 Task: Create Approval process on other objects too.
Action: Mouse moved to (762, 47)
Screenshot: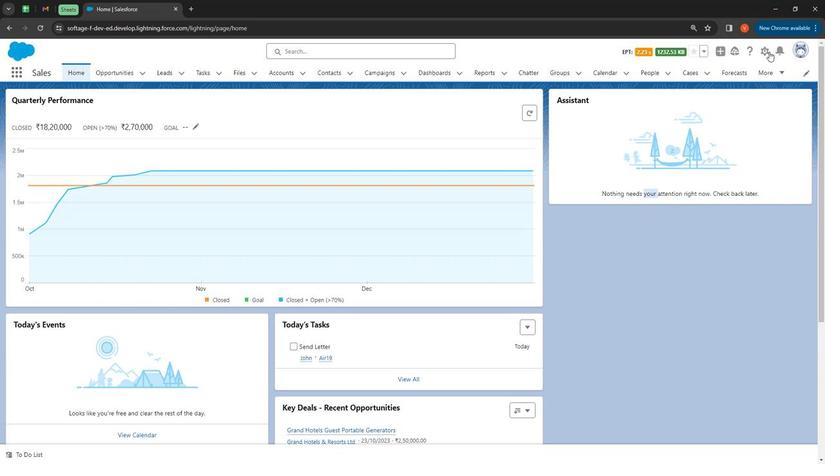 
Action: Mouse pressed left at (762, 47)
Screenshot: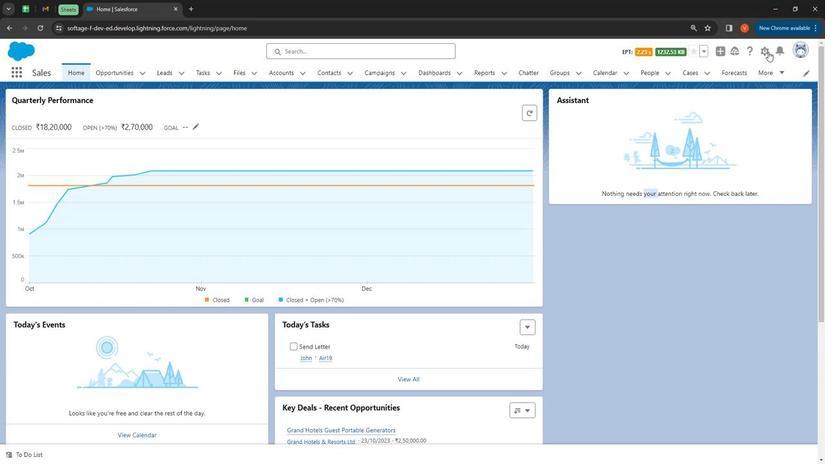 
Action: Mouse moved to (742, 81)
Screenshot: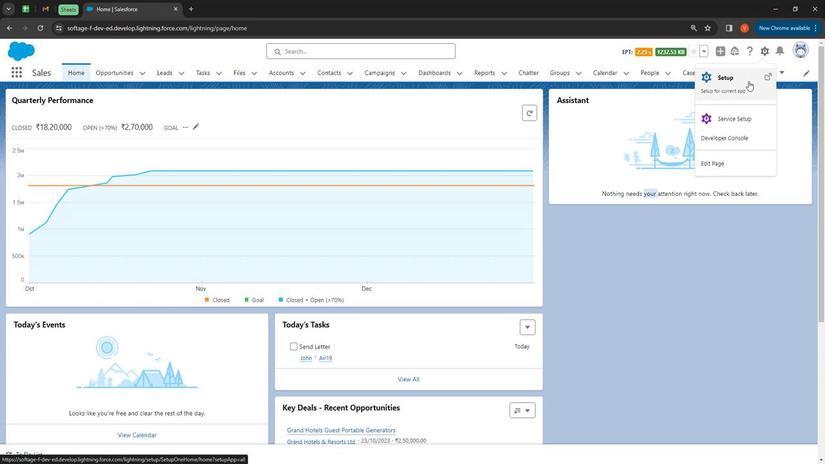 
Action: Mouse pressed left at (742, 81)
Screenshot: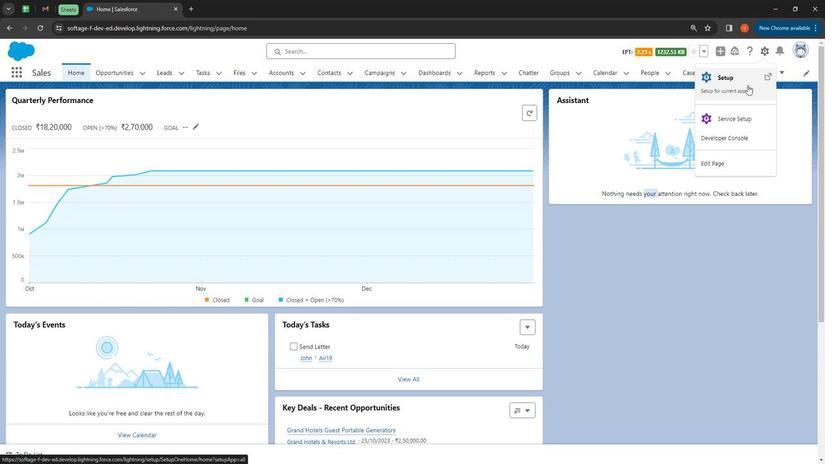
Action: Mouse moved to (40, 93)
Screenshot: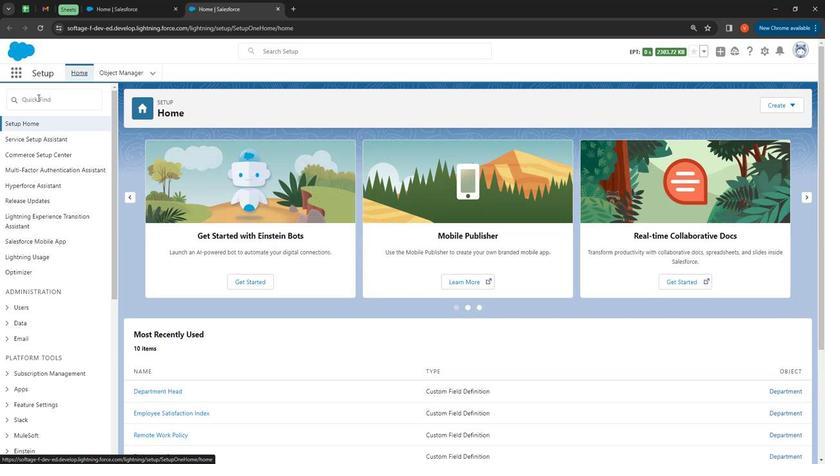 
Action: Mouse pressed left at (40, 93)
Screenshot: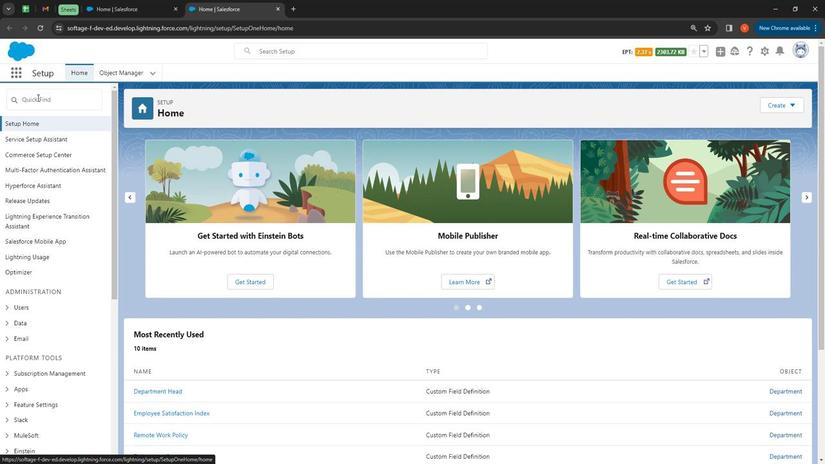 
Action: Mouse moved to (185, 114)
Screenshot: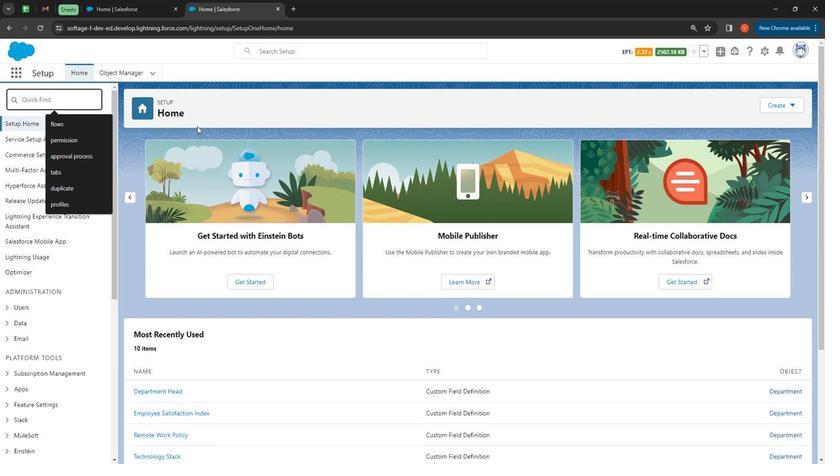 
Action: Key pressed <Key.shift>
Screenshot: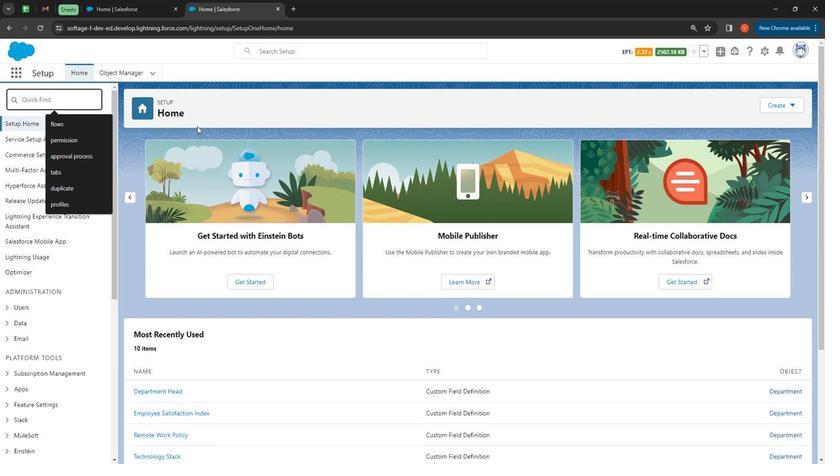 
Action: Mouse moved to (177, 109)
Screenshot: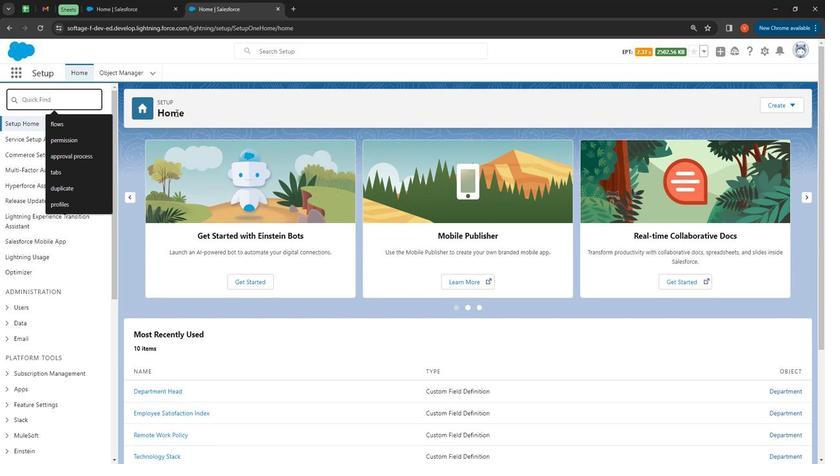 
Action: Key pressed Approval<Key.space>process
Screenshot: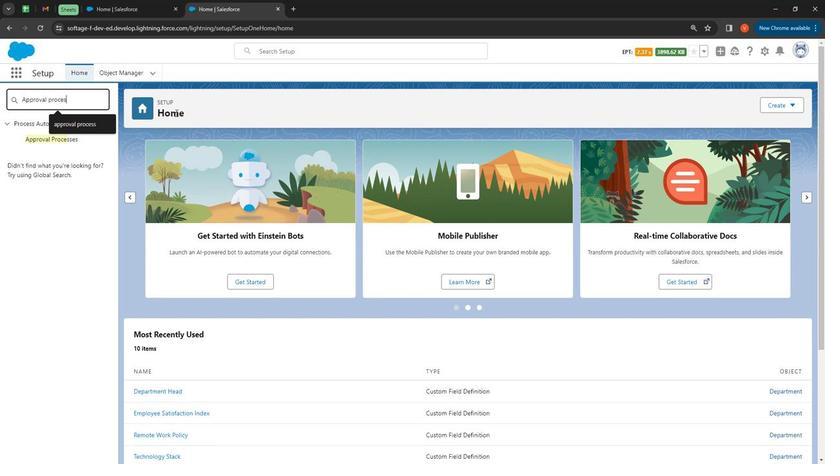 
Action: Mouse moved to (74, 133)
Screenshot: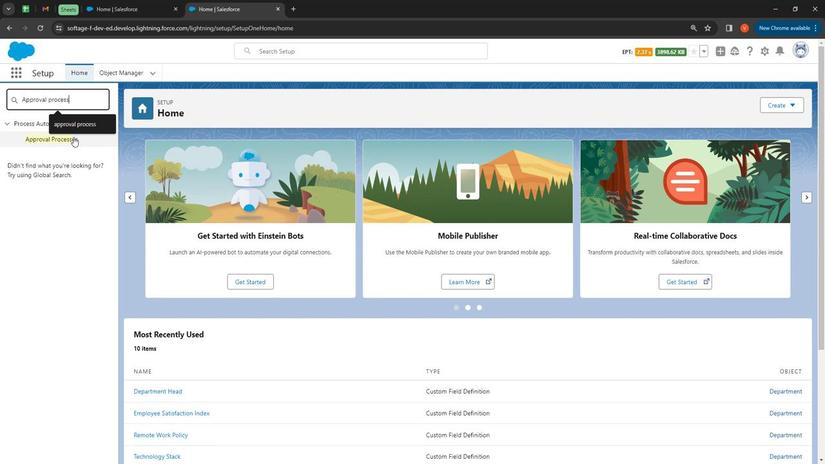 
Action: Mouse pressed left at (74, 133)
Screenshot: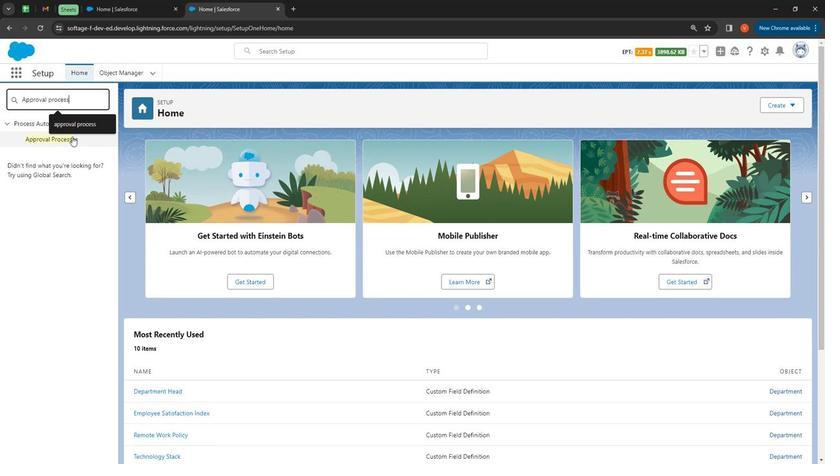 
Action: Mouse moved to (521, 248)
Screenshot: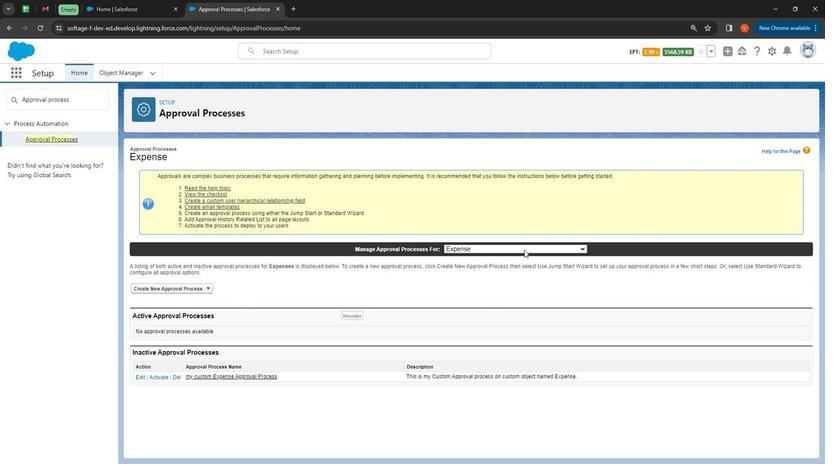 
Action: Mouse pressed left at (521, 248)
Screenshot: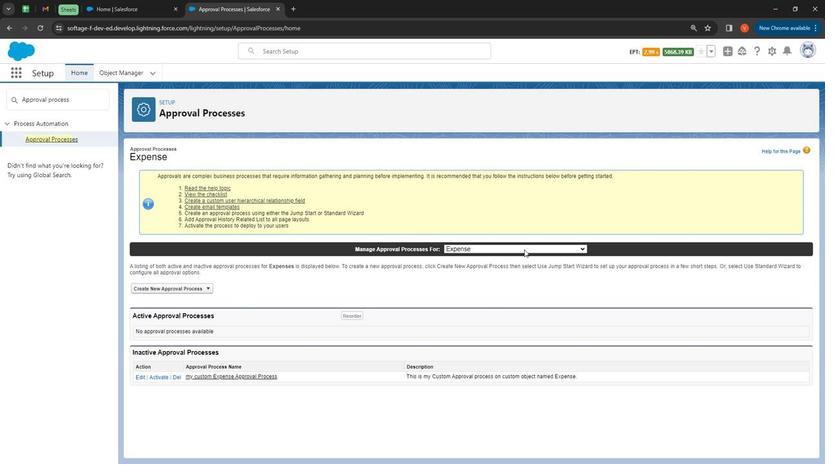 
Action: Mouse moved to (513, 296)
Screenshot: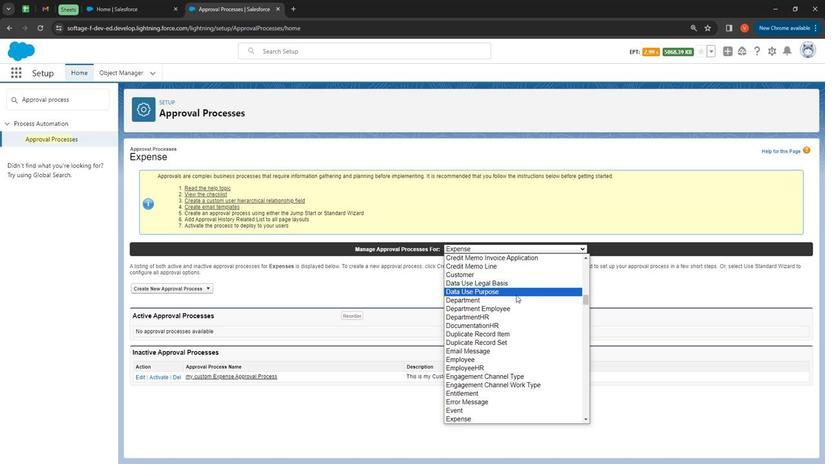 
Action: Key pressed d
Screenshot: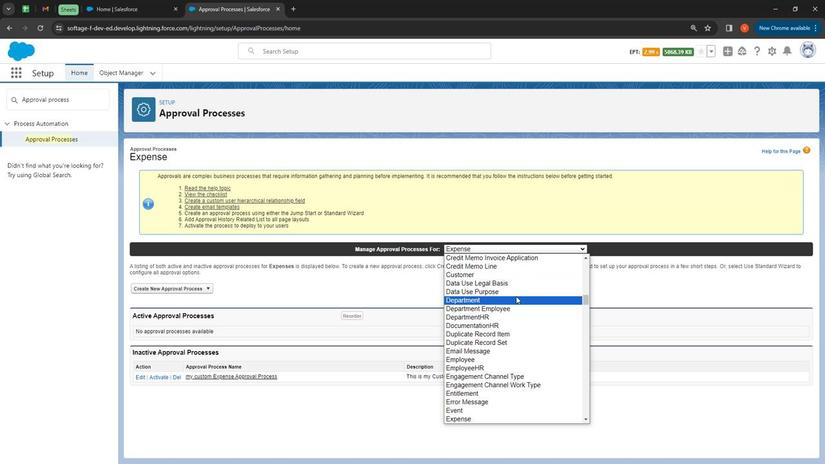 
Action: Mouse moved to (462, 299)
Screenshot: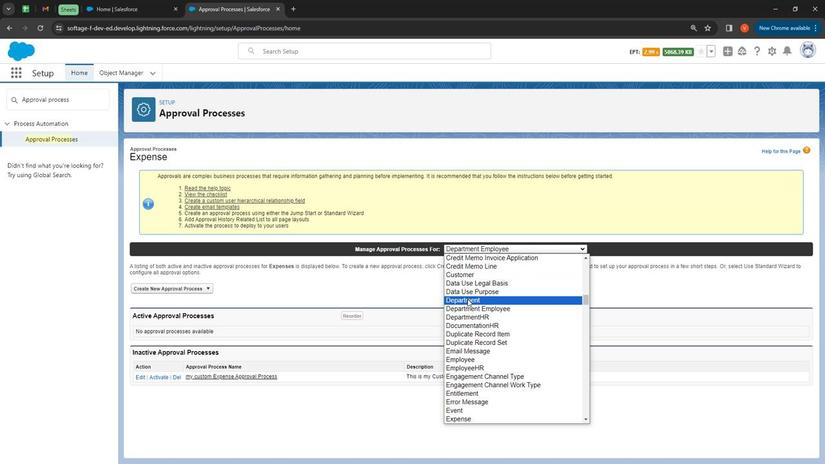 
Action: Mouse pressed left at (462, 299)
Screenshot: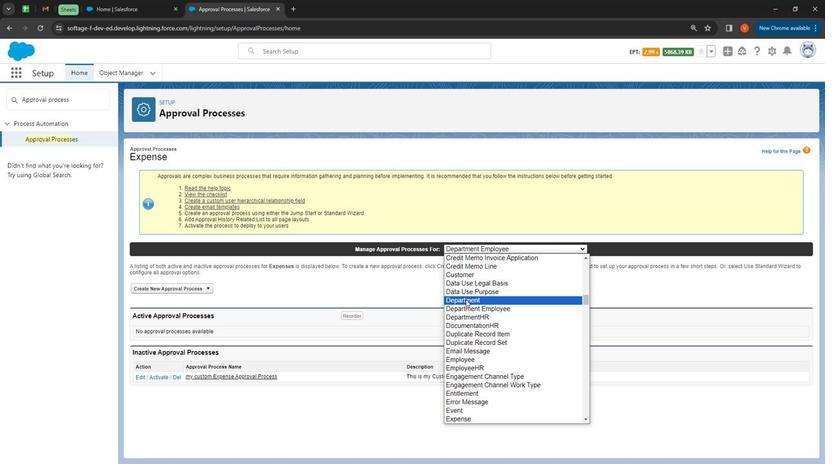 
Action: Mouse moved to (186, 290)
Screenshot: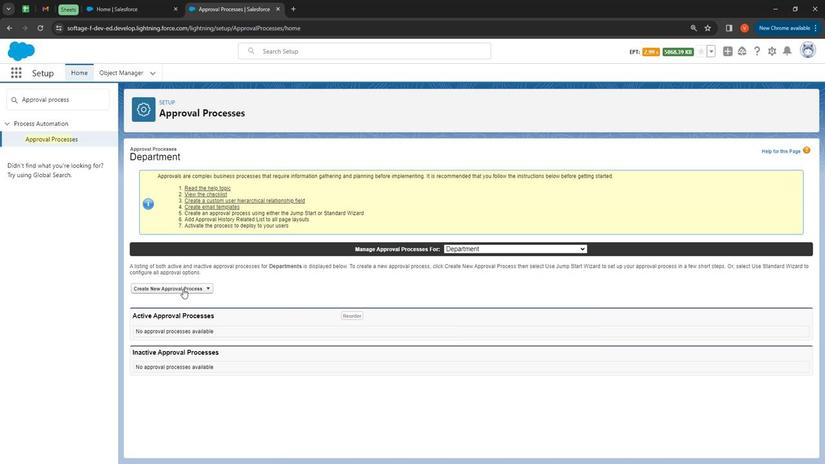 
Action: Mouse pressed left at (186, 290)
Screenshot: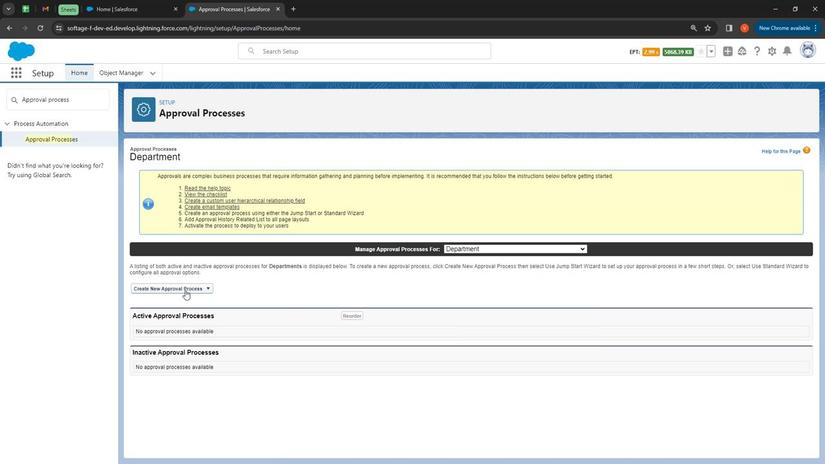 
Action: Mouse moved to (194, 308)
Screenshot: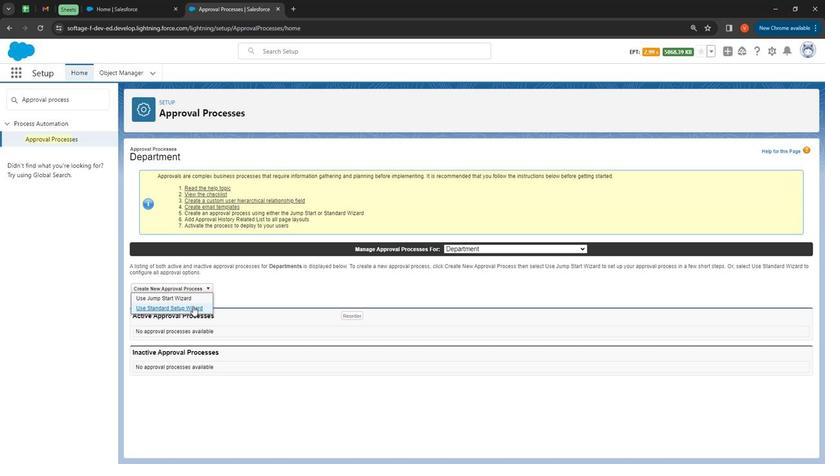 
Action: Mouse pressed left at (194, 308)
Screenshot: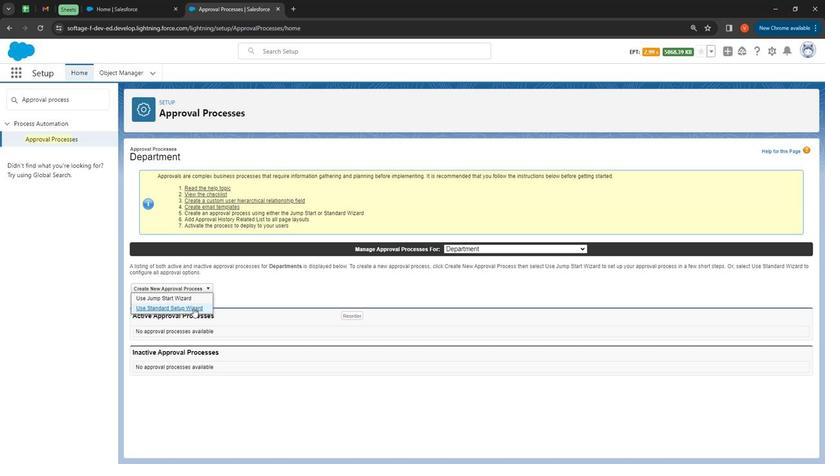 
Action: Mouse moved to (323, 246)
Screenshot: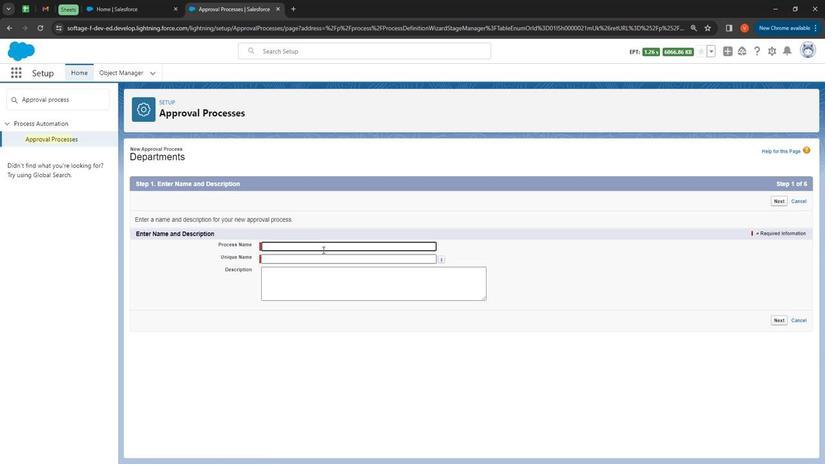 
Action: Mouse pressed left at (323, 246)
Screenshot: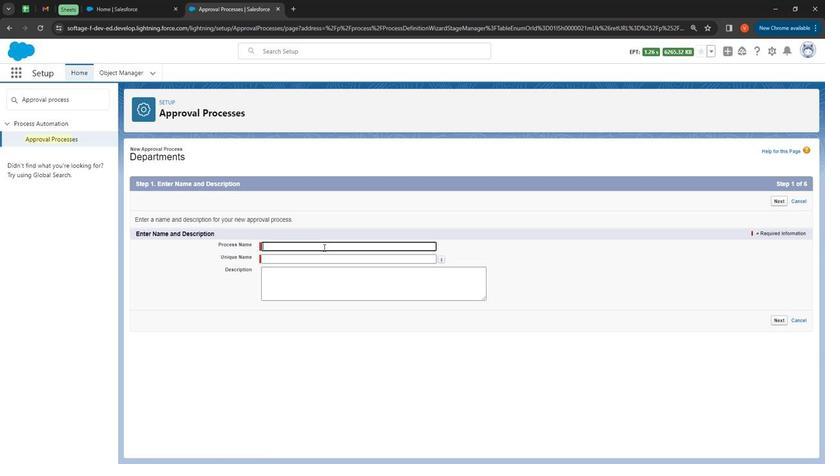 
Action: Mouse moved to (361, 262)
Screenshot: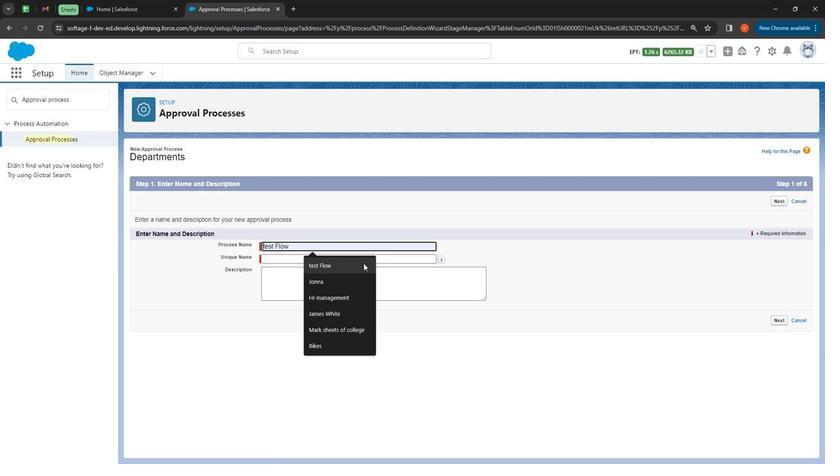 
Action: Key pressed <Key.shift><Key.shift><Key.shift><Key.shift><Key.shift><Key.shift><Key.shift><Key.shift><Key.shift><Key.shift><Key.shift><Key.shift><Key.shift><Key.shift><Key.shift><Key.shift><Key.shift><Key.shift><Key.shift><Key.shift><Key.shift><Key.shift><Key.shift><Key.shift><Key.shift><Key.shift><Key.shift><Key.shift><Key.shift><Key.shift><Key.shift><Key.shift><Key.shift><Key.shift><Key.shift><Key.shift><Key.shift>My
Screenshot: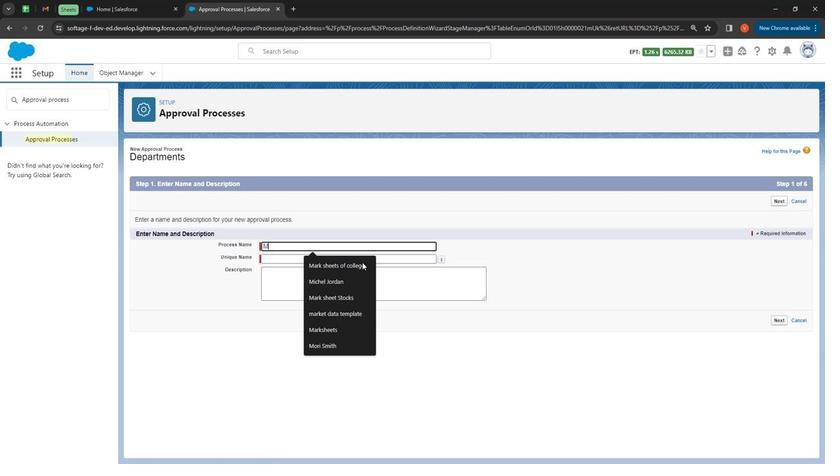 
Action: Mouse moved to (283, 255)
Screenshot: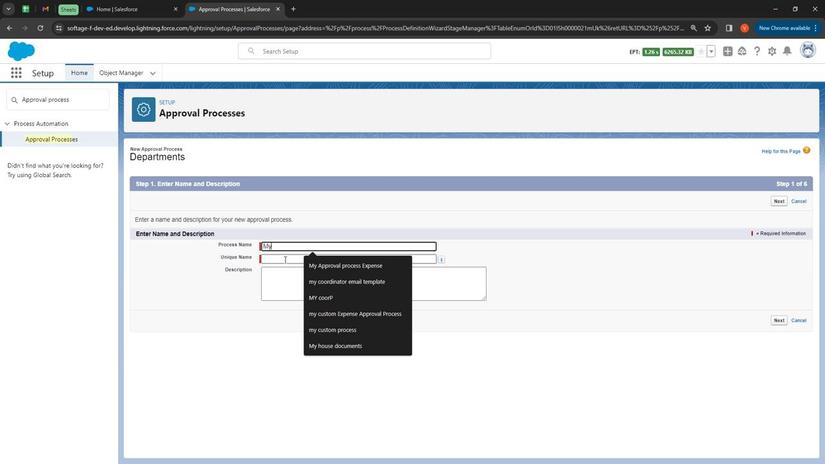 
Action: Key pressed <Key.shift>
Screenshot: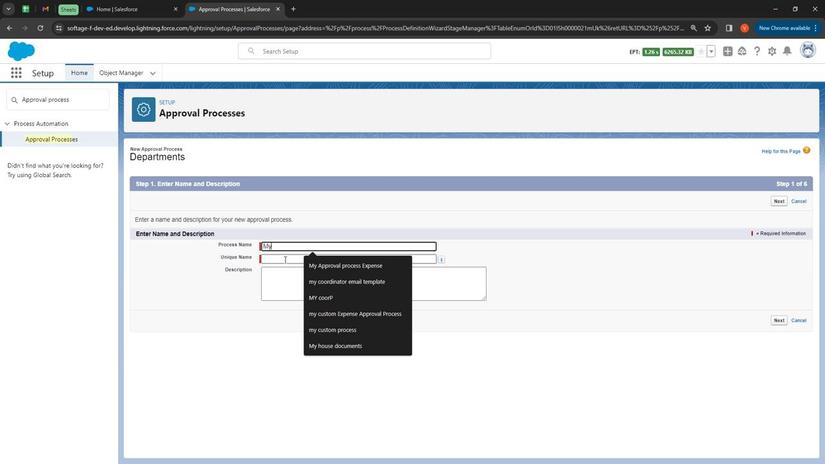 
Action: Mouse moved to (274, 249)
Screenshot: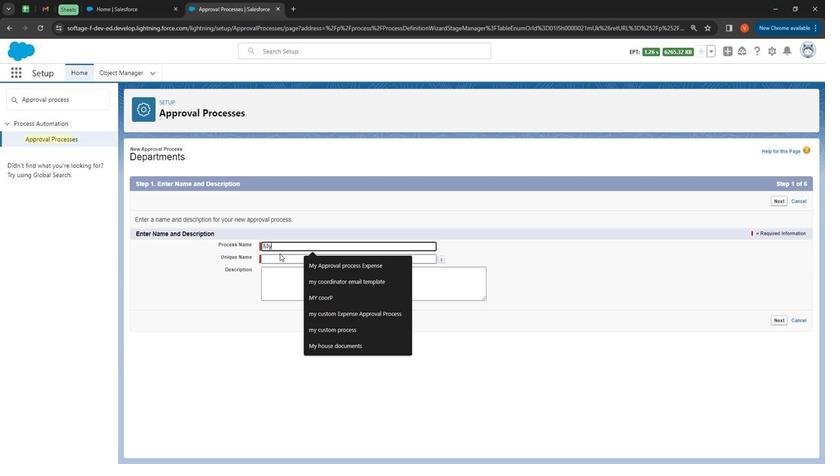 
Action: Key pressed <Key.space><Key.shift><Key.shift><Key.shift><Key.shift><Key.shift><Key.shift><Key.shift><Key.shift><Key.shift><Key.shift><Key.shift><Key.shift><Key.shift>Approval<Key.space><Key.shift>Process<Key.space>on<Key.space><Key.shift>Department<Key.space><Key.shift><Key.shift><Key.shift>Object
Screenshot: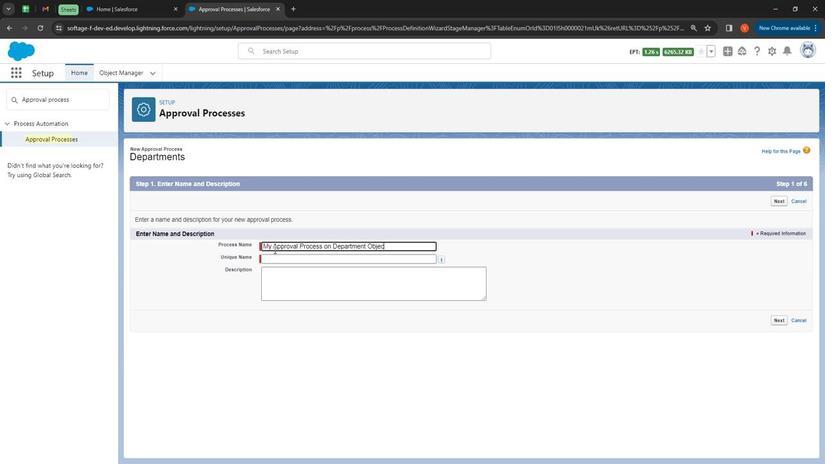 
Action: Mouse moved to (301, 266)
Screenshot: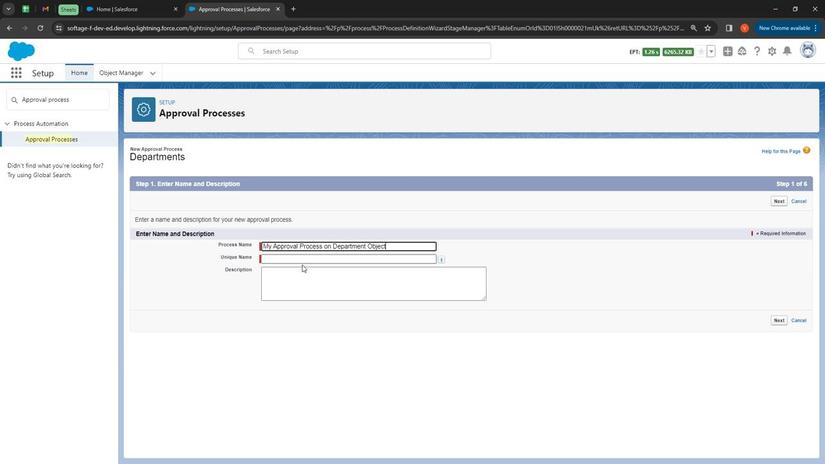 
Action: Mouse pressed left at (301, 266)
Screenshot: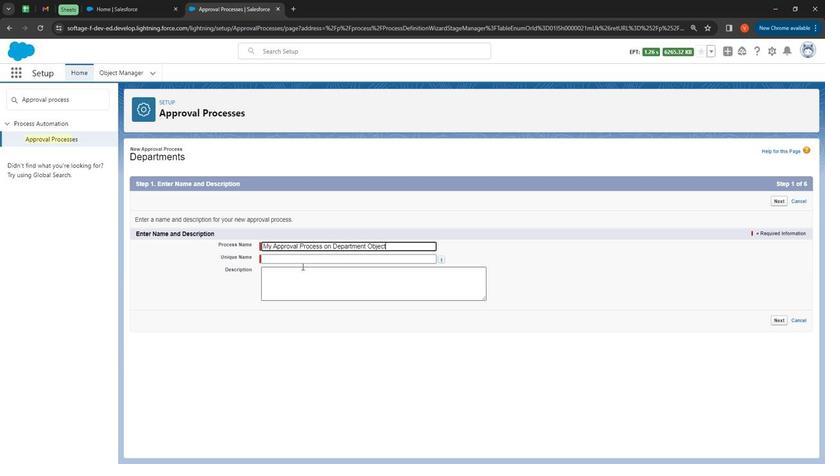 
Action: Mouse moved to (314, 275)
Screenshot: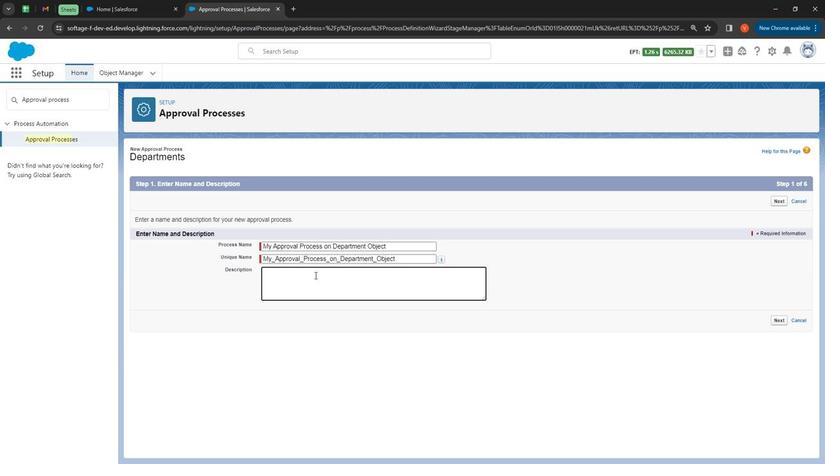 
Action: Mouse pressed left at (314, 275)
Screenshot: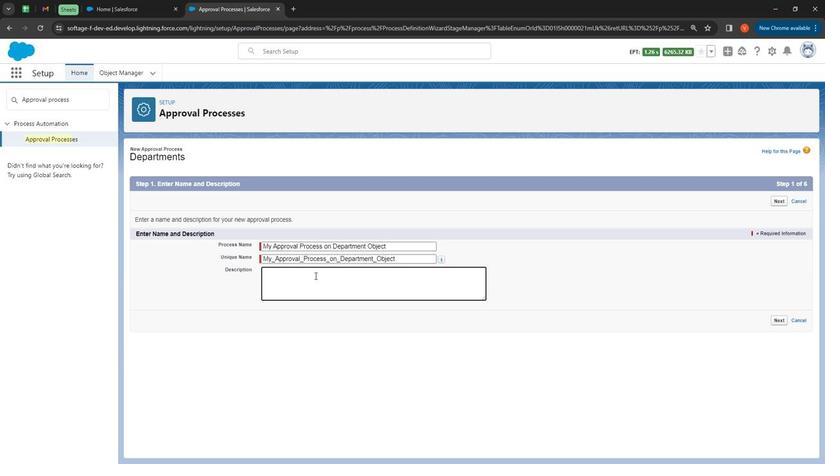 
Action: Mouse moved to (286, 254)
Screenshot: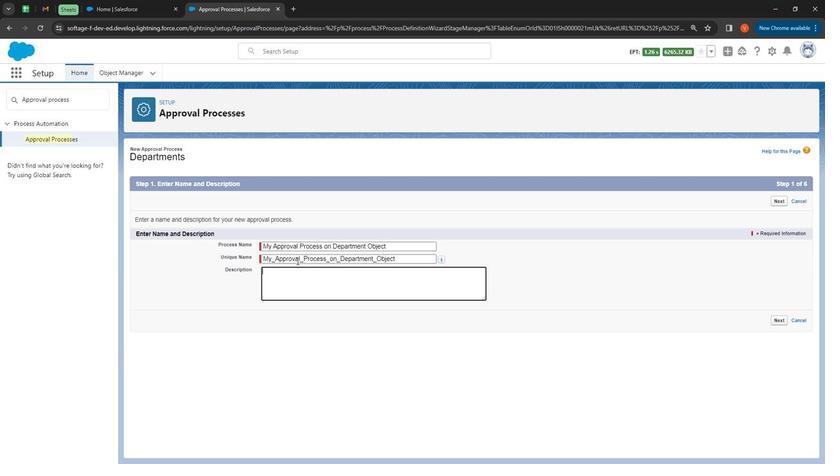 
Action: Key pressed <Key.shift>My<Key.space><Key.shift>Custom
Screenshot: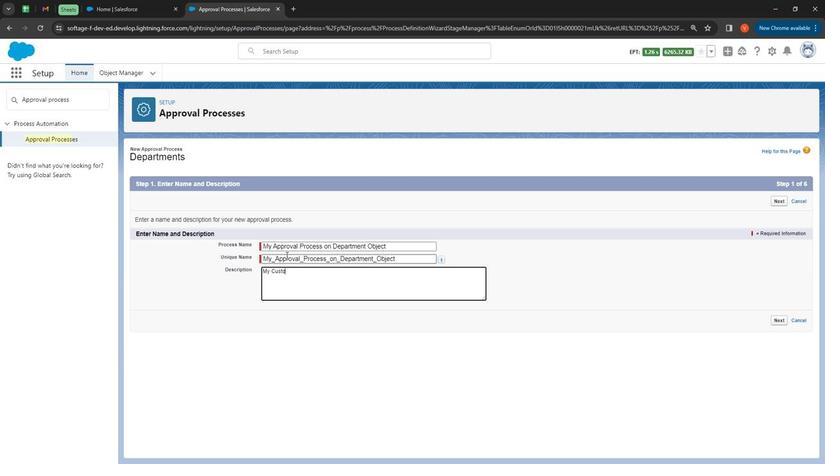 
Action: Mouse moved to (285, 254)
Screenshot: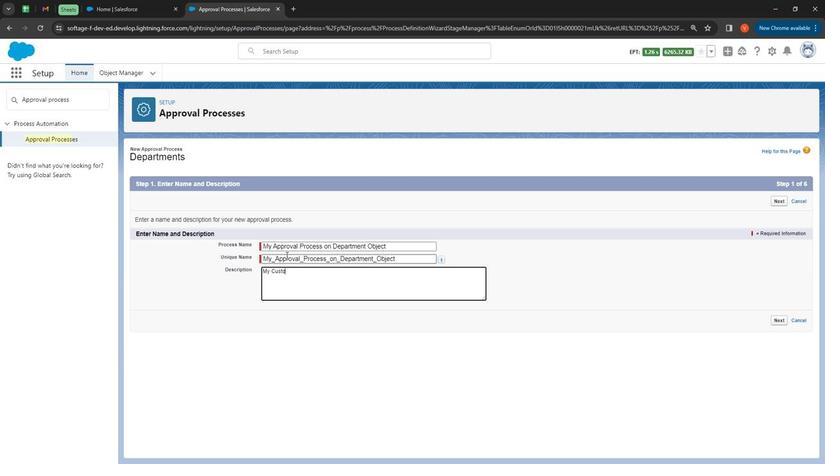 
Action: Key pressed <Key.space><Key.shift><Key.shift><Key.shift><Key.shift><Key.shift><Key.shift><Key.shift><Key.shift><Key.shift>Approval<Key.space><Key.shift>Process<Key.space>on<Key.space><Key.shift>Department<Key.space><Key.shift>Custom<Key.space>object<Key.space>
Screenshot: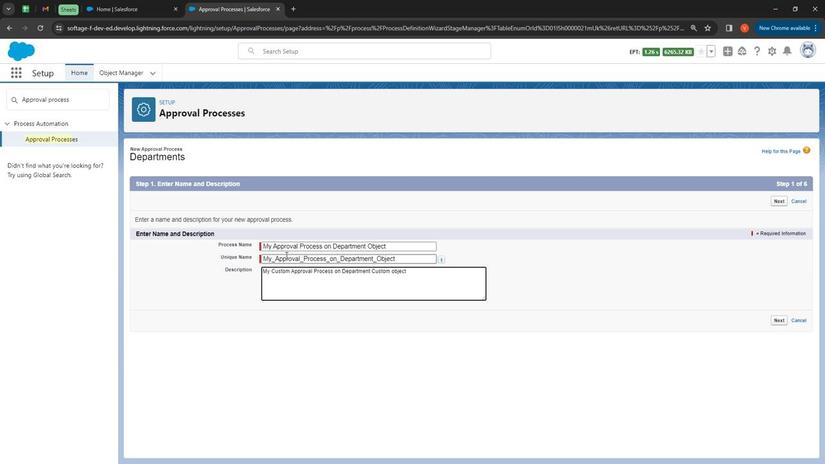 
Action: Mouse moved to (410, 274)
Screenshot: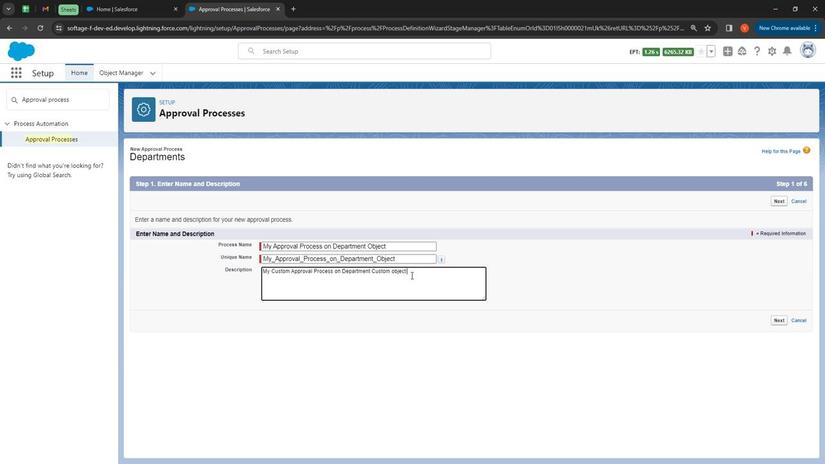 
Action: Mouse pressed left at (410, 274)
Screenshot: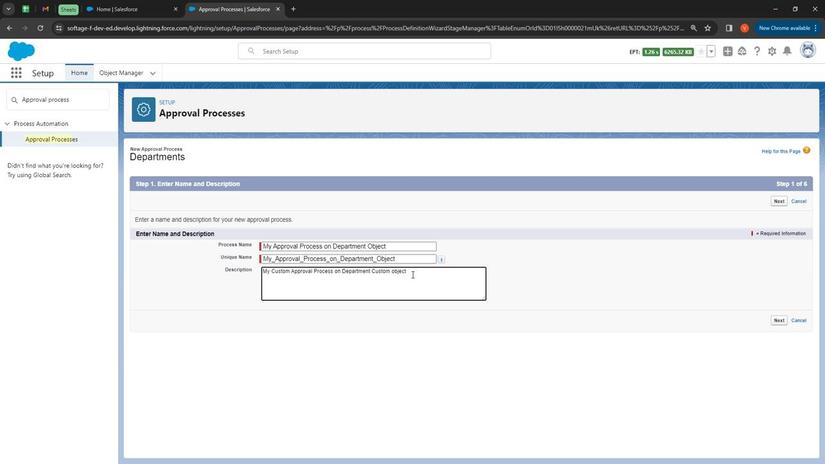 
Action: Mouse moved to (335, 208)
Screenshot: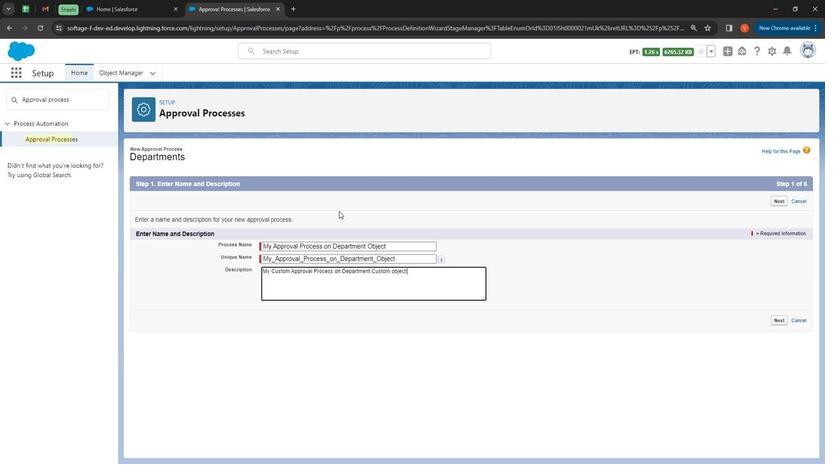 
Action: Key pressed <Key.backspace>,<Key.space><Key.shift><Key.shift><Key.shift>For<Key.space>approval<Key.space><Key.shift>Processes
Screenshot: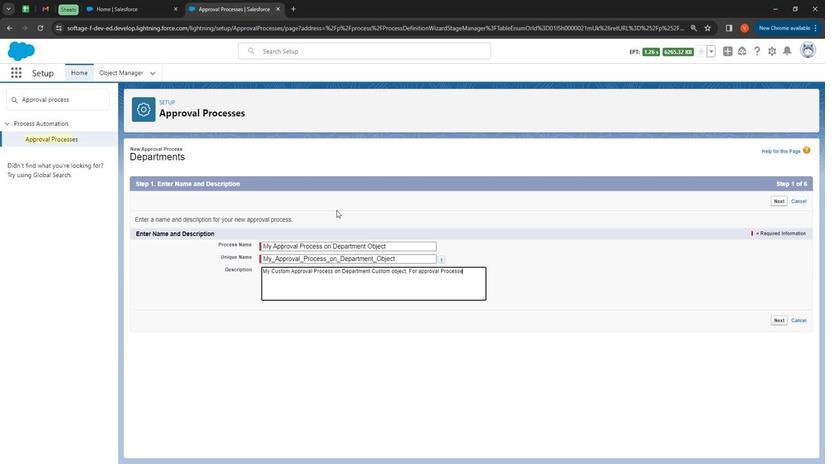 
Action: Mouse moved to (776, 318)
Screenshot: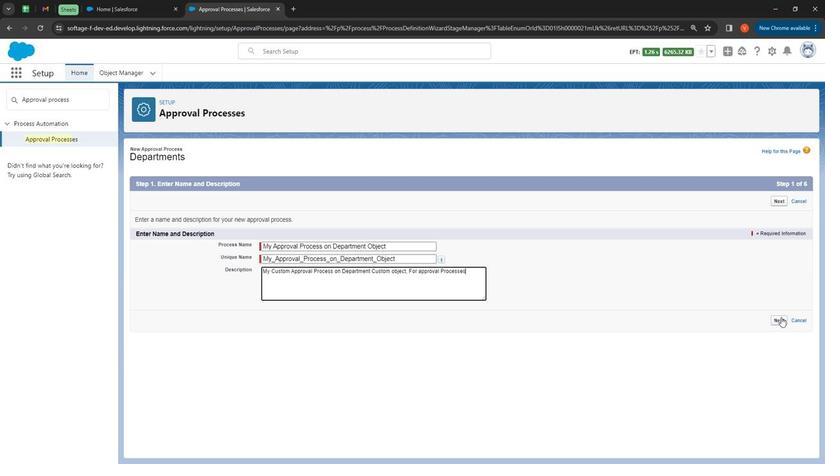 
Action: Mouse pressed left at (776, 318)
Screenshot: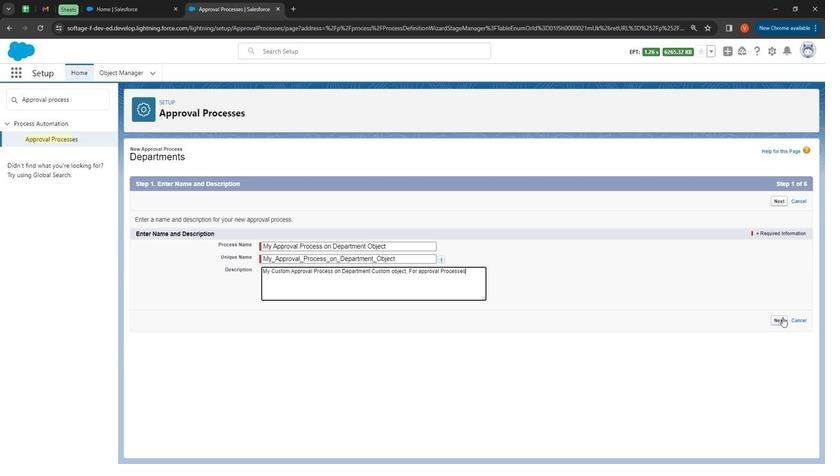 
Action: Mouse moved to (250, 282)
Screenshot: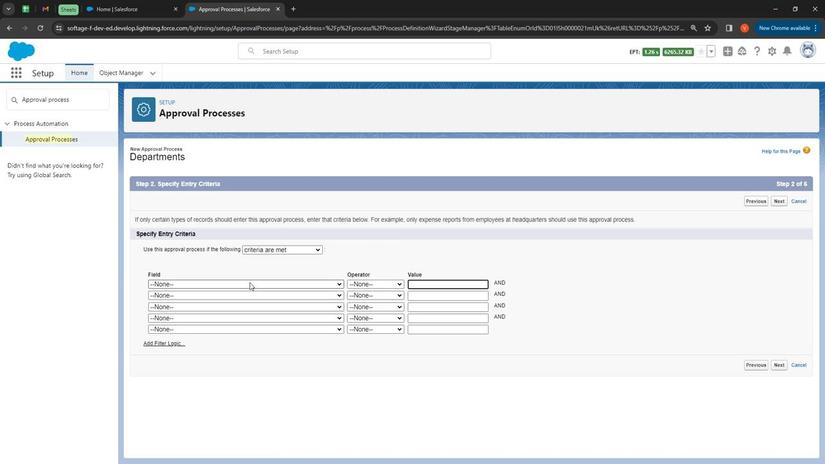 
Action: Mouse pressed left at (250, 282)
Screenshot: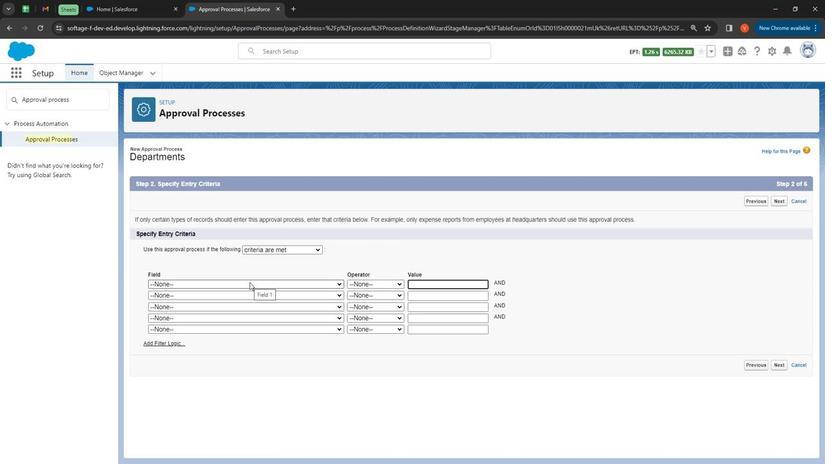 
Action: Mouse moved to (290, 247)
Screenshot: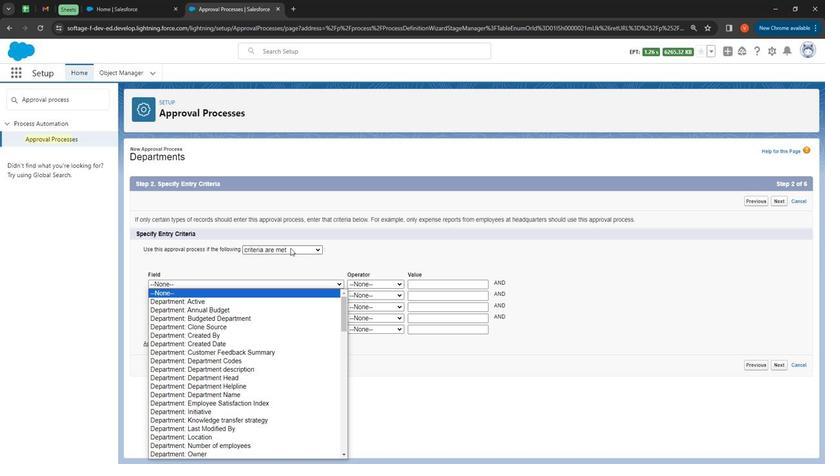
Action: Mouse pressed left at (290, 247)
Screenshot: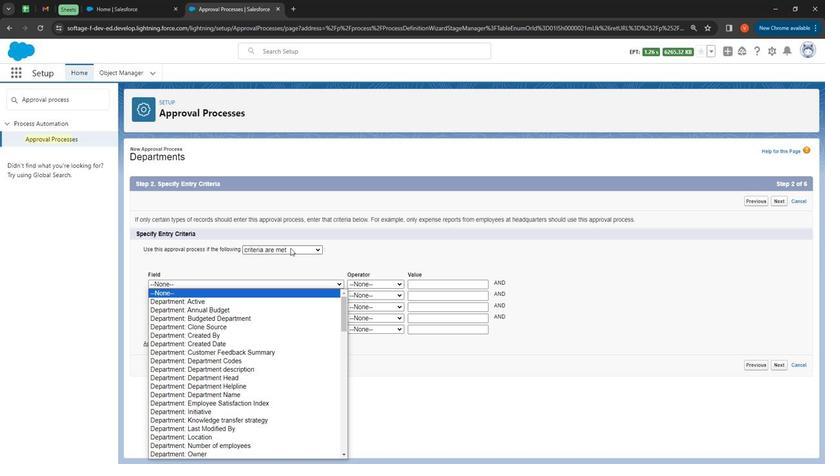 
Action: Mouse moved to (197, 277)
Screenshot: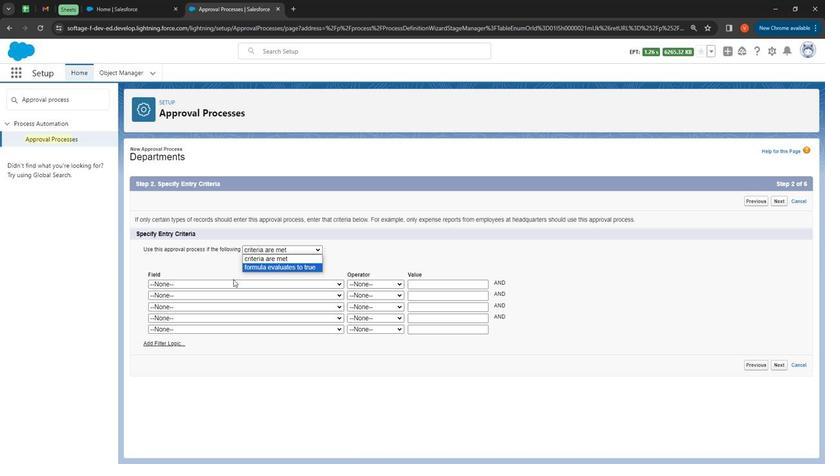 
Action: Mouse pressed left at (197, 277)
Screenshot: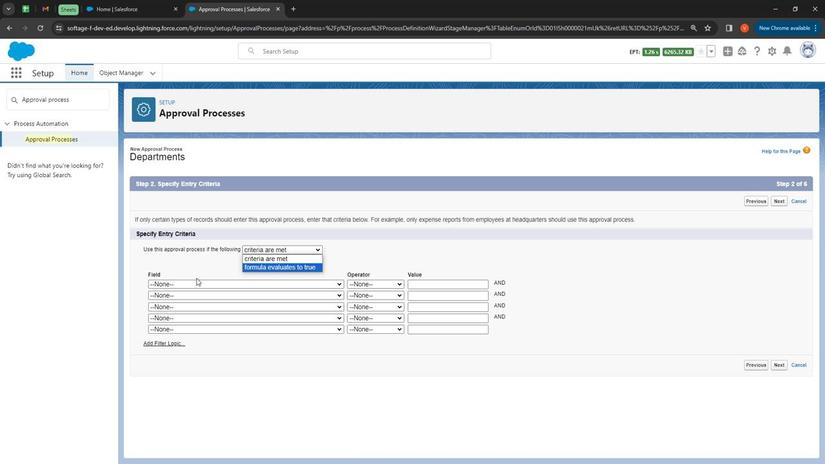 
Action: Mouse moved to (204, 286)
Screenshot: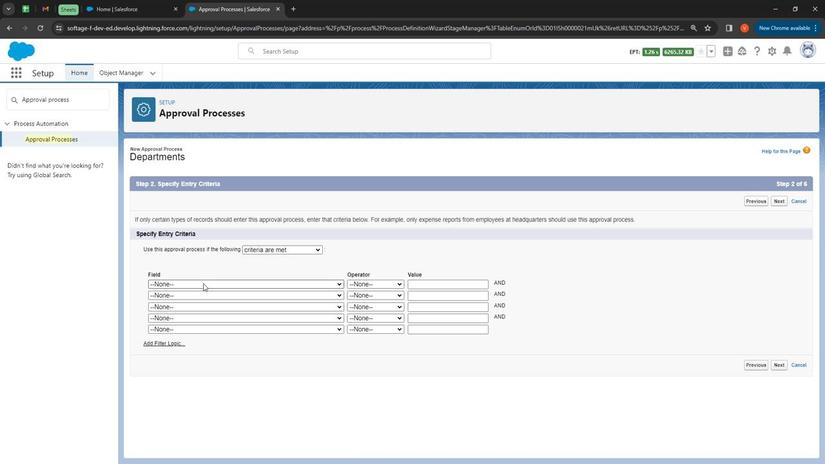 
Action: Mouse pressed left at (204, 286)
Screenshot: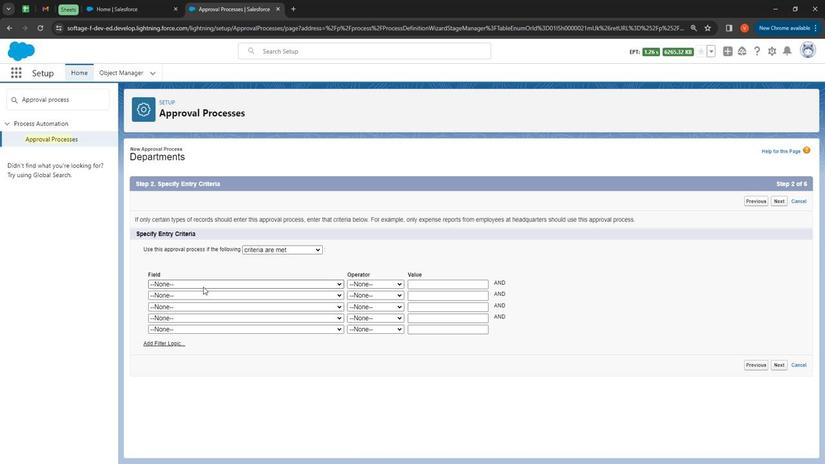 
Action: Mouse moved to (226, 303)
Screenshot: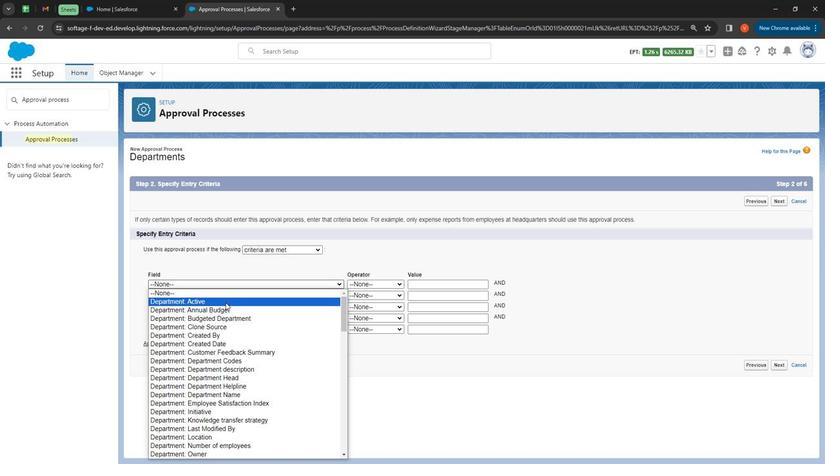 
Action: Mouse pressed left at (226, 303)
Screenshot: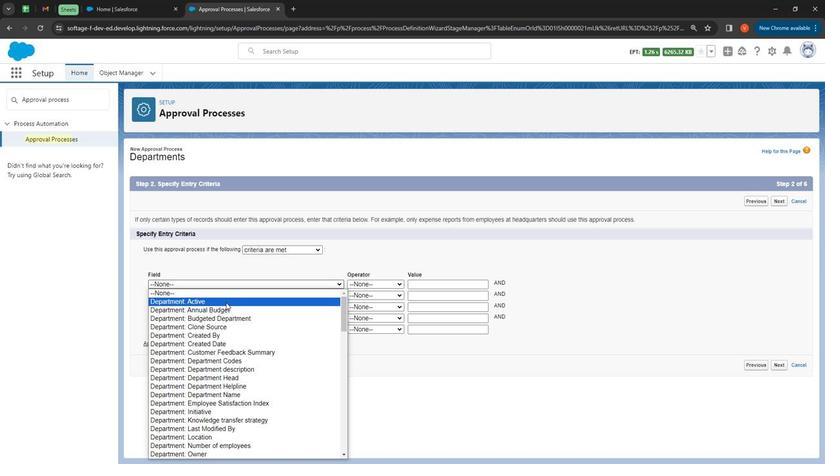 
Action: Mouse moved to (376, 286)
Screenshot: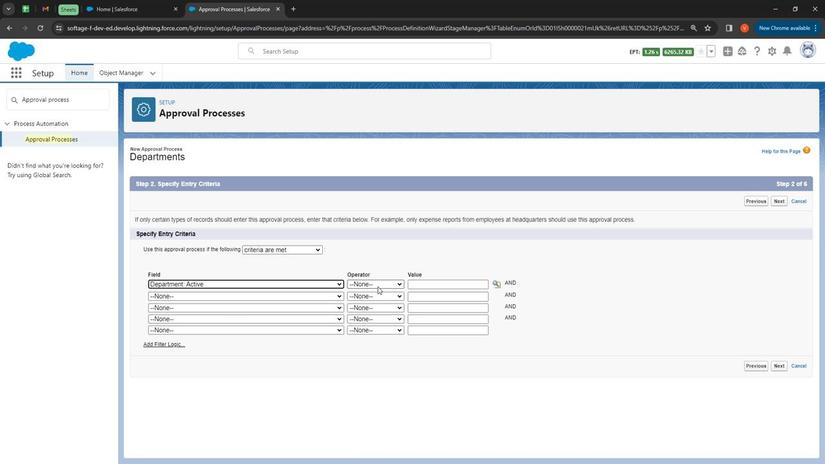 
Action: Mouse pressed left at (376, 286)
Screenshot: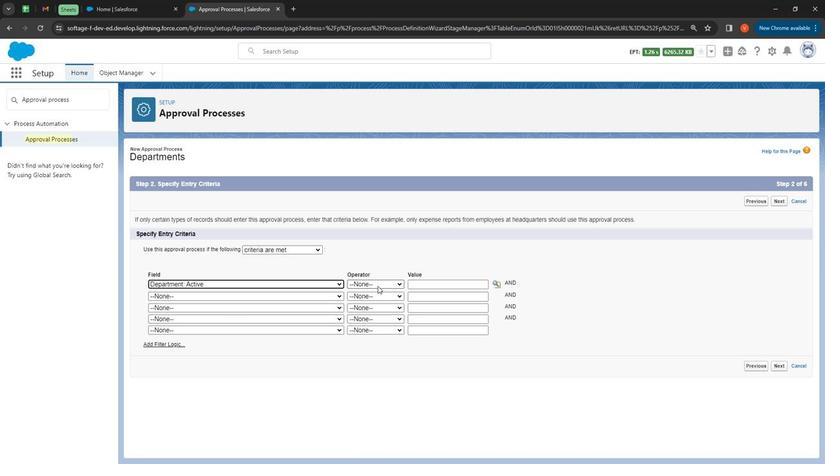 
Action: Mouse moved to (382, 302)
Screenshot: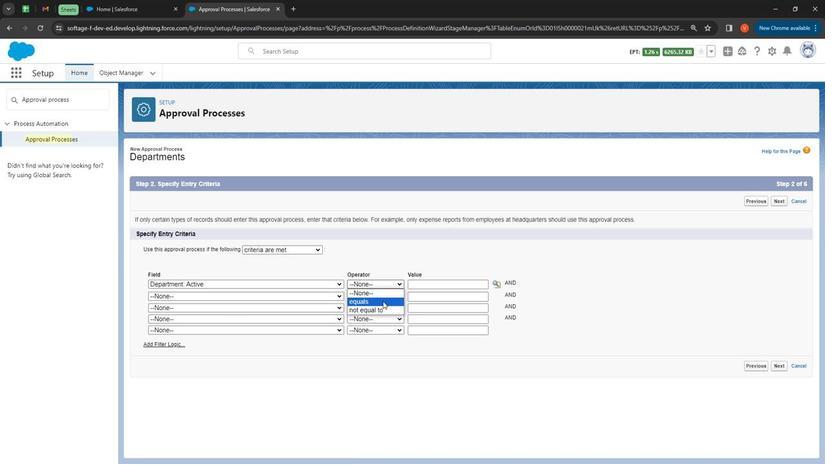 
Action: Mouse pressed left at (382, 302)
Screenshot: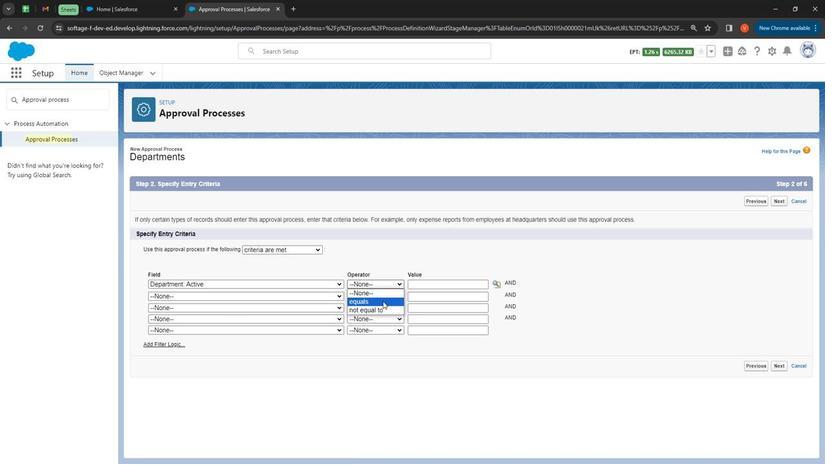 
Action: Mouse moved to (488, 283)
Screenshot: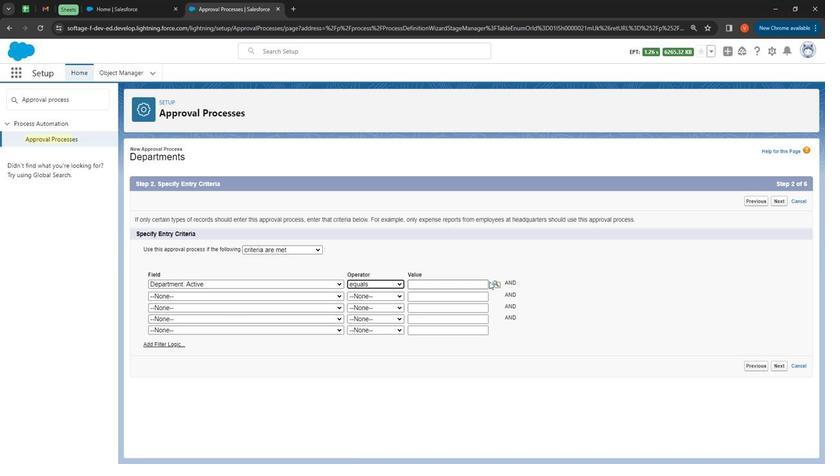 
Action: Mouse pressed left at (488, 283)
Screenshot: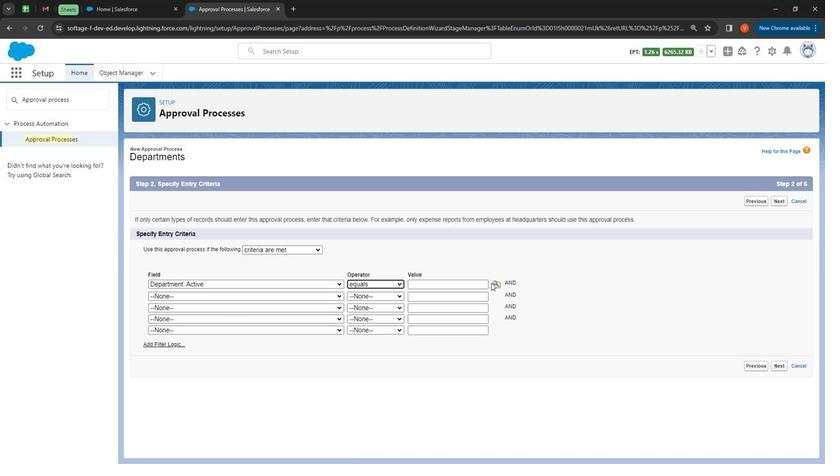 
Action: Mouse moved to (490, 284)
Screenshot: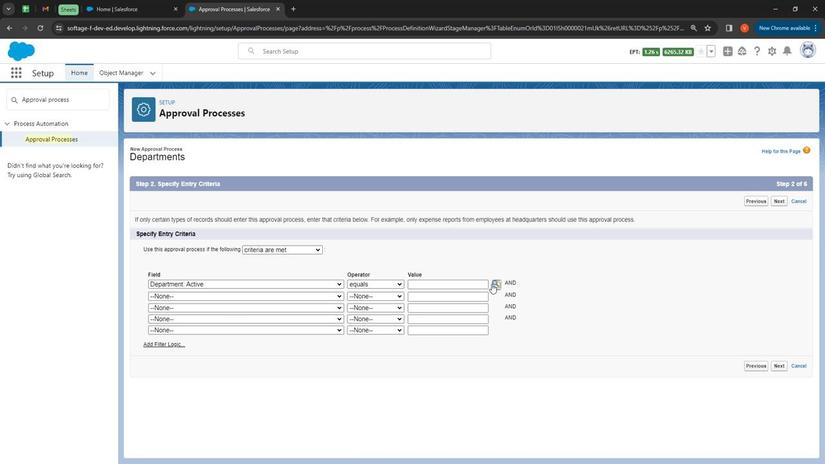 
Action: Mouse pressed left at (490, 284)
Screenshot: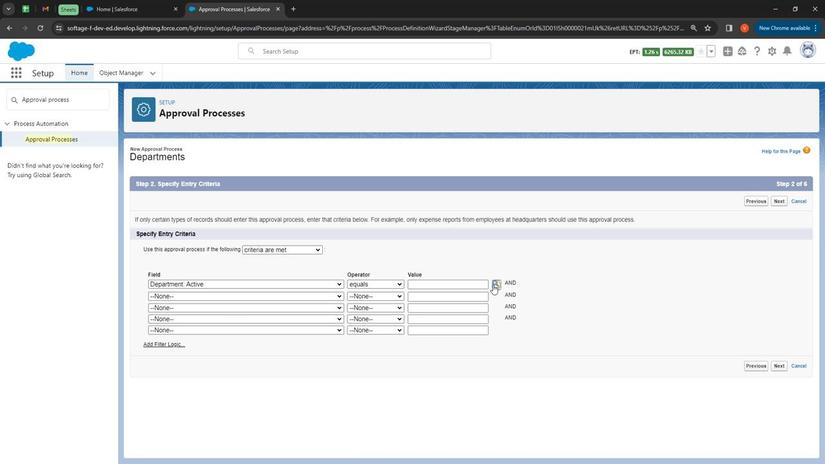 
Action: Mouse moved to (31, 92)
Screenshot: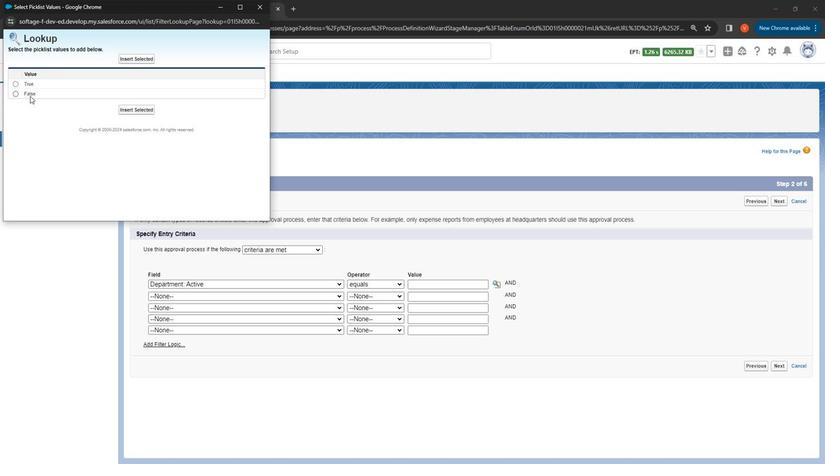 
Action: Mouse pressed left at (31, 92)
Screenshot: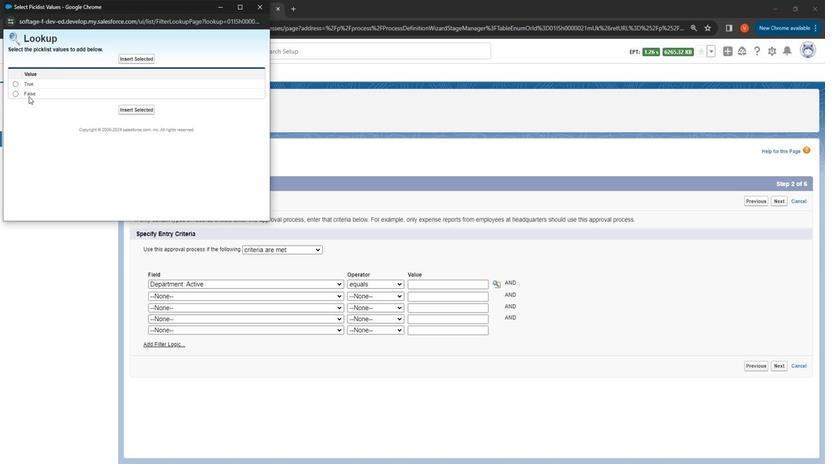 
Action: Mouse moved to (32, 88)
Screenshot: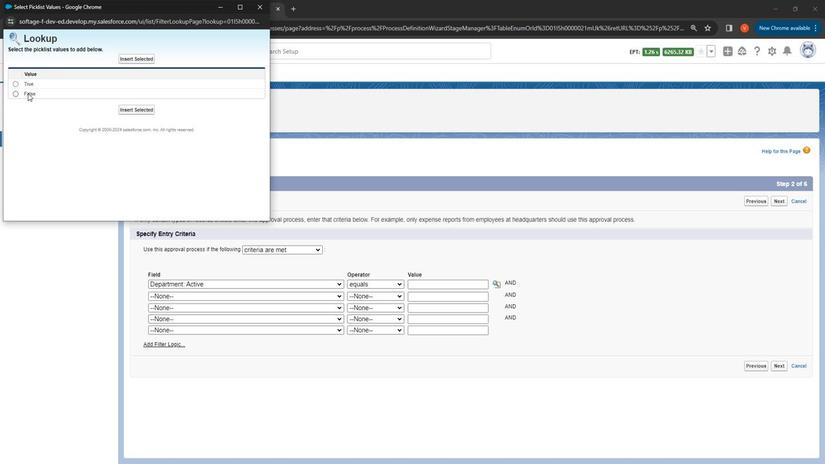 
Action: Mouse pressed left at (32, 88)
Screenshot: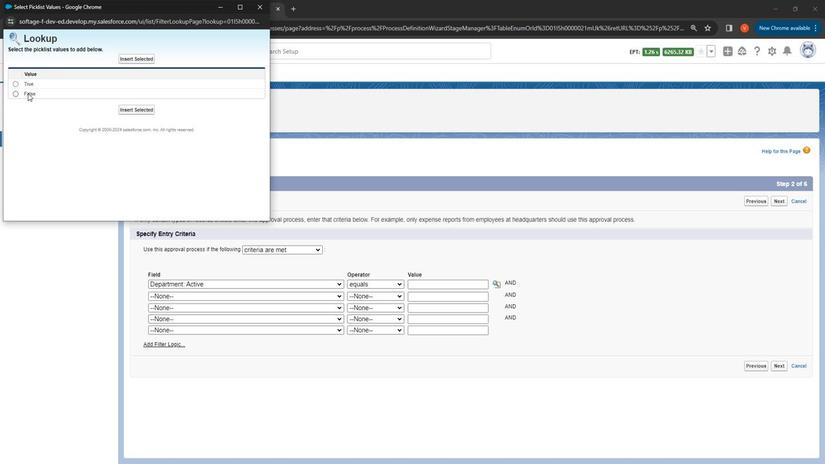 
Action: Mouse moved to (141, 110)
Screenshot: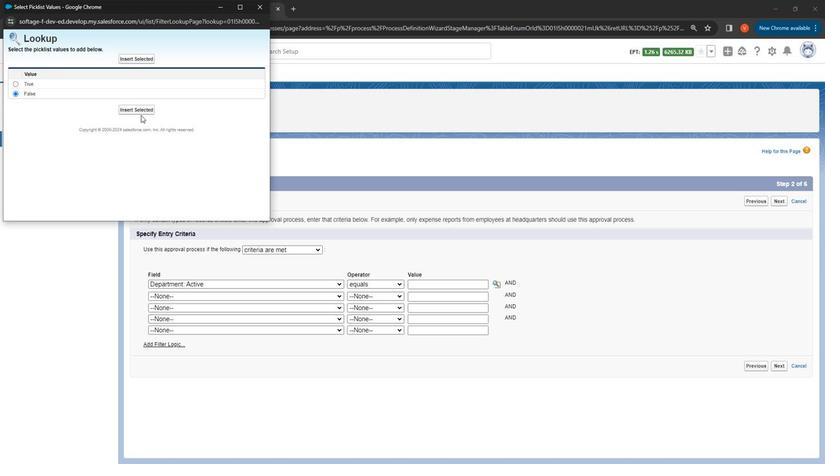 
Action: Mouse pressed left at (141, 110)
Screenshot: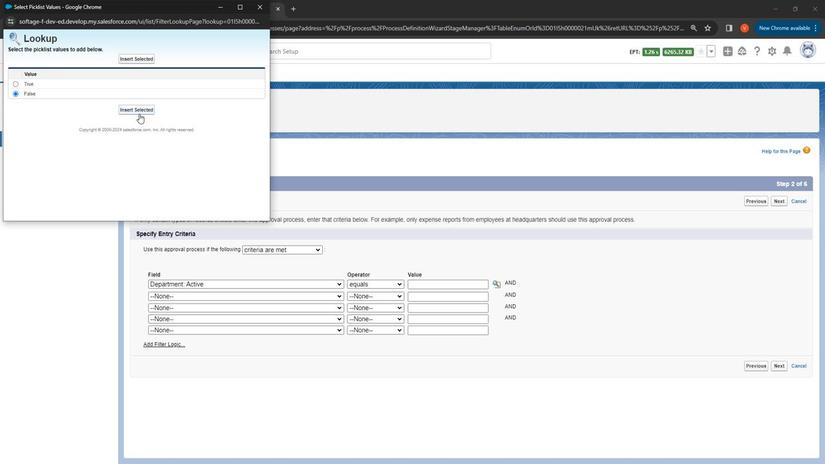 
Action: Mouse moved to (203, 295)
Screenshot: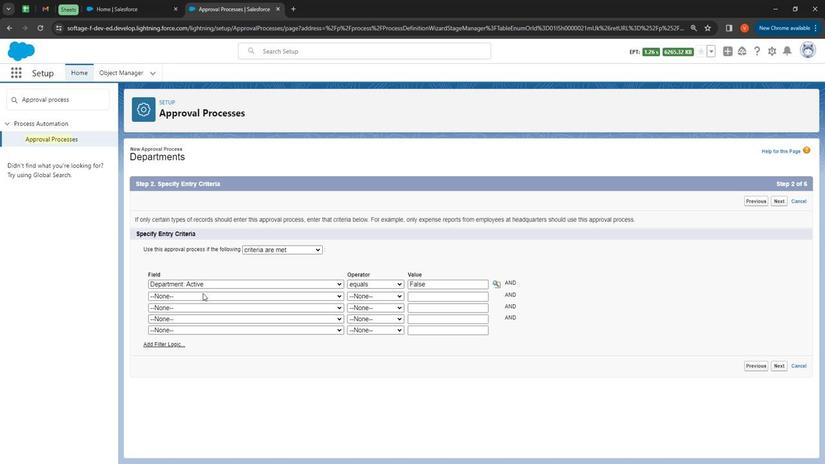 
Action: Mouse pressed left at (203, 295)
Screenshot: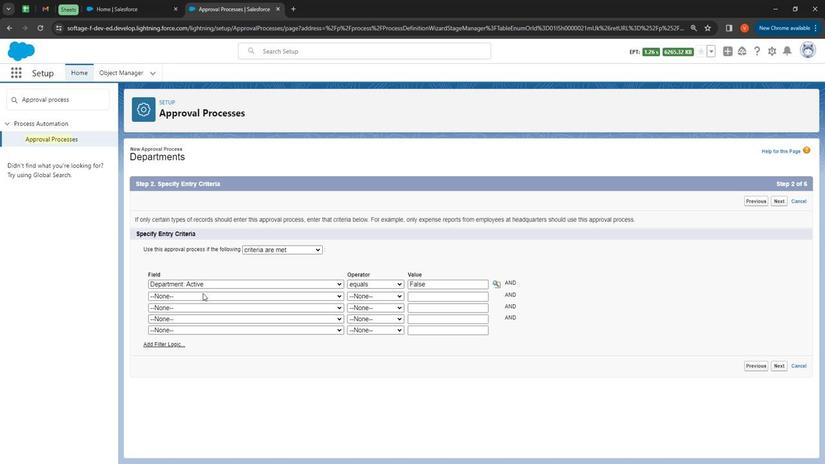 
Action: Mouse moved to (248, 189)
Screenshot: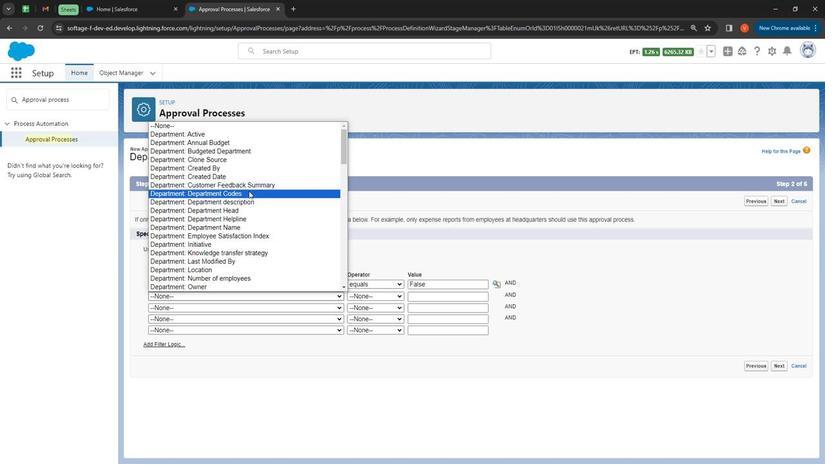 
Action: Mouse pressed left at (248, 189)
Screenshot: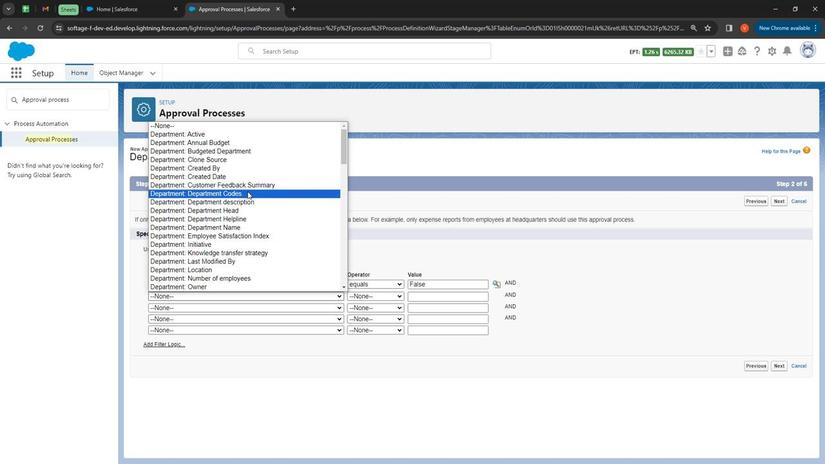 
Action: Mouse moved to (374, 299)
Screenshot: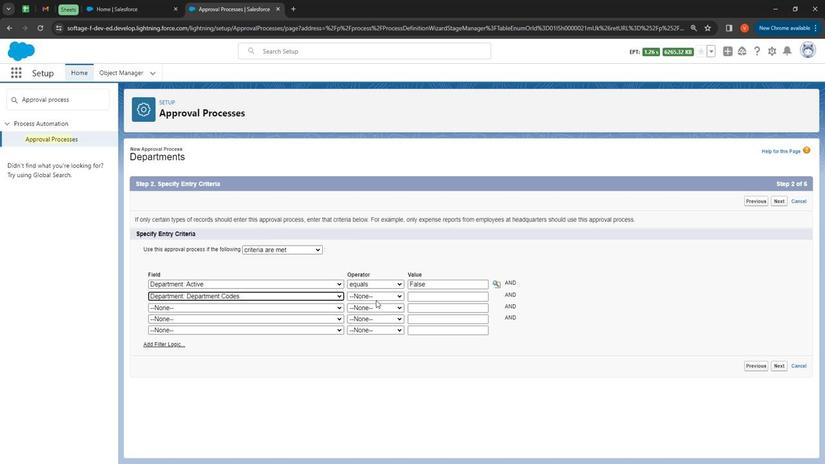 
Action: Mouse pressed left at (374, 299)
Screenshot: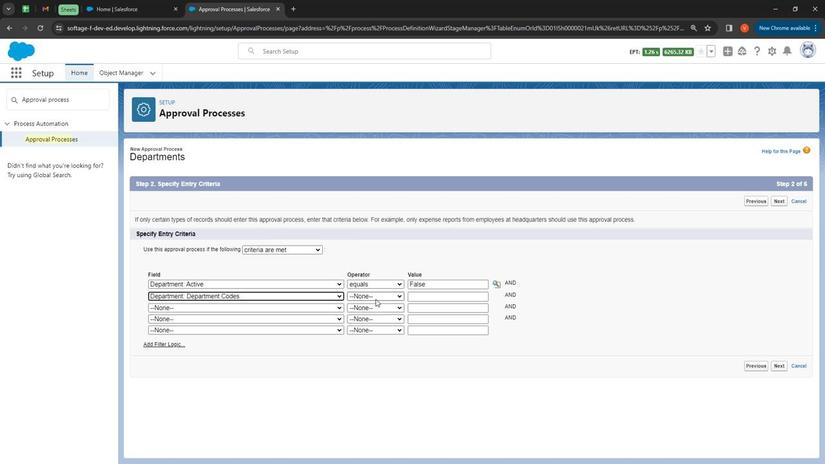 
Action: Mouse moved to (376, 313)
Screenshot: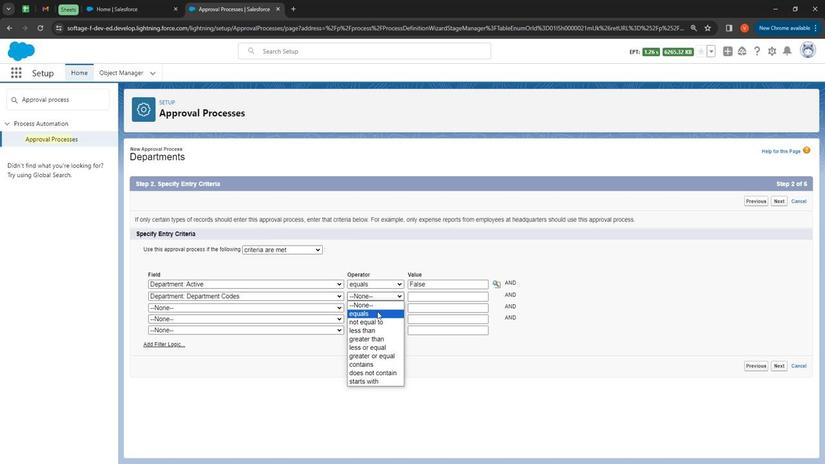 
Action: Mouse pressed left at (376, 313)
Screenshot: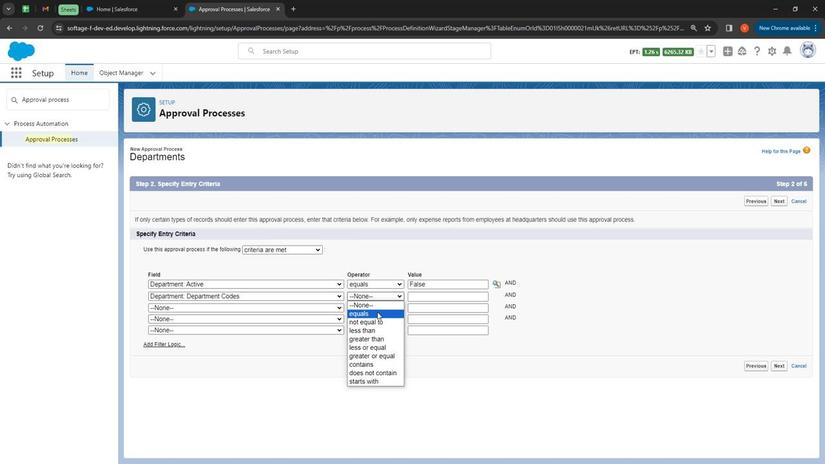 
Action: Mouse moved to (433, 297)
Screenshot: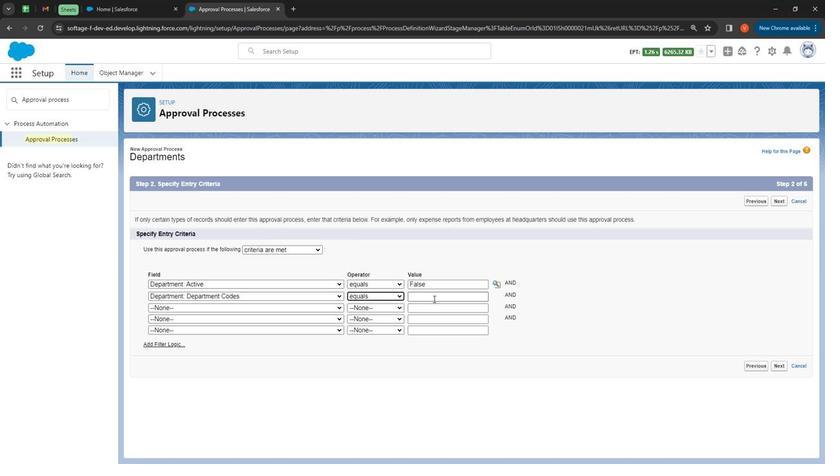 
Action: Mouse pressed left at (433, 297)
Screenshot: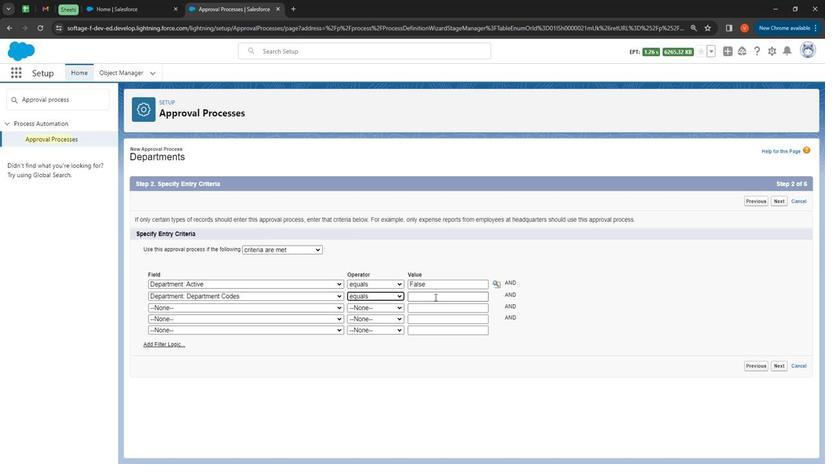 
Action: Mouse moved to (347, 192)
Screenshot: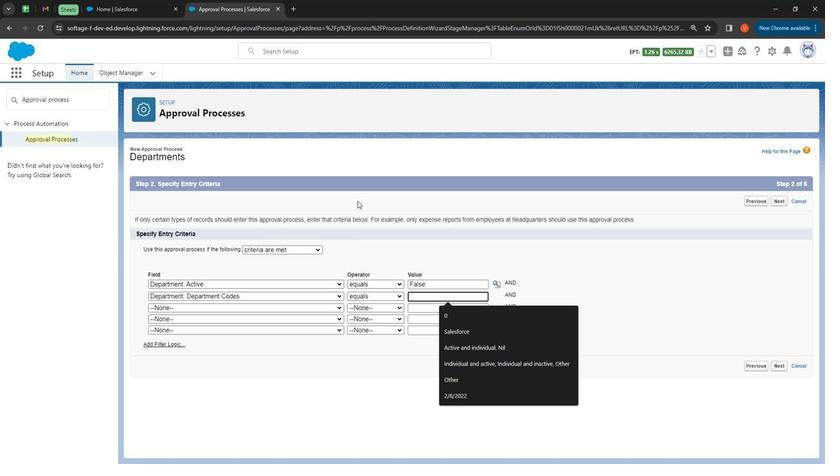 
Action: Key pressed <Key.shift>DEP001
Screenshot: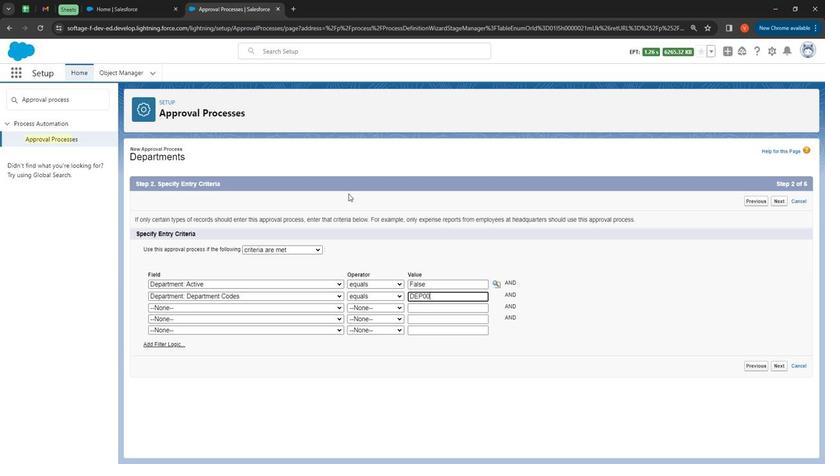 
Action: Mouse moved to (261, 310)
Screenshot: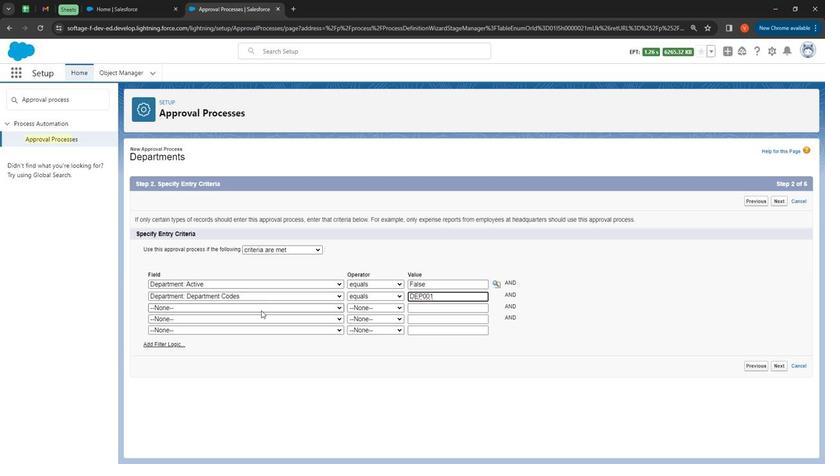 
Action: Mouse pressed left at (261, 310)
Screenshot: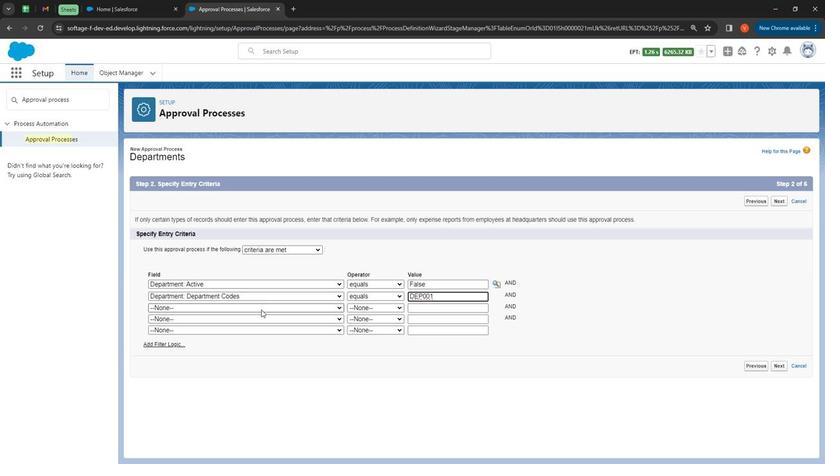 
Action: Mouse moved to (241, 203)
Screenshot: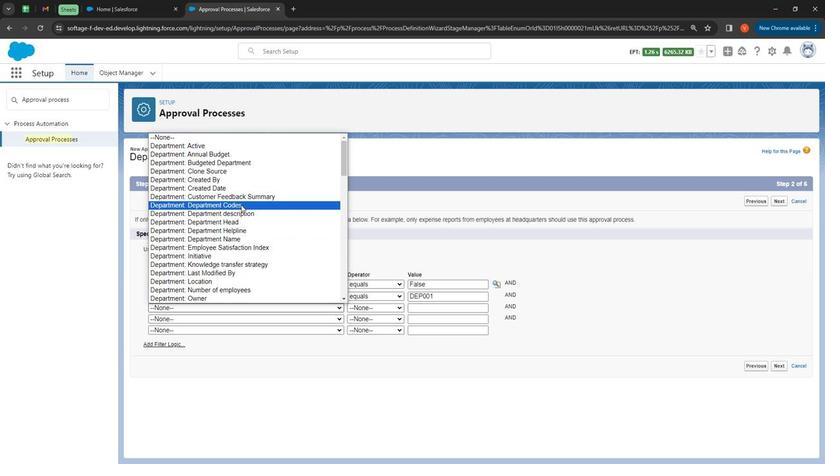 
Action: Mouse pressed left at (241, 203)
Screenshot: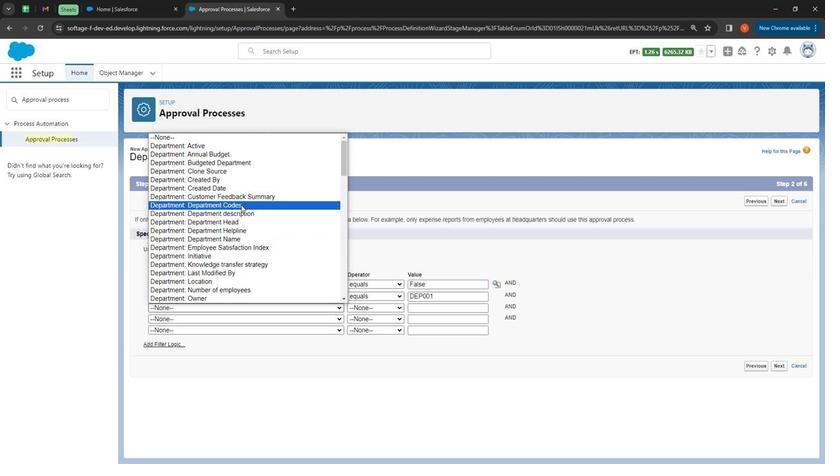 
Action: Mouse moved to (388, 306)
Screenshot: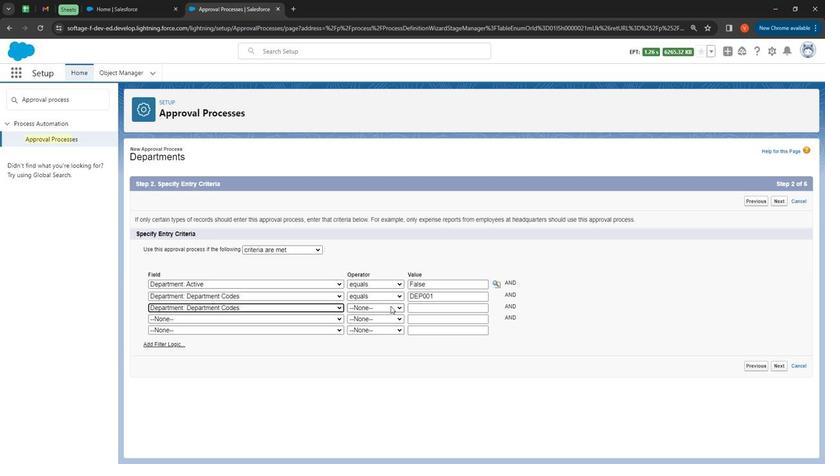 
Action: Mouse pressed left at (388, 306)
Screenshot: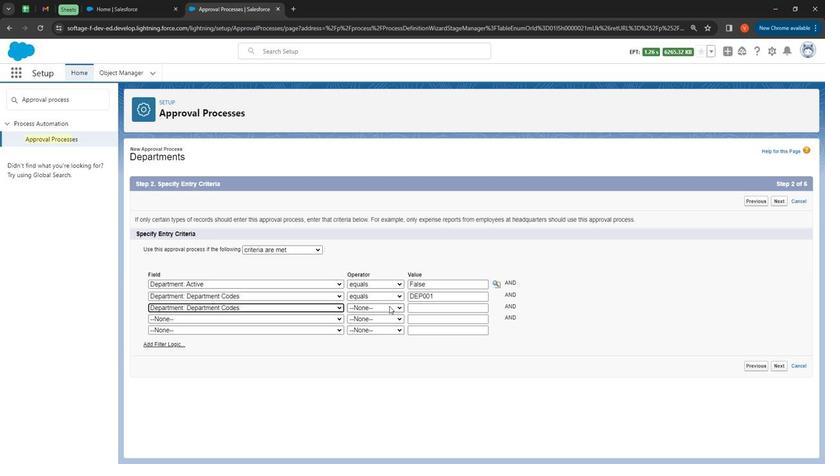 
Action: Mouse moved to (388, 327)
Screenshot: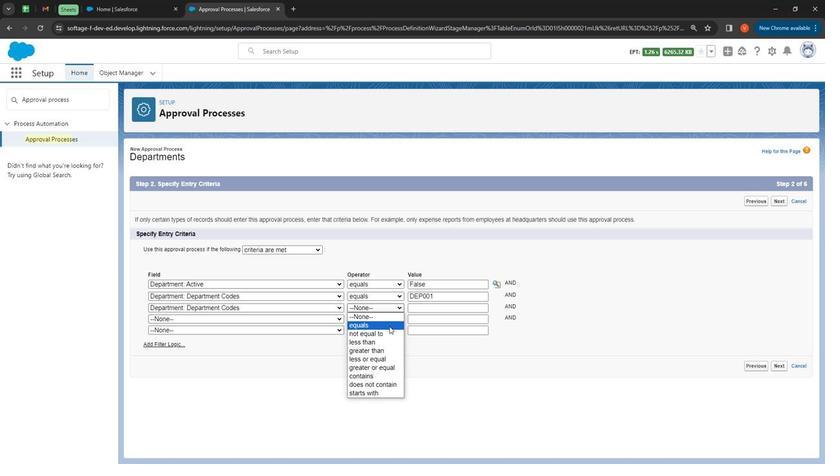 
Action: Mouse pressed left at (388, 327)
Screenshot: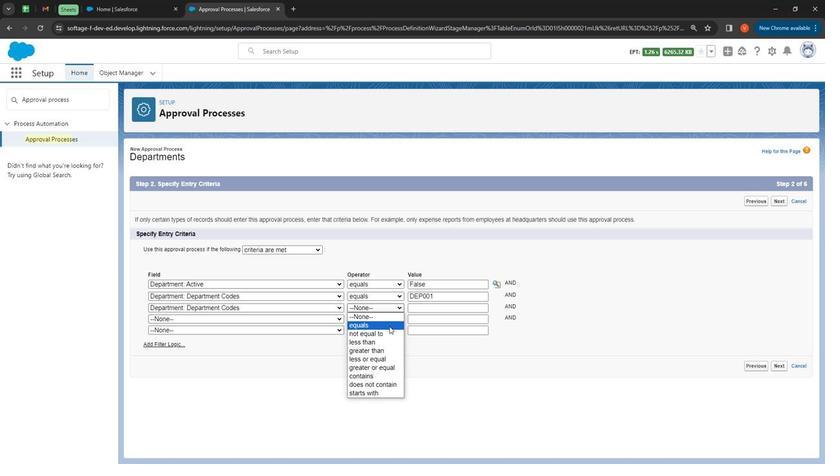 
Action: Mouse moved to (440, 312)
Screenshot: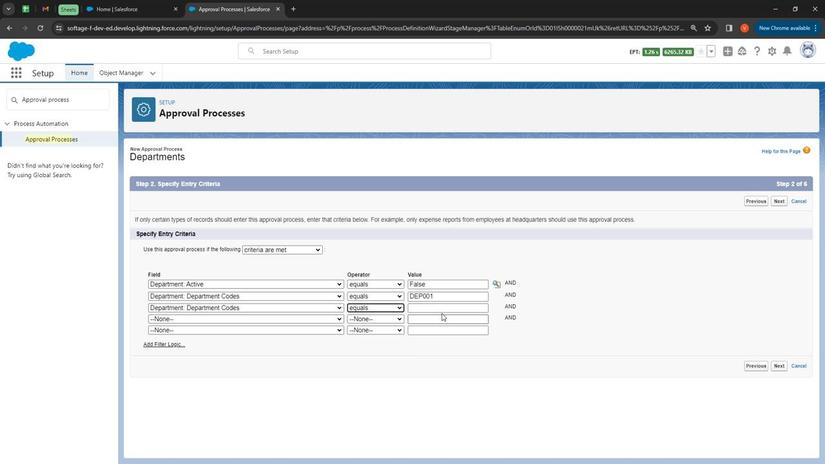 
Action: Mouse pressed left at (440, 312)
Screenshot: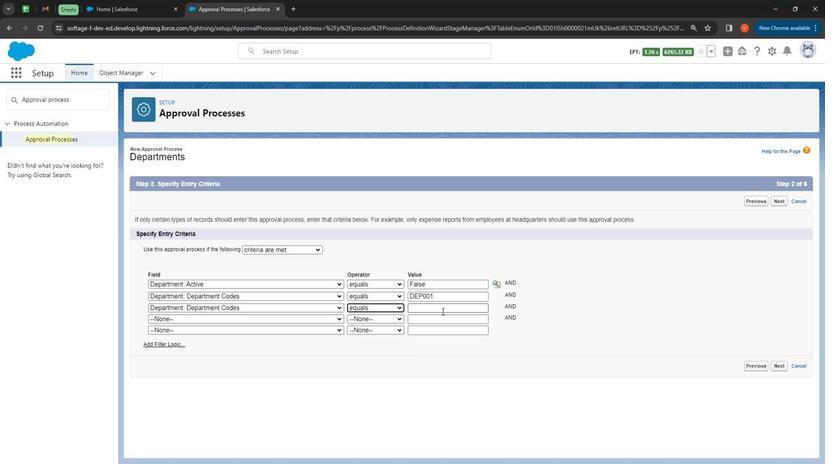 
Action: Mouse moved to (448, 302)
Screenshot: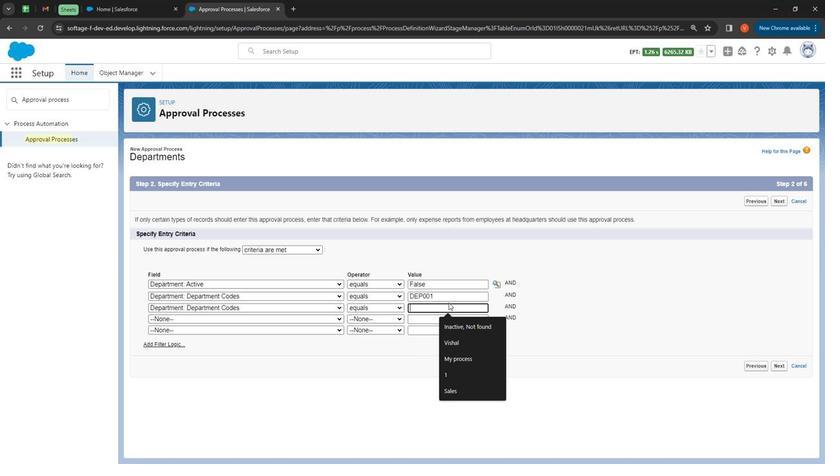 
Action: Key pressed <Key.shift>
Screenshot: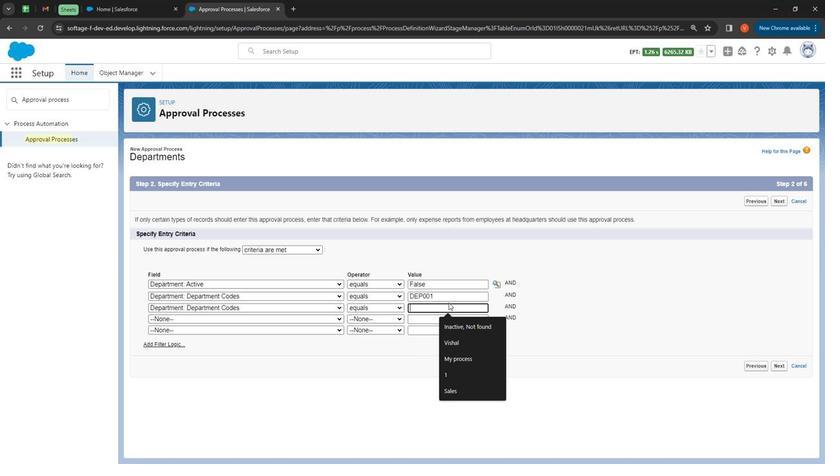 
Action: Mouse moved to (366, 214)
Screenshot: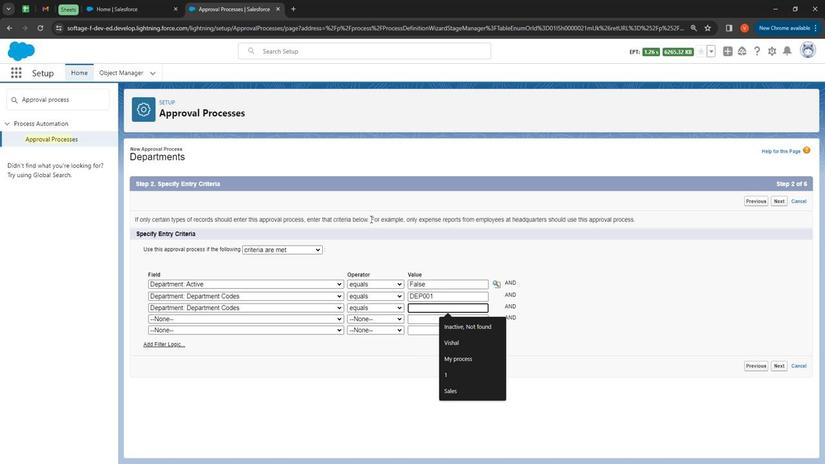 
Action: Key pressed Dep007
Screenshot: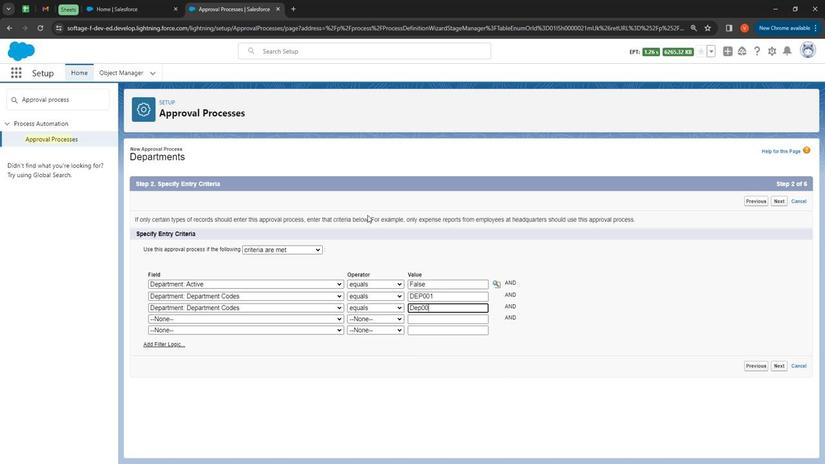 
Action: Mouse moved to (378, 381)
Screenshot: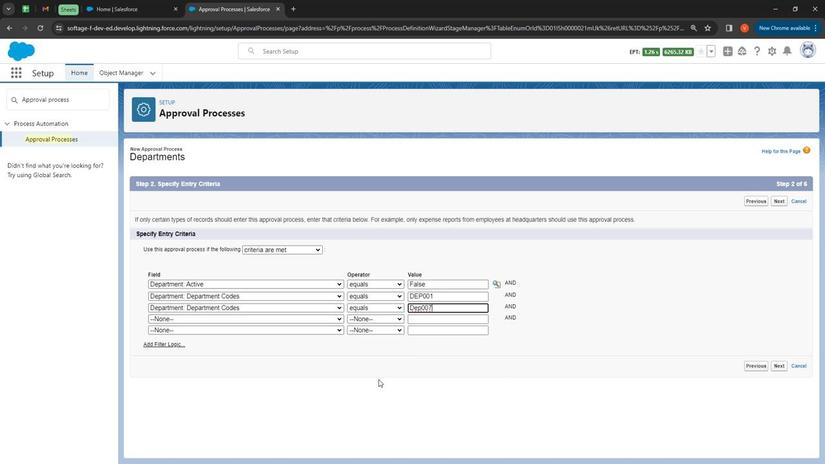
Action: Mouse pressed left at (378, 381)
Screenshot: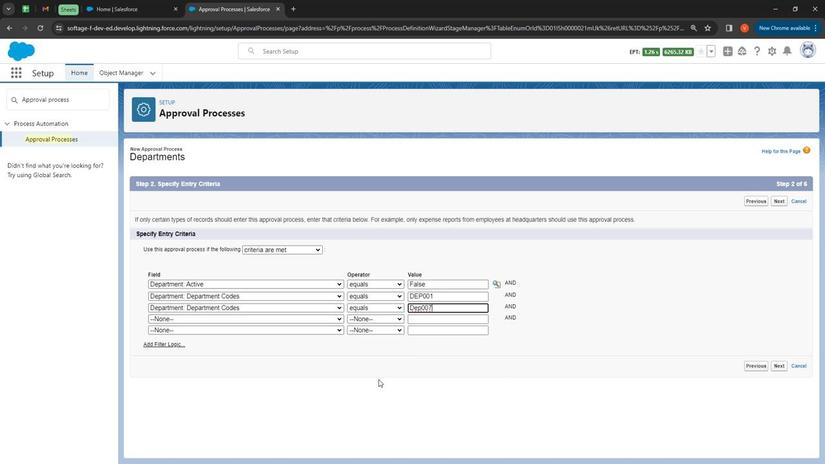 
Action: Mouse moved to (420, 307)
Screenshot: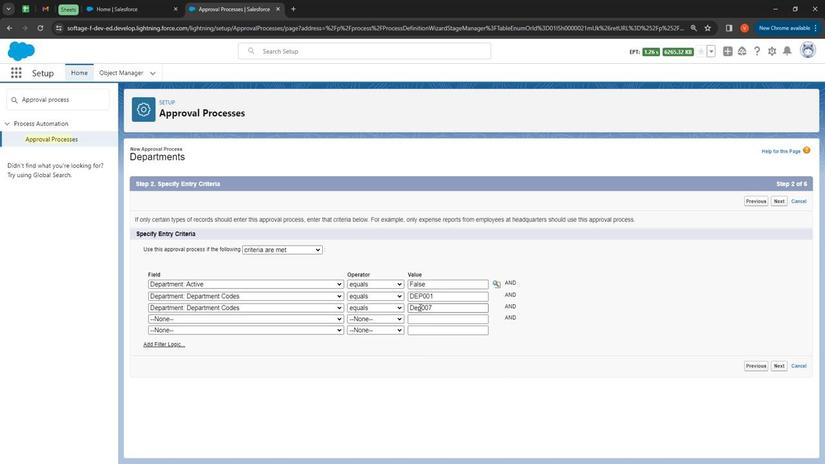 
Action: Mouse pressed left at (420, 307)
Screenshot: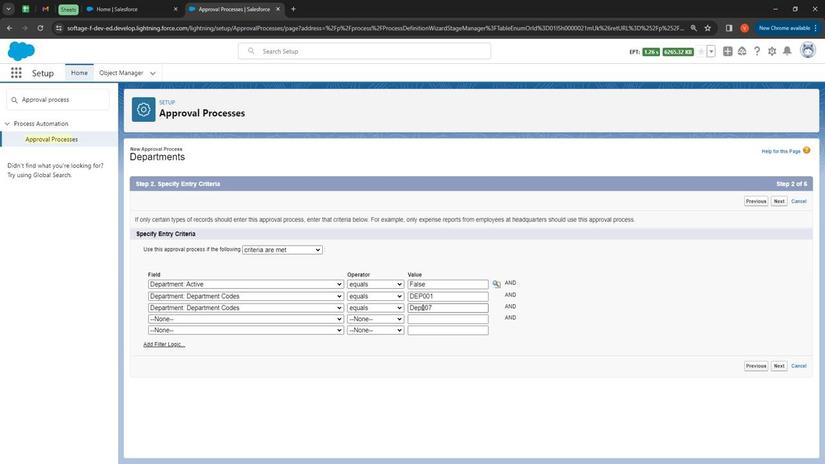 
Action: Mouse moved to (399, 203)
Screenshot: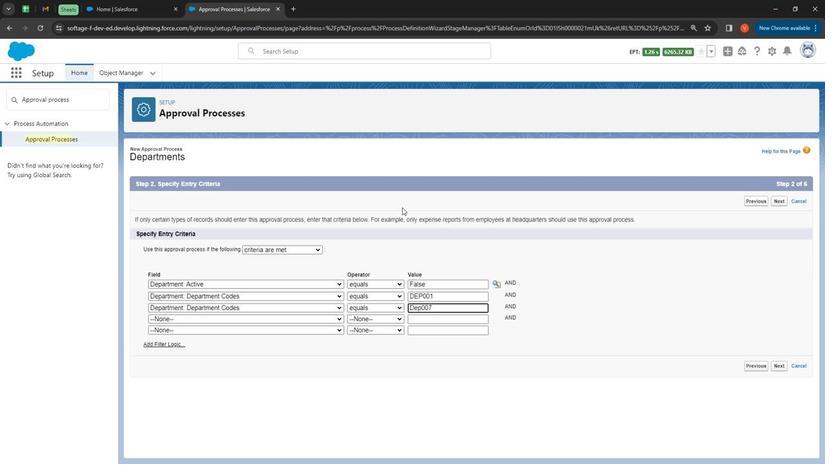 
Action: Key pressed <Key.backspace><Key.backspace><Key.shift>E<Key.shift_r><Key.shift_r><Key.shift_r><Key.shift_r>P
Screenshot: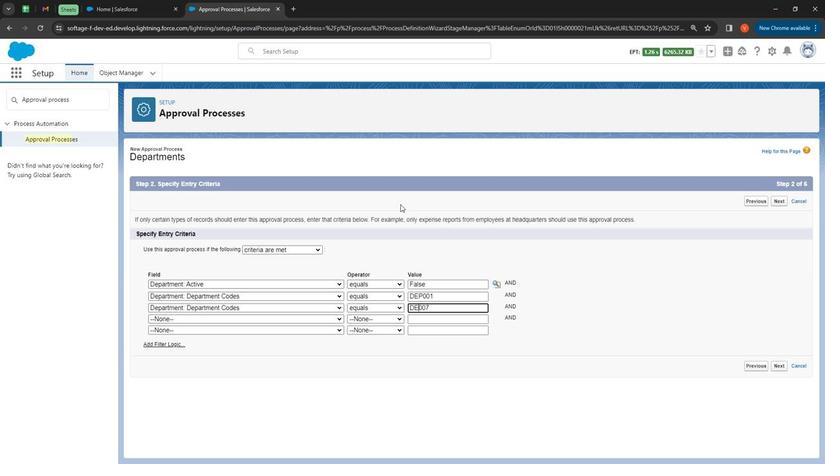 
Action: Mouse moved to (500, 375)
Screenshot: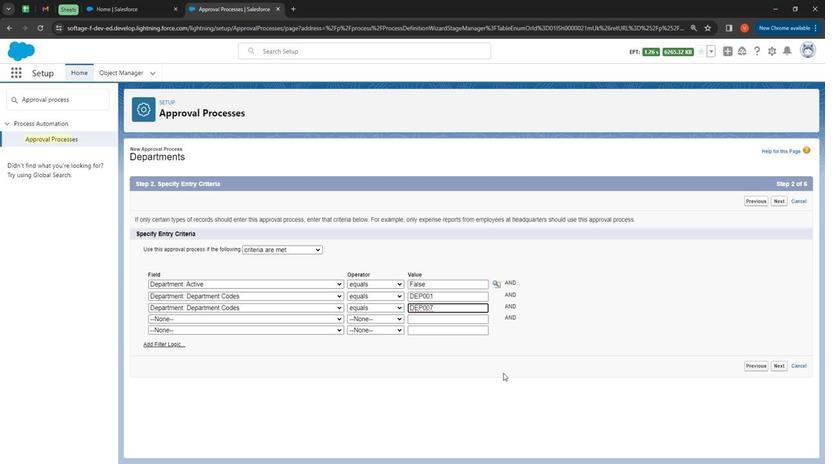 
Action: Mouse pressed left at (500, 375)
Screenshot: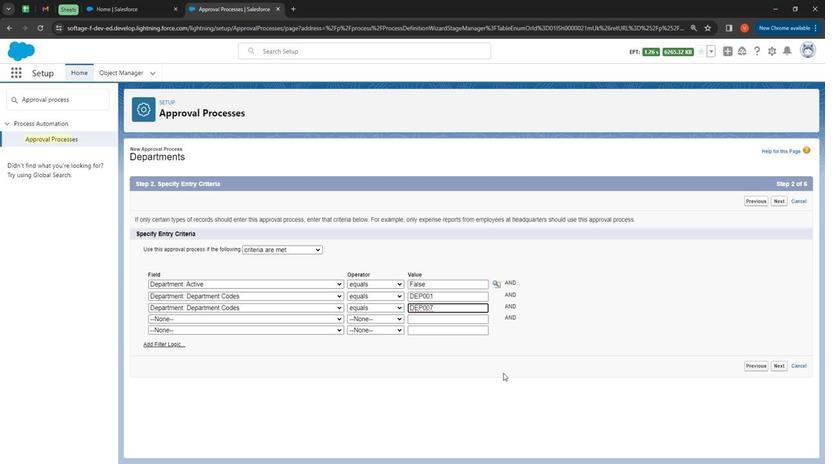 
Action: Mouse moved to (226, 319)
Screenshot: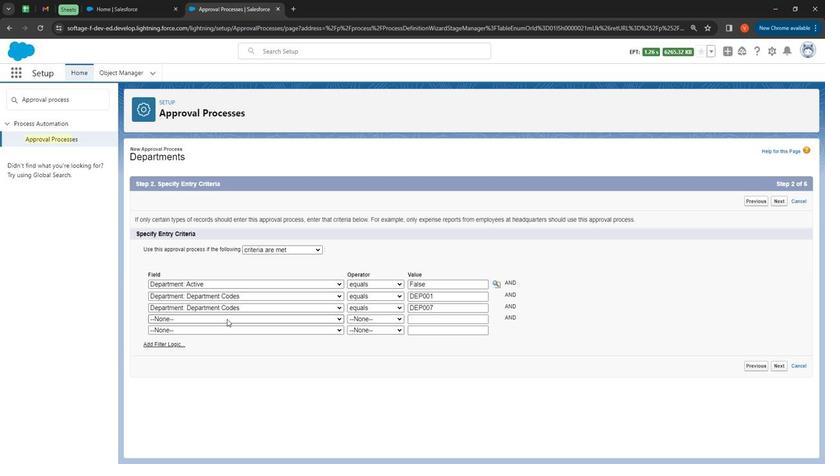 
Action: Mouse pressed left at (226, 319)
Screenshot: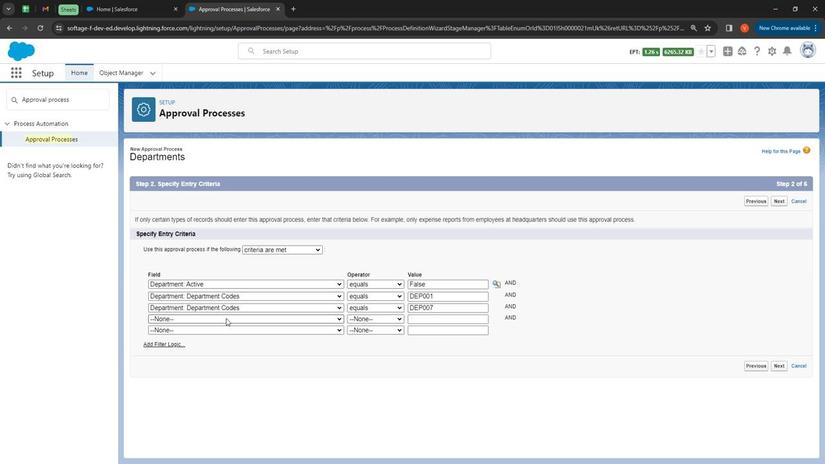 
Action: Mouse moved to (250, 230)
Screenshot: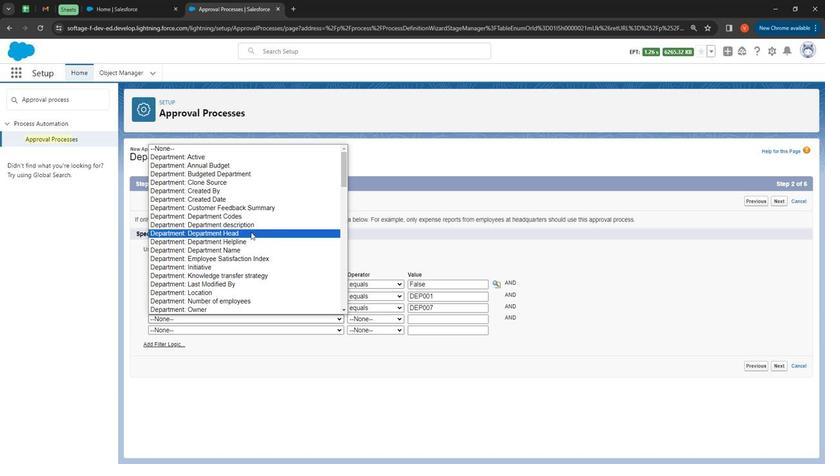 
Action: Mouse pressed left at (250, 230)
Screenshot: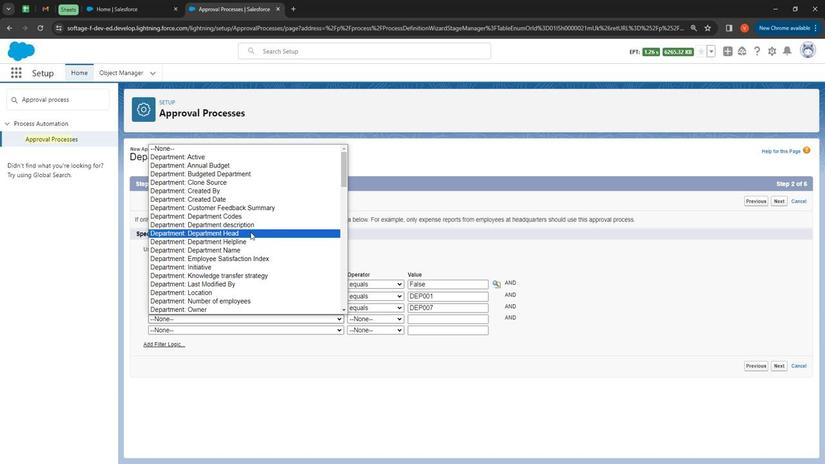 
Action: Mouse moved to (383, 319)
Screenshot: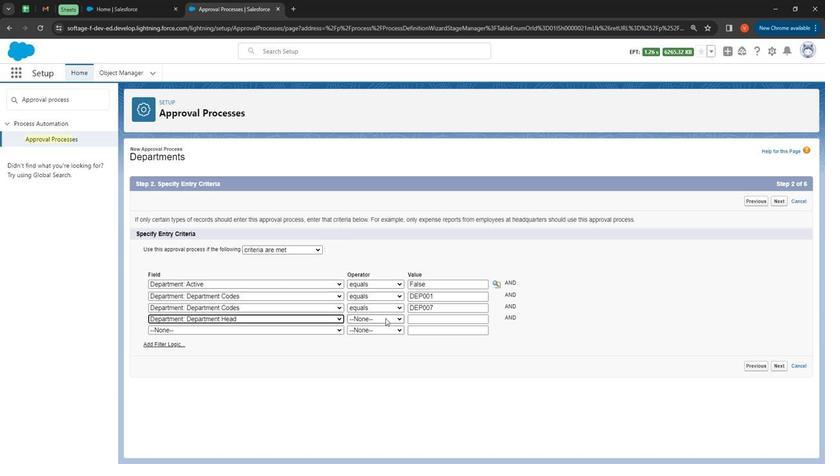 
Action: Mouse pressed left at (383, 319)
Screenshot: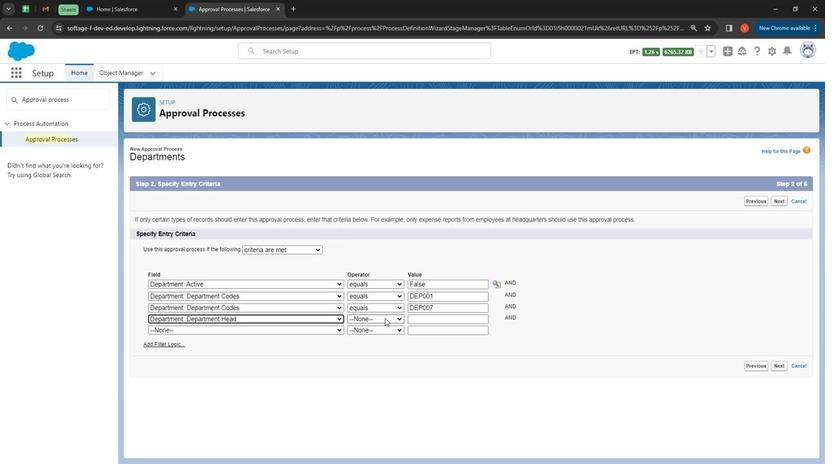 
Action: Mouse moved to (385, 337)
Screenshot: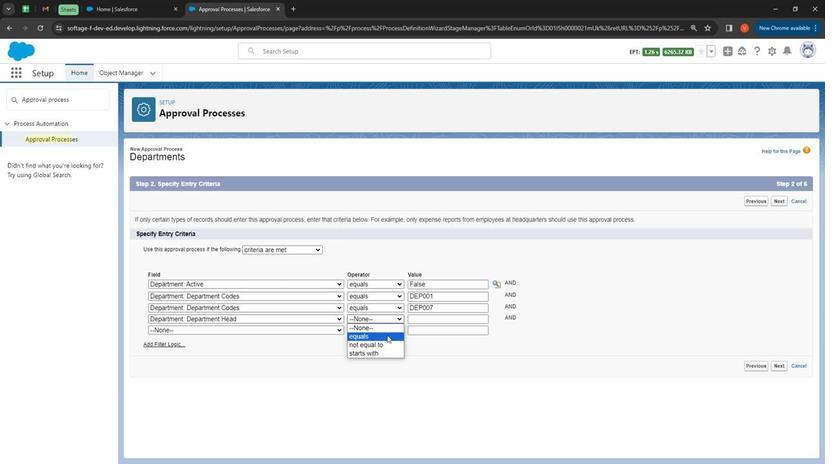 
Action: Mouse pressed left at (385, 337)
Screenshot: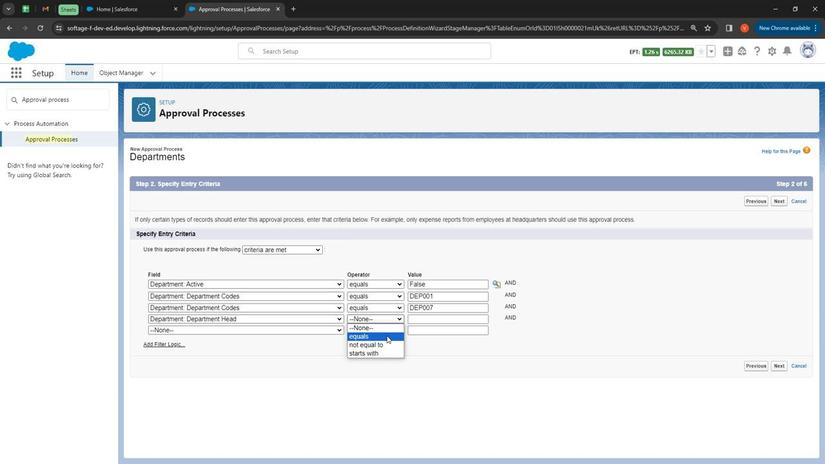 
Action: Mouse moved to (433, 324)
Screenshot: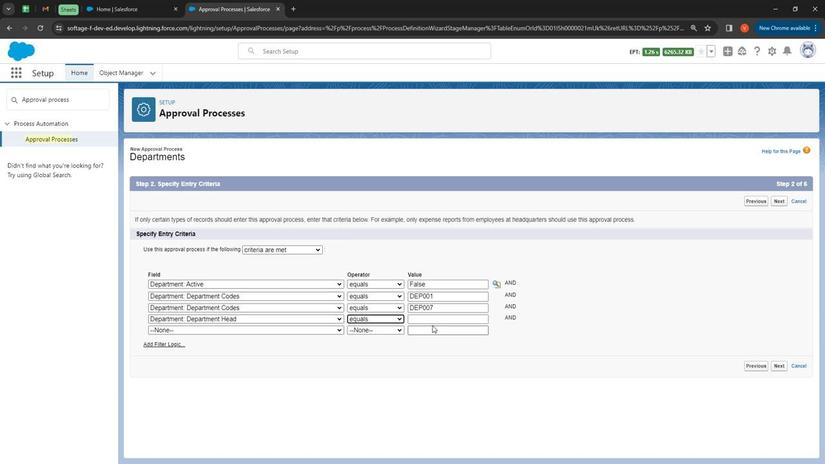 
Action: Mouse pressed left at (433, 324)
Screenshot: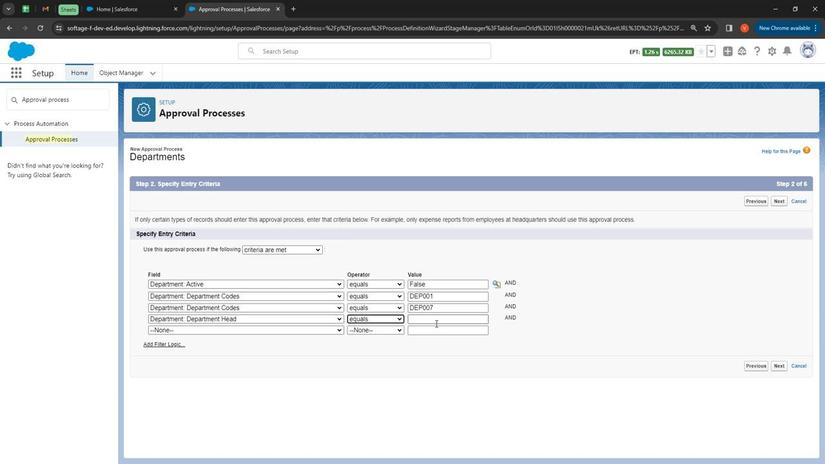 
Action: Mouse moved to (432, 324)
Screenshot: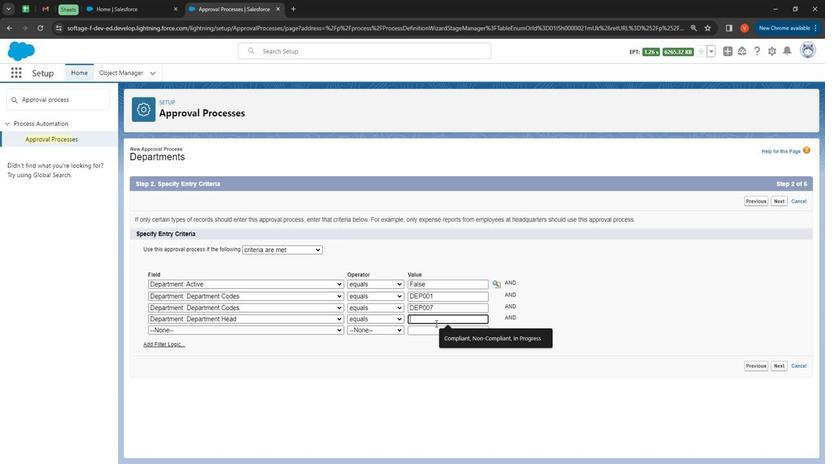 
Action: Key pressed <Key.shift>
Screenshot: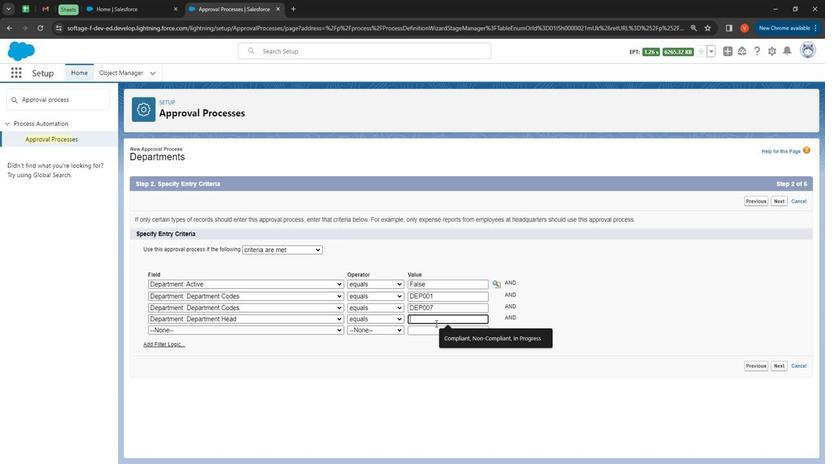 
Action: Mouse moved to (373, 246)
Screenshot: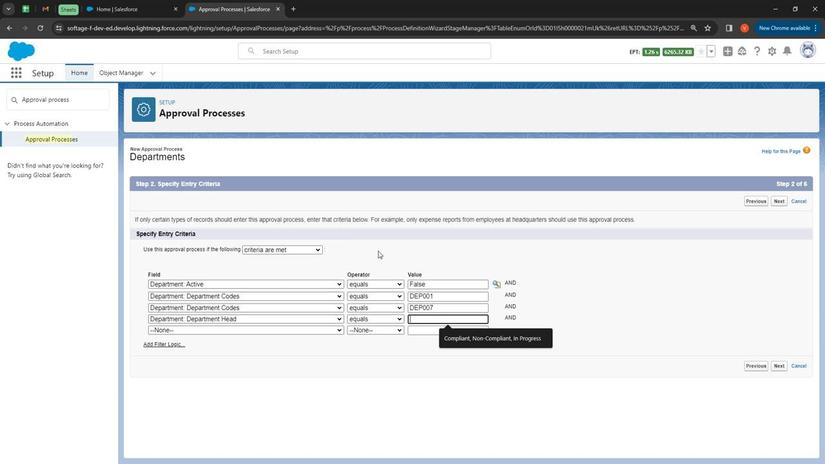 
Action: Key pressed <Key.shift><Key.shift><Key.shift><Key.shift><Key.shift><Key.shift><Key.shift><Key.shift><Key.shift><Key.shift><Key.shift><Key.shift><Key.shift>Jimmy
Screenshot: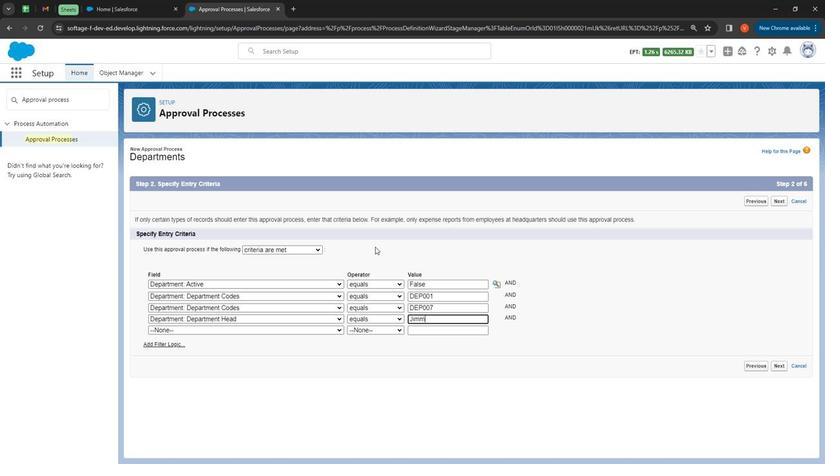 
Action: Mouse moved to (303, 173)
Screenshot: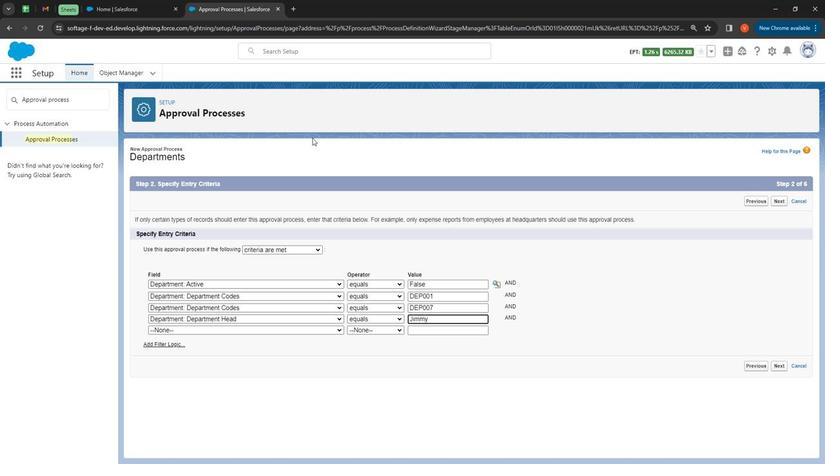 
Action: Key pressed <Key.tab>
Screenshot: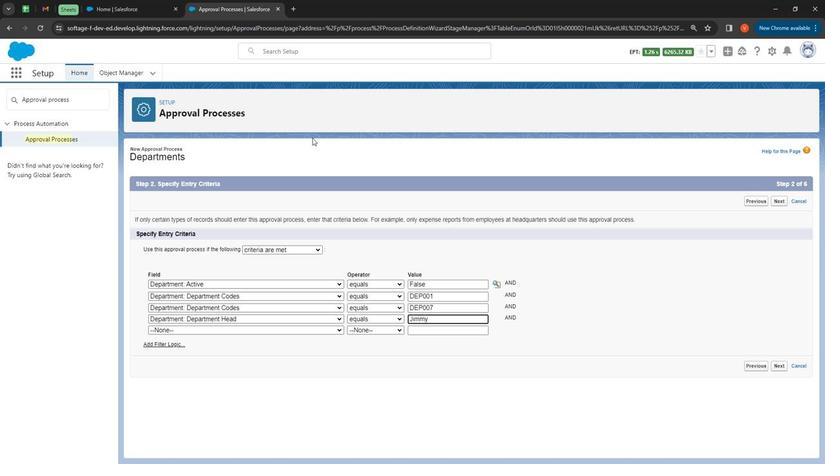 
Action: Mouse moved to (286, 329)
Screenshot: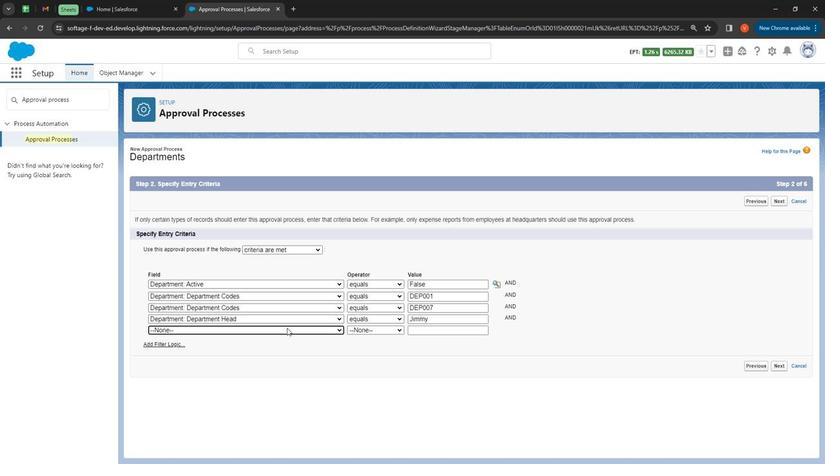 
Action: Mouse pressed left at (286, 329)
Screenshot: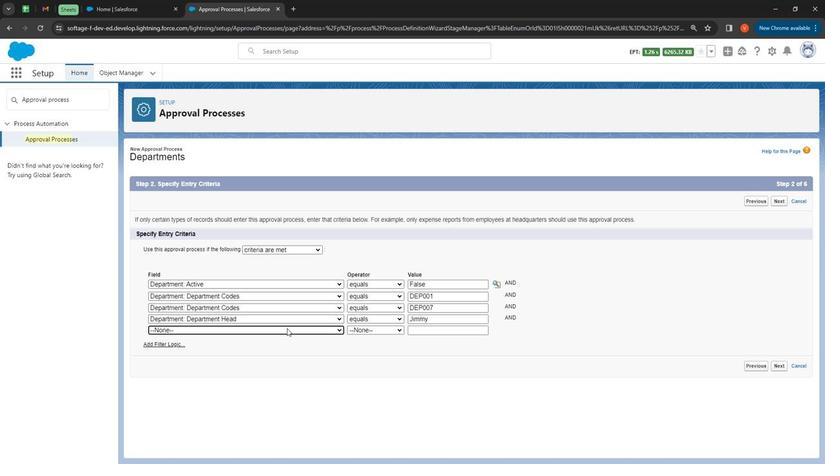 
Action: Mouse moved to (343, 187)
Screenshot: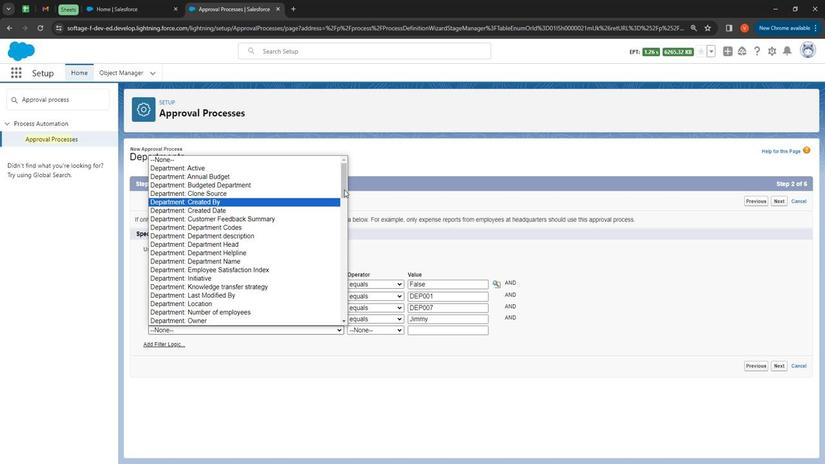 
Action: Mouse pressed left at (343, 187)
Screenshot: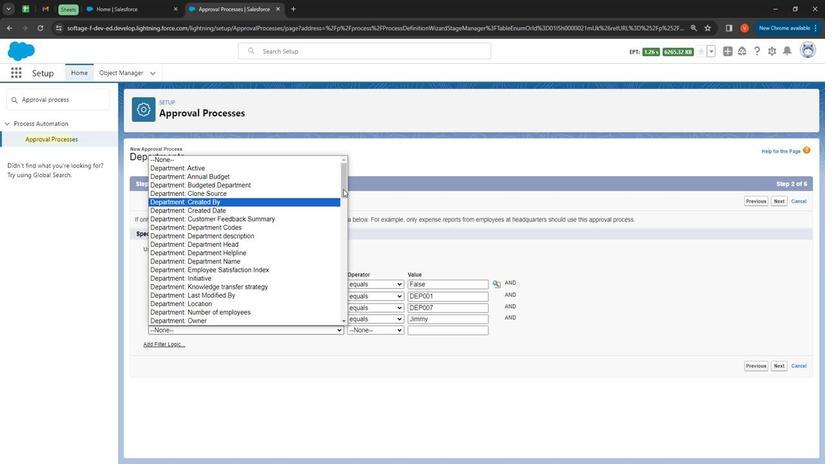 
Action: Mouse moved to (252, 197)
Screenshot: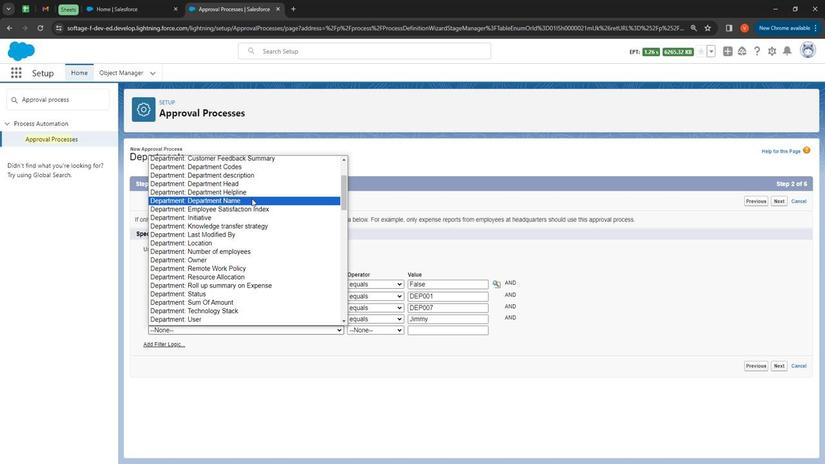 
Action: Mouse pressed left at (252, 197)
Screenshot: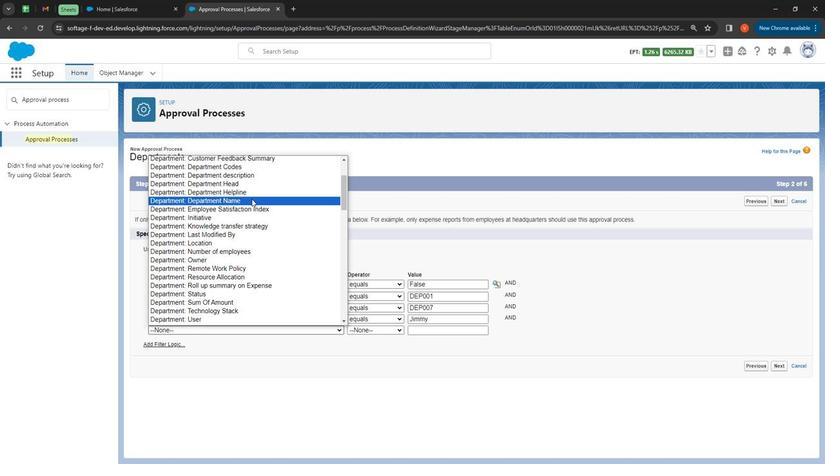 
Action: Mouse moved to (385, 330)
Screenshot: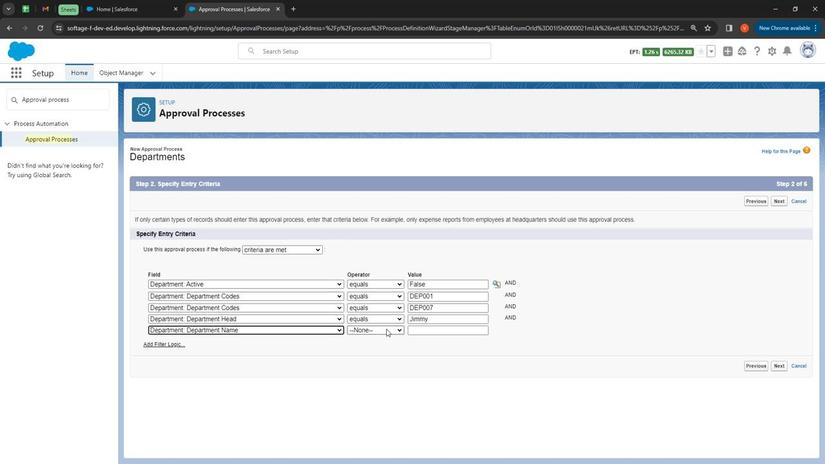 
Action: Mouse pressed left at (385, 330)
Screenshot: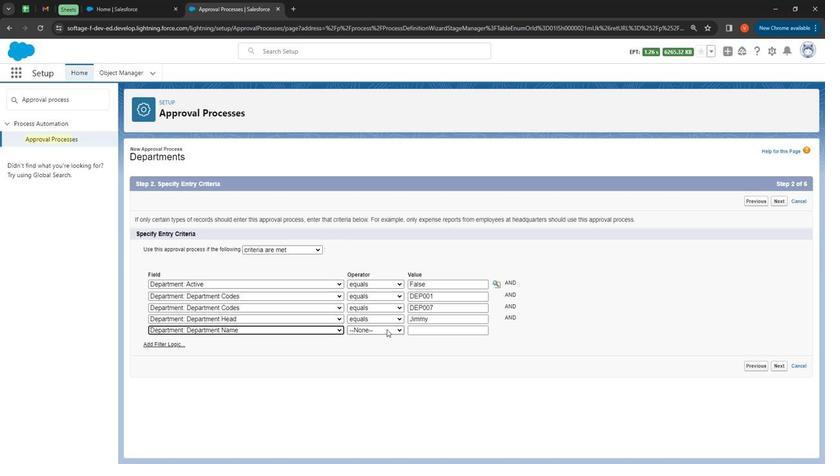 
Action: Mouse moved to (386, 350)
Screenshot: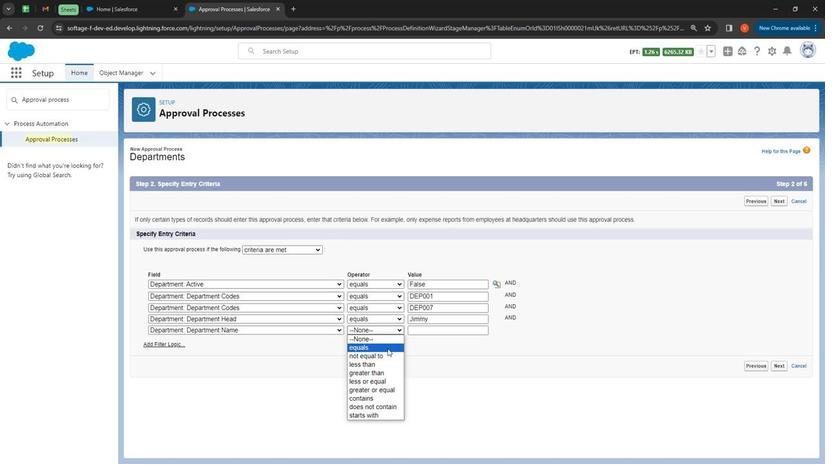 
Action: Mouse pressed left at (386, 350)
Screenshot: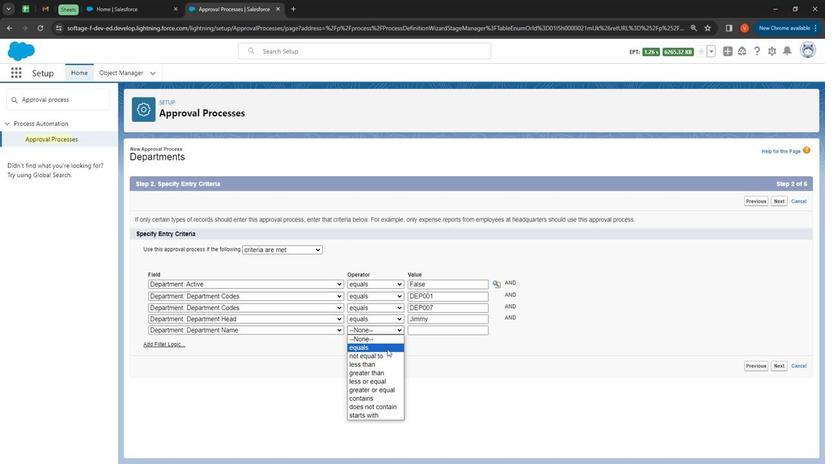 
Action: Mouse moved to (423, 334)
Screenshot: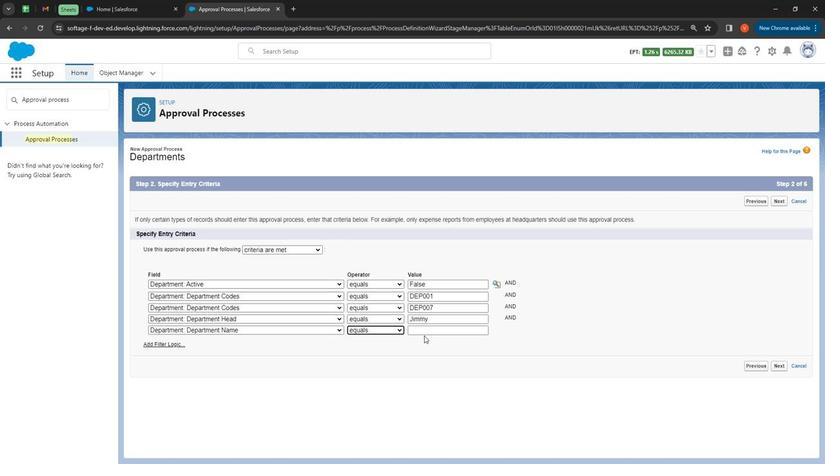 
Action: Mouse pressed left at (423, 334)
Screenshot: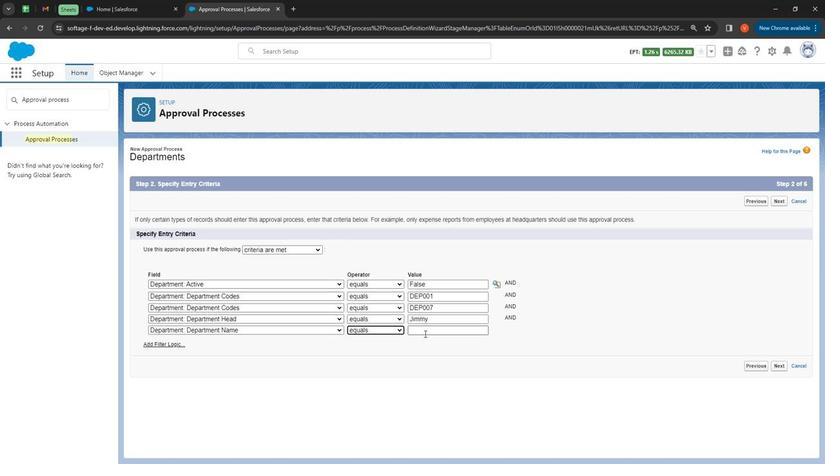 
Action: Mouse moved to (427, 330)
Screenshot: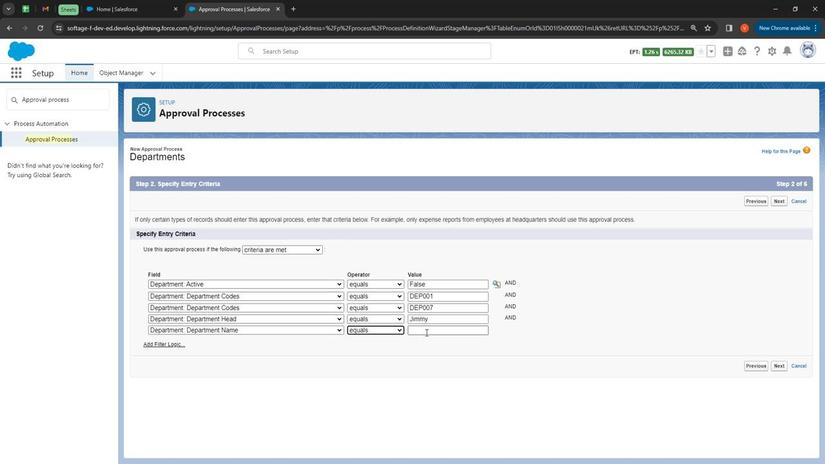 
Action: Key pressed <Key.shift>
Screenshot: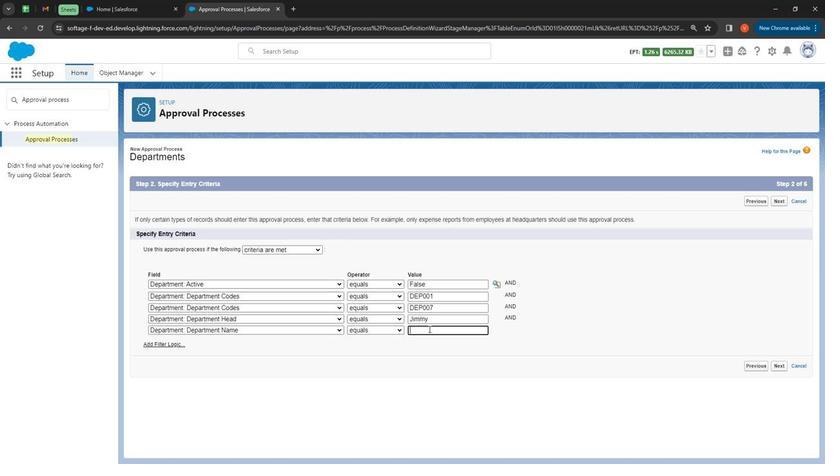 
Action: Mouse moved to (441, 304)
Screenshot: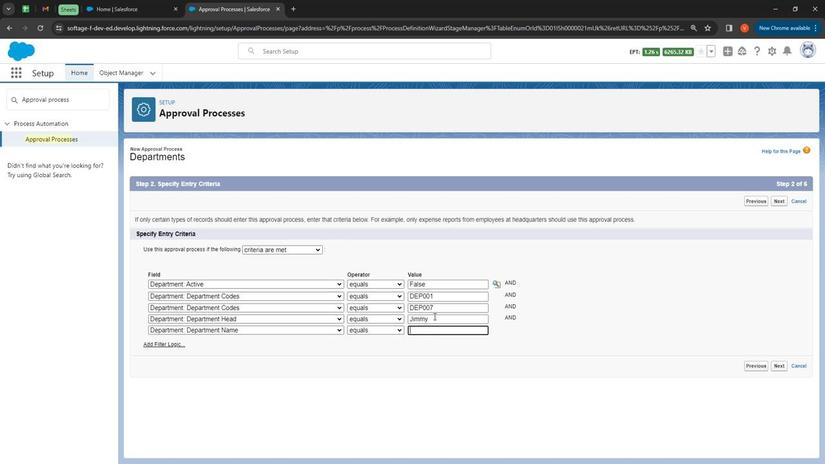 
Action: Key pressed A
Screenshot: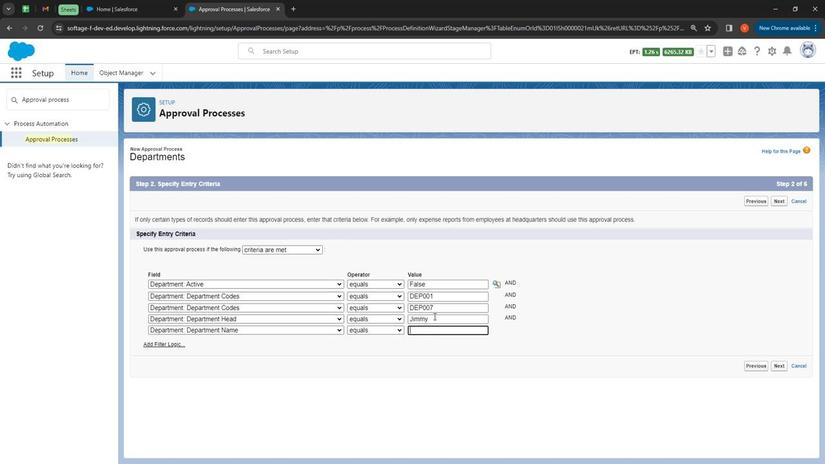 
Action: Mouse moved to (388, 229)
Screenshot: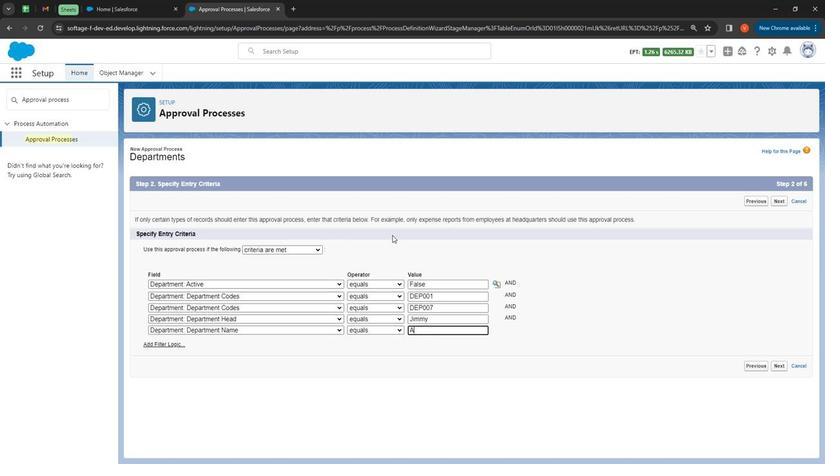 
Action: Key pressed dmin
Screenshot: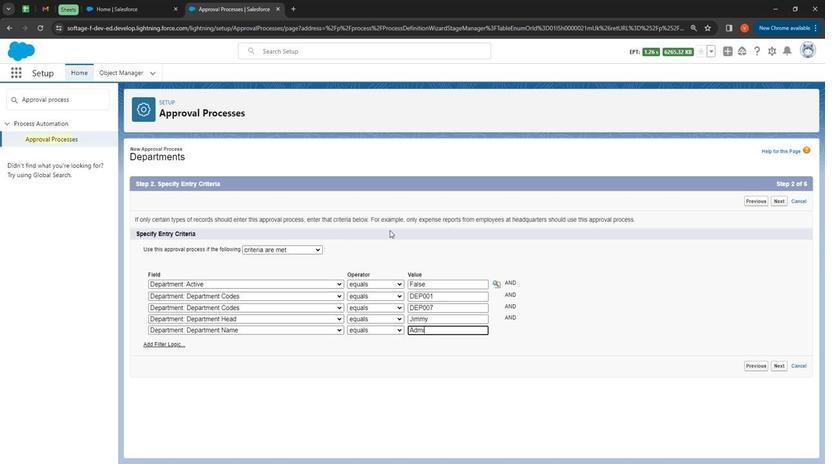 
Action: Mouse moved to (179, 347)
Screenshot: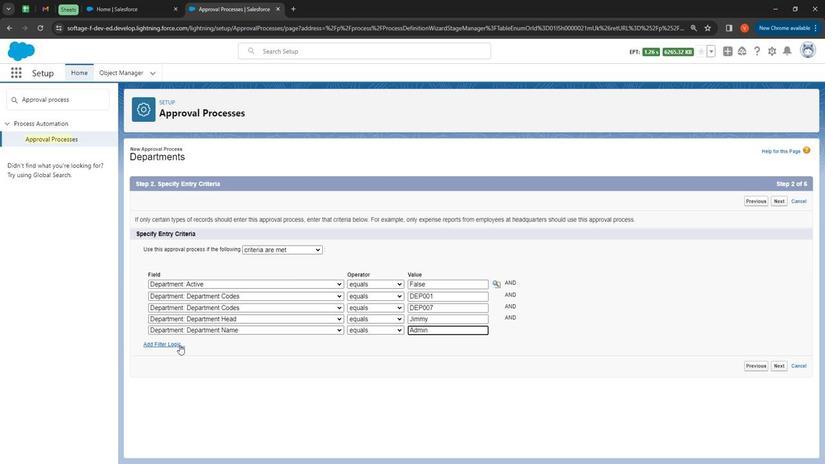 
Action: Mouse pressed left at (179, 347)
Screenshot: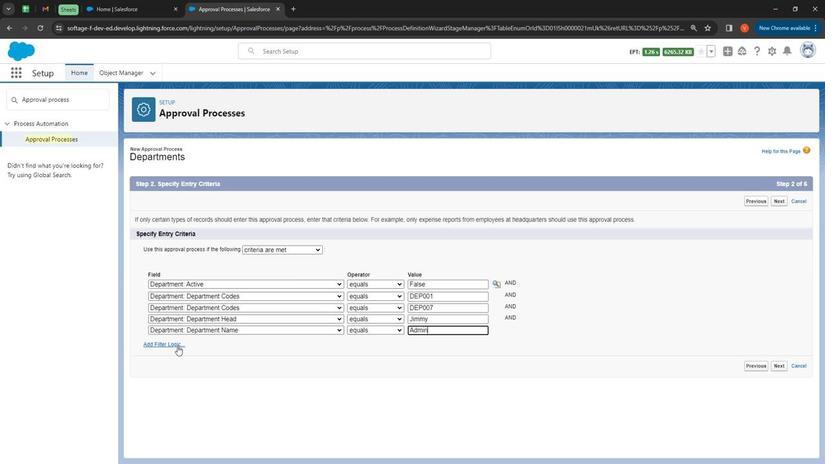 
Action: Mouse moved to (184, 353)
Screenshot: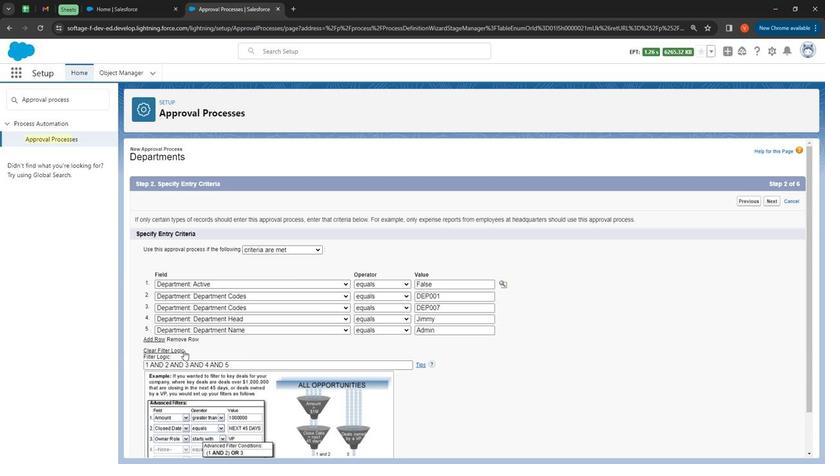 
Action: Mouse pressed left at (184, 353)
Screenshot: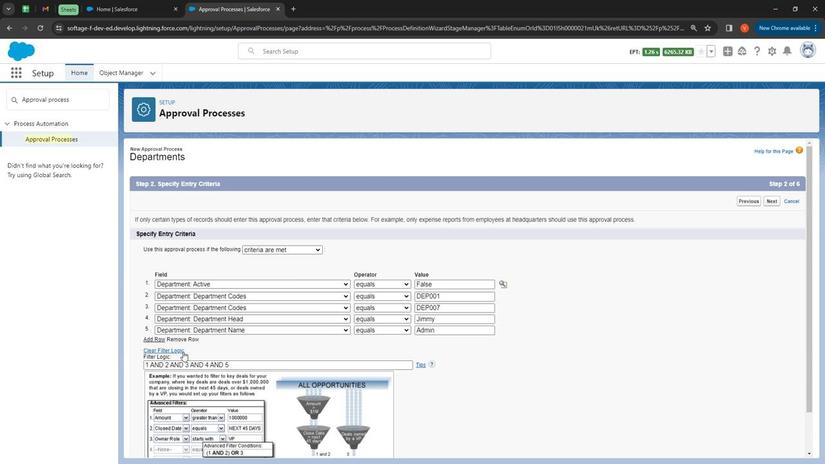 
Action: Mouse moved to (164, 342)
Screenshot: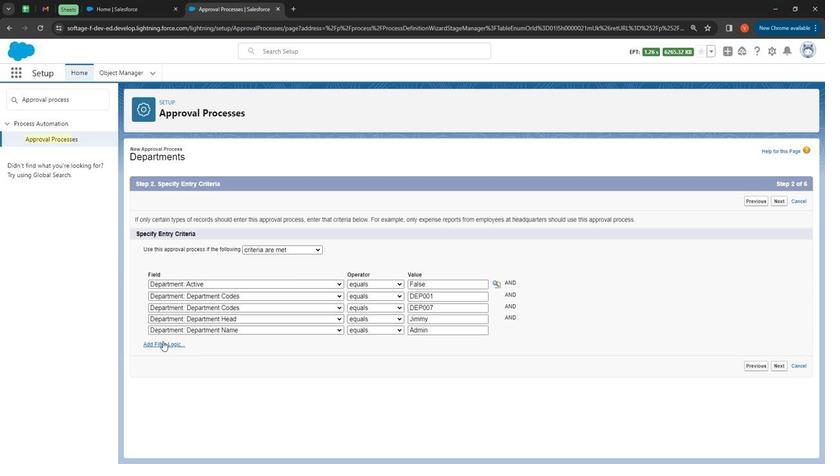
Action: Mouse pressed left at (164, 342)
Screenshot: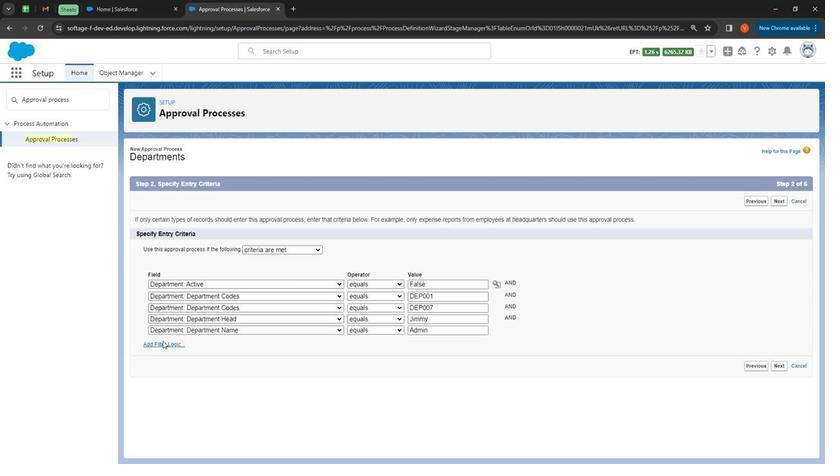 
Action: Mouse moved to (163, 344)
Screenshot: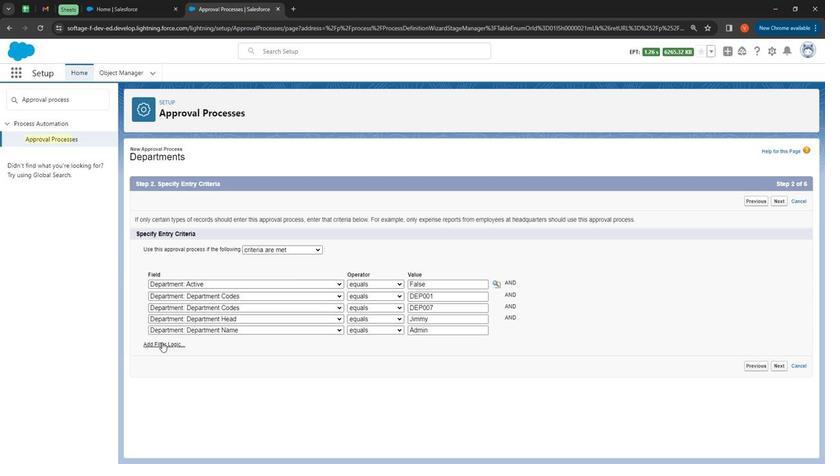 
Action: Mouse pressed left at (163, 344)
Screenshot: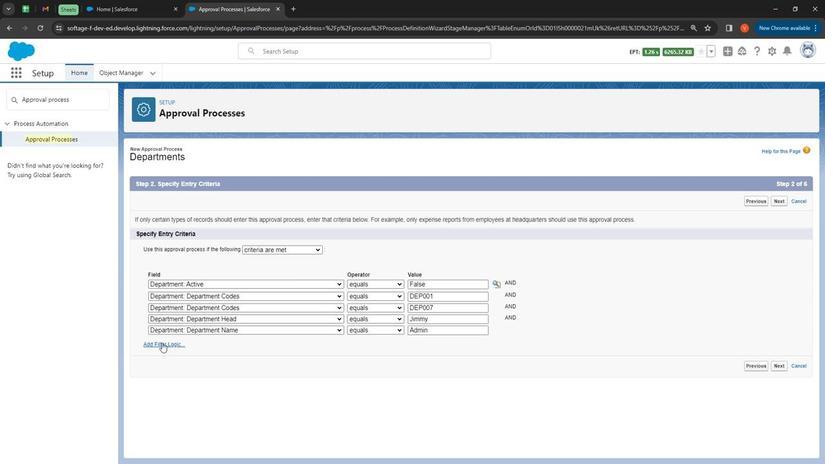 
Action: Mouse moved to (157, 341)
Screenshot: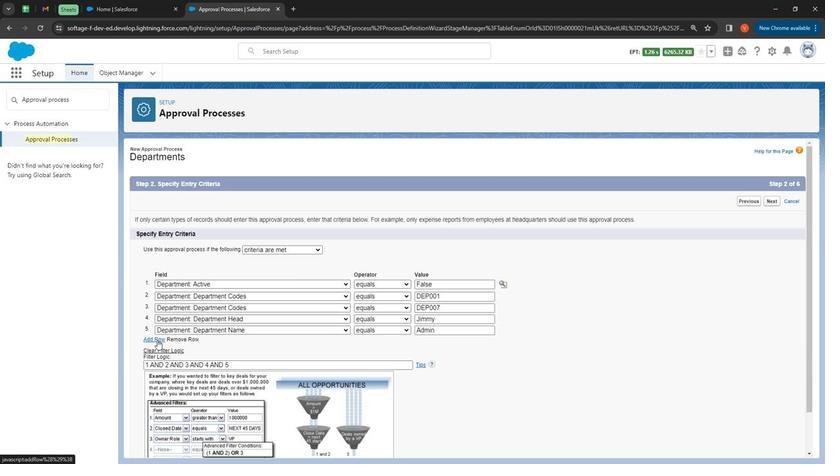 
Action: Mouse pressed left at (157, 341)
Screenshot: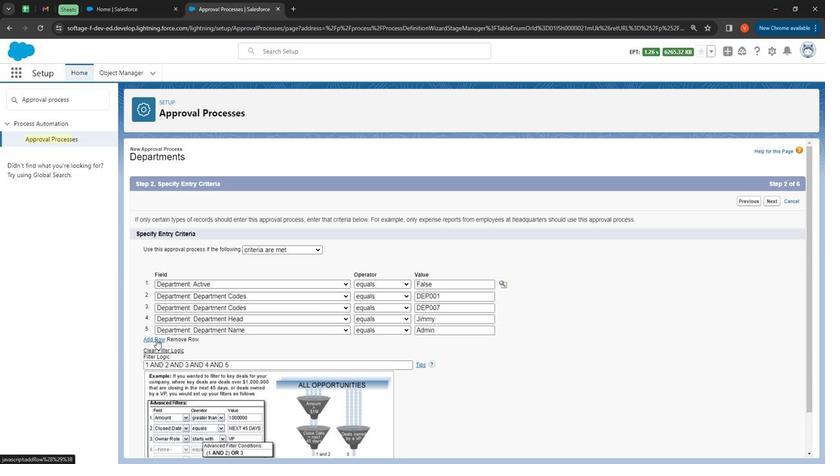 
Action: Mouse moved to (199, 343)
Screenshot: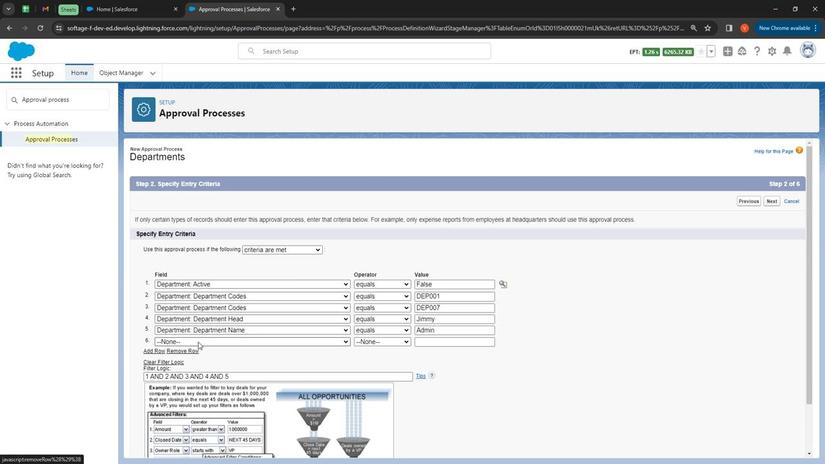 
Action: Mouse pressed left at (199, 343)
Screenshot: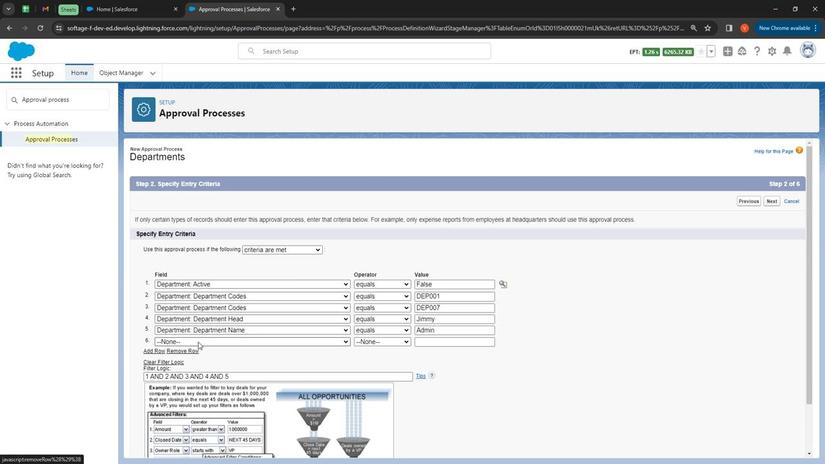 
Action: Mouse moved to (348, 190)
Screenshot: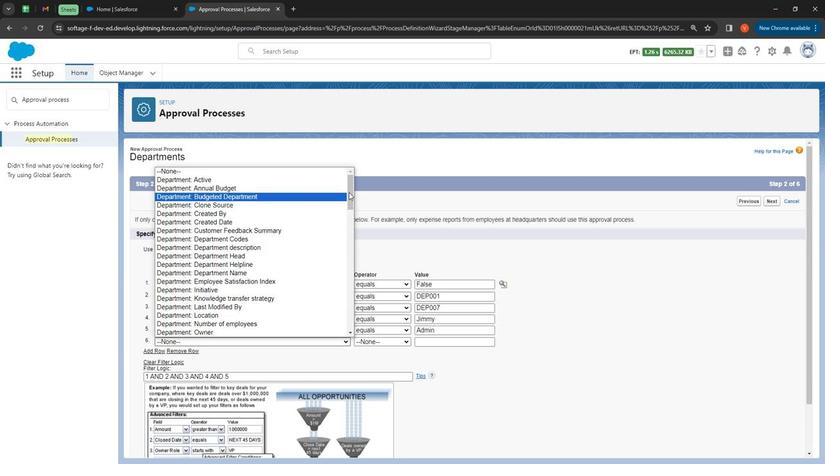 
Action: Mouse pressed left at (348, 190)
Screenshot: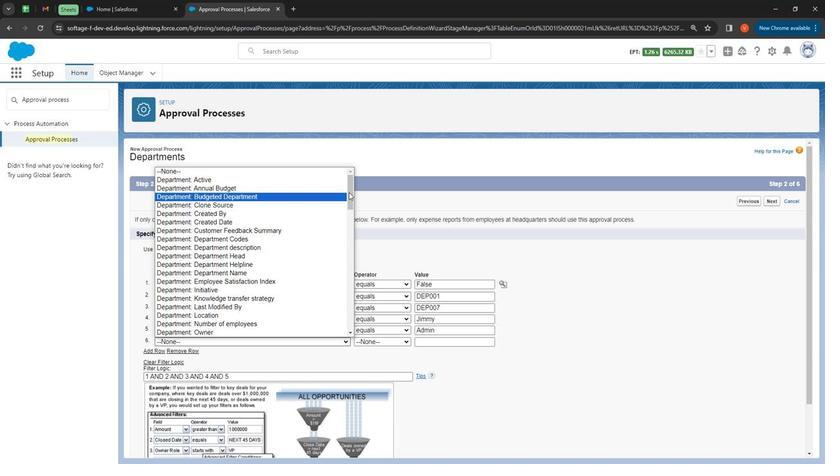 
Action: Mouse moved to (232, 236)
Screenshot: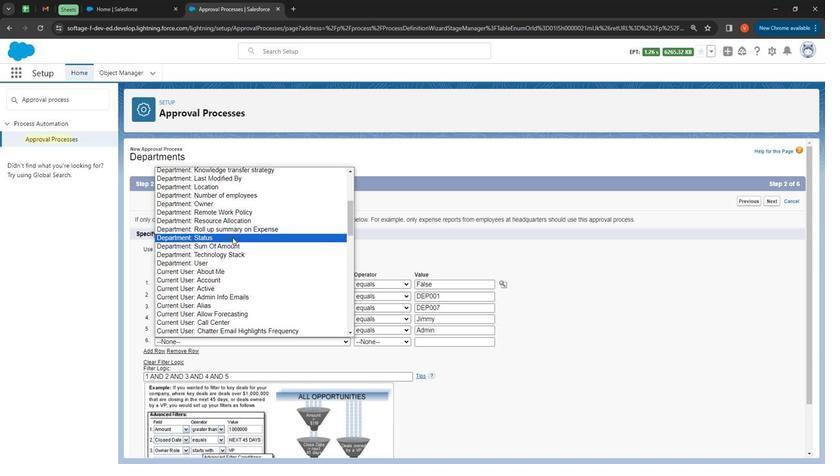 
Action: Mouse pressed left at (232, 236)
Screenshot: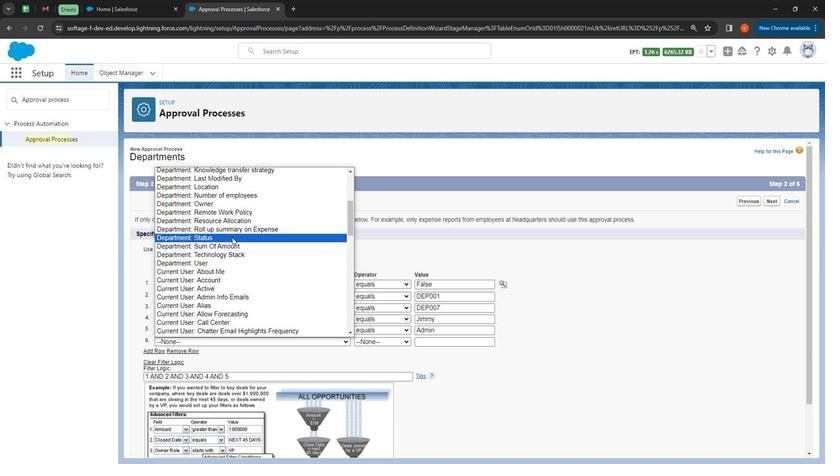 
Action: Mouse moved to (388, 343)
Screenshot: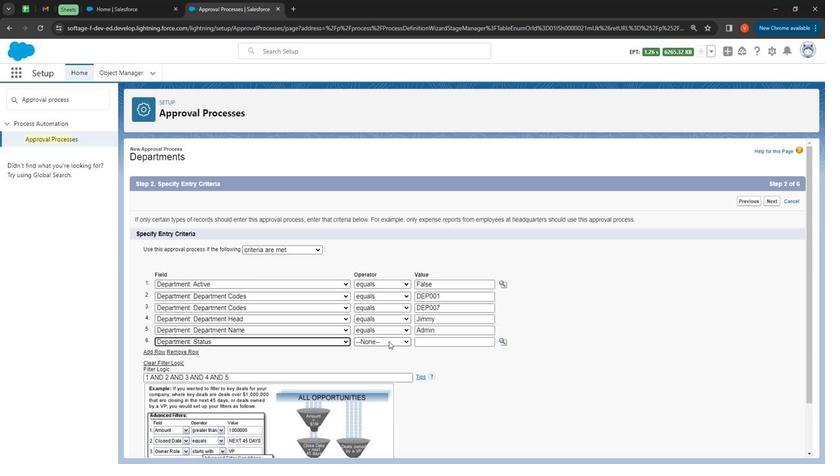 
Action: Mouse pressed left at (388, 343)
Screenshot: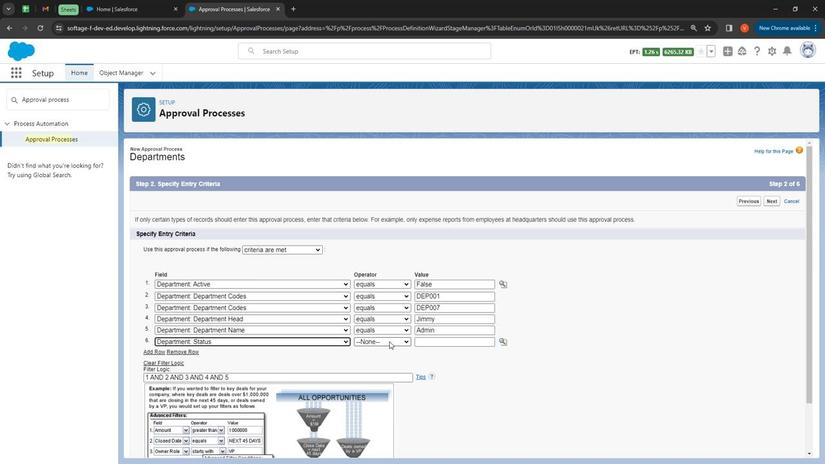 
Action: Mouse moved to (401, 366)
Screenshot: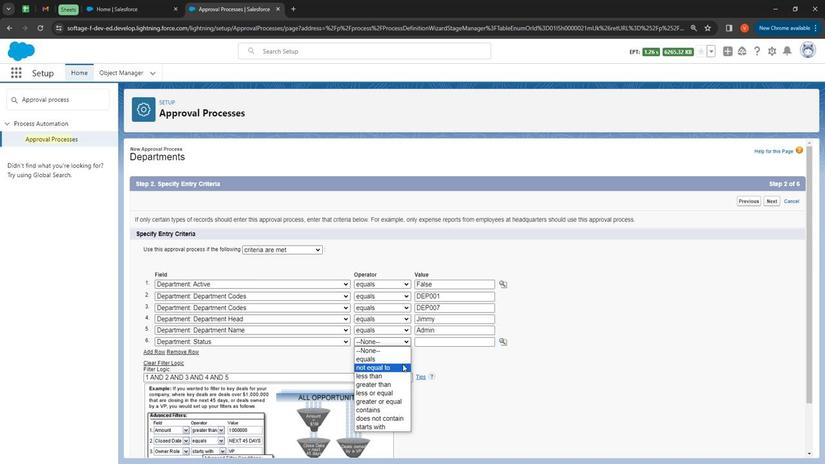 
Action: Mouse pressed left at (401, 366)
Screenshot: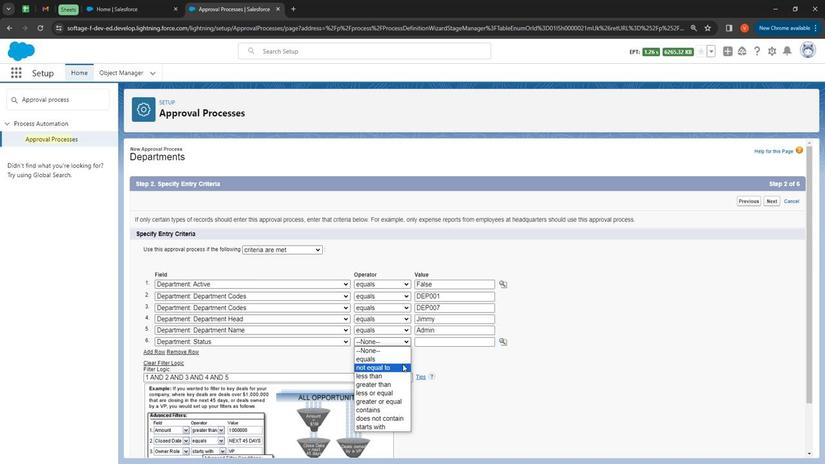 
Action: Mouse moved to (499, 341)
Screenshot: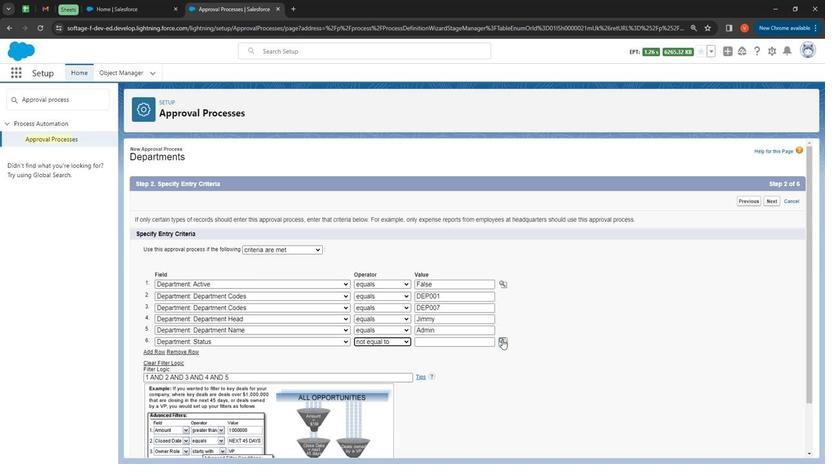 
Action: Mouse pressed left at (499, 341)
Screenshot: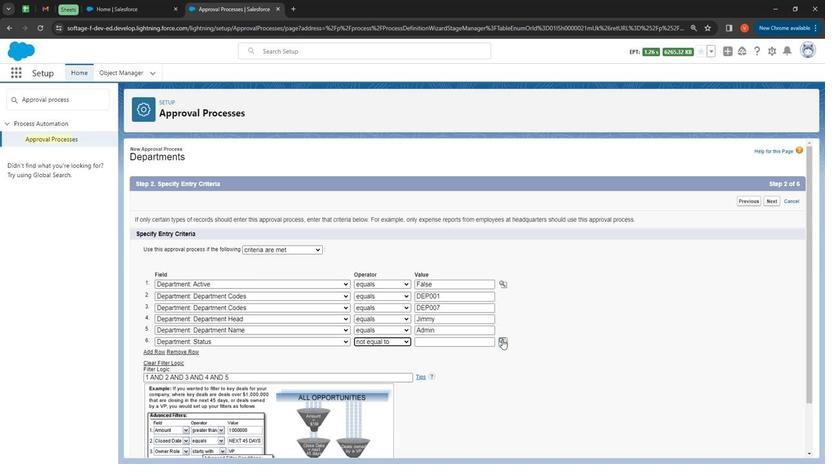 
Action: Mouse moved to (24, 116)
Screenshot: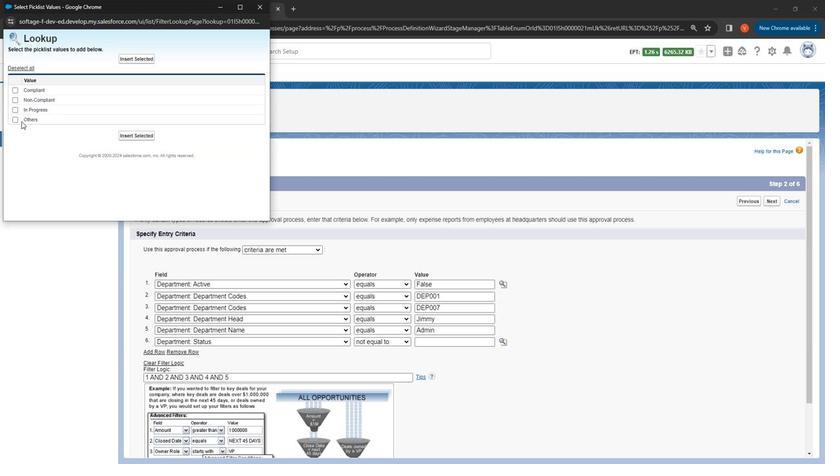 
Action: Mouse pressed left at (24, 116)
Screenshot: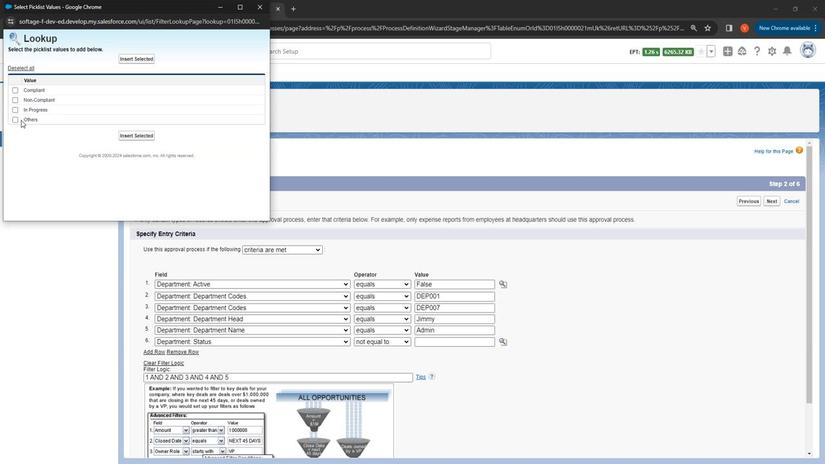 
Action: Mouse moved to (18, 113)
Screenshot: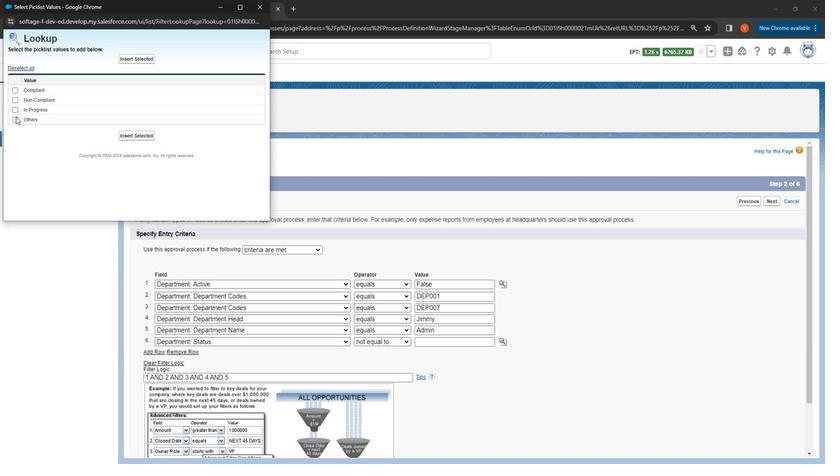 
Action: Mouse pressed left at (18, 113)
Screenshot: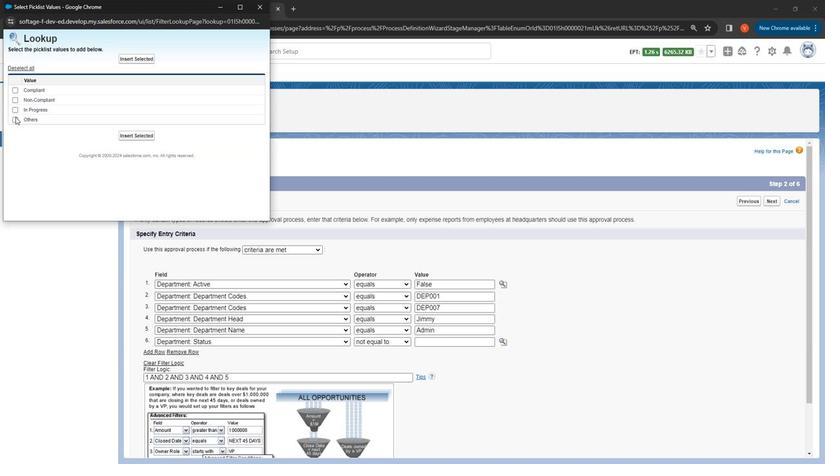 
Action: Mouse moved to (16, 96)
Screenshot: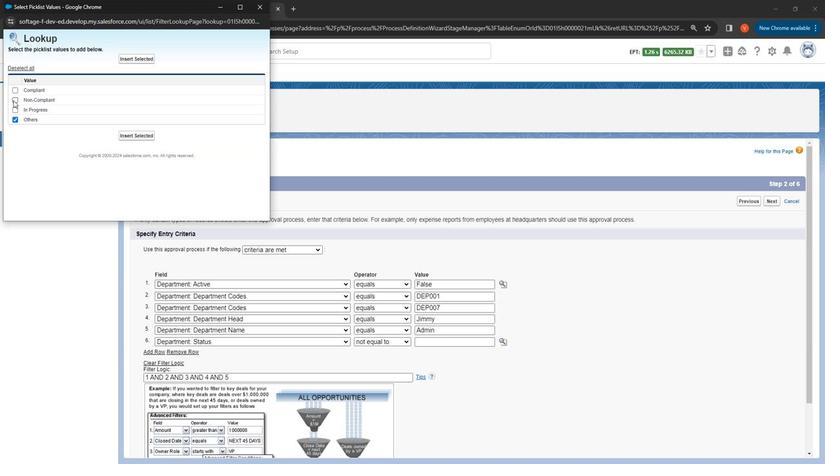 
Action: Mouse pressed left at (16, 96)
Screenshot: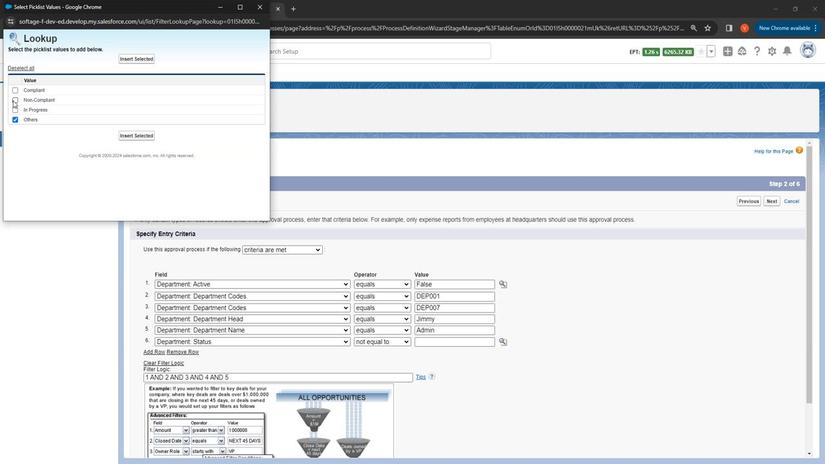 
Action: Mouse moved to (143, 134)
Screenshot: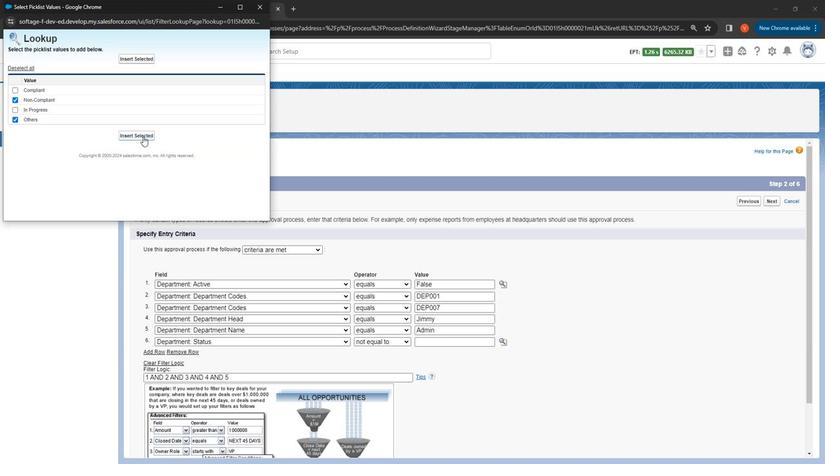 
Action: Mouse pressed left at (143, 134)
Screenshot: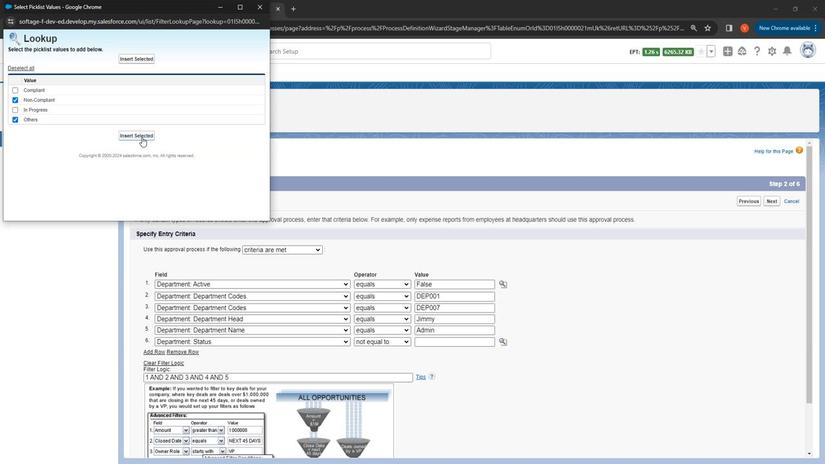 
Action: Mouse moved to (161, 351)
Screenshot: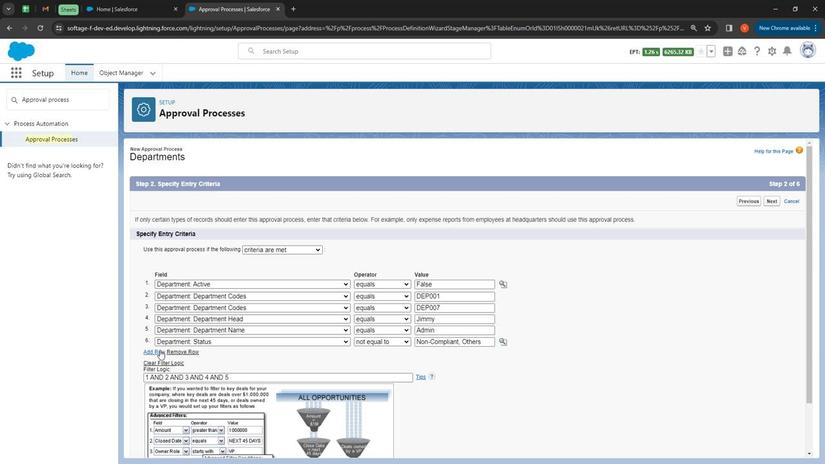 
Action: Mouse pressed left at (161, 351)
Screenshot: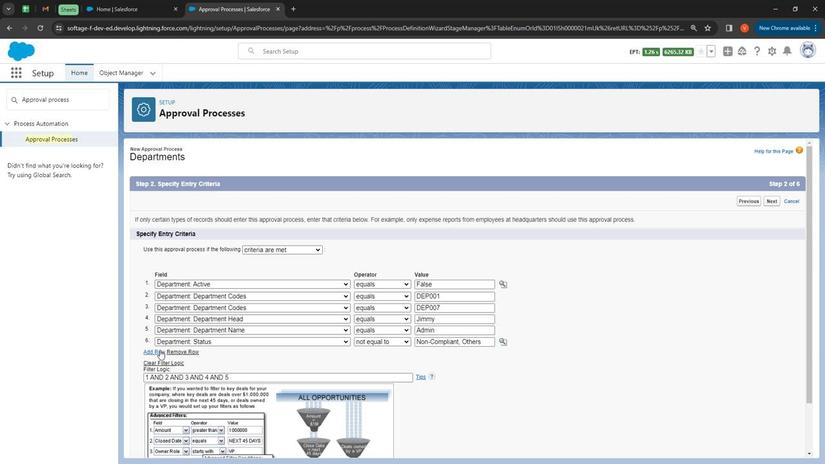 
Action: Mouse moved to (197, 355)
Screenshot: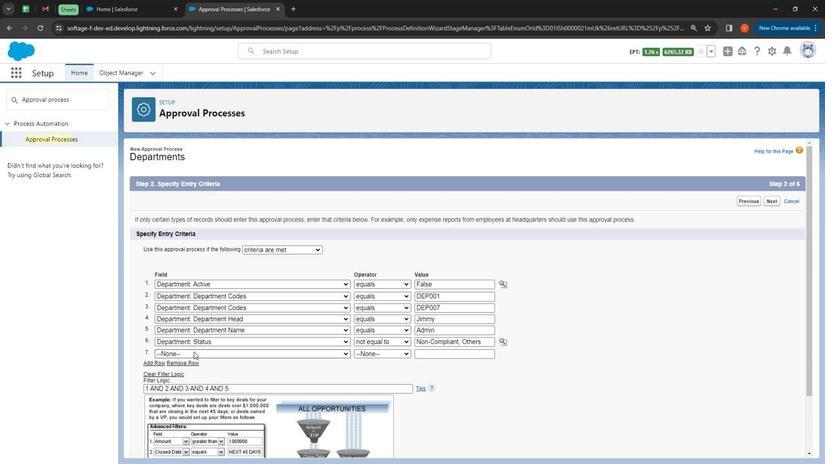 
Action: Mouse pressed left at (197, 355)
Screenshot: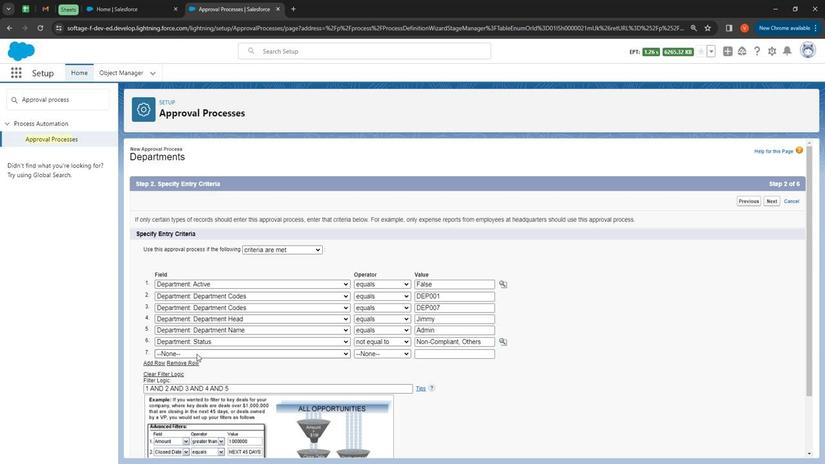 
Action: Mouse moved to (348, 203)
Screenshot: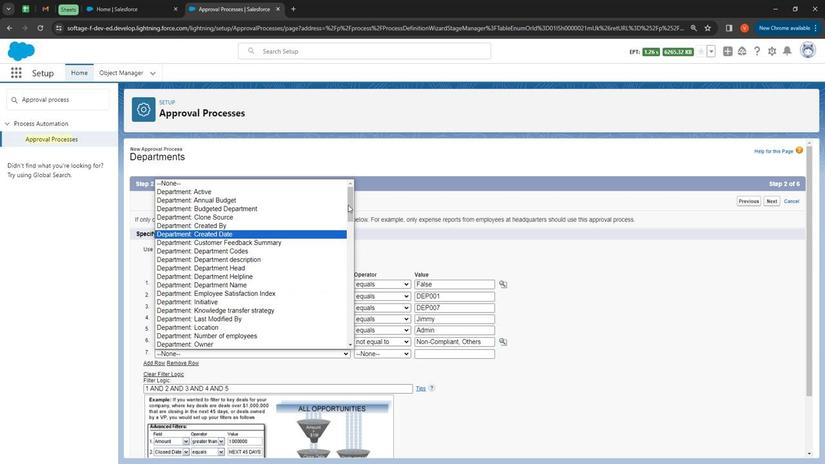 
Action: Mouse pressed left at (348, 203)
Screenshot: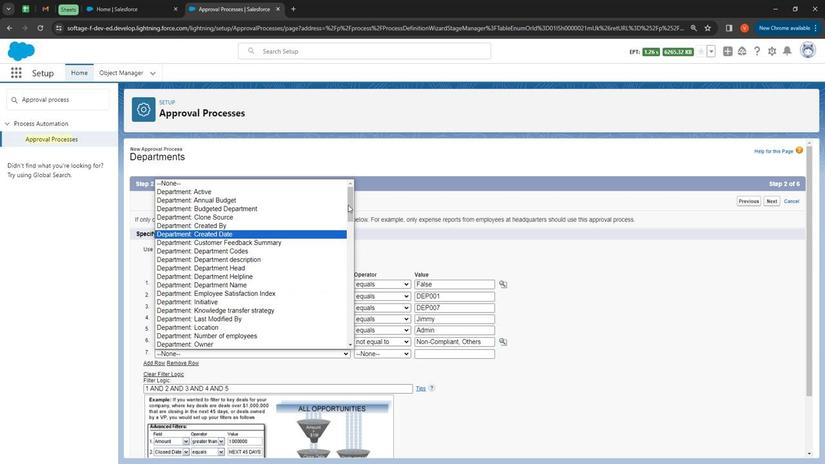 
Action: Mouse moved to (352, 230)
Screenshot: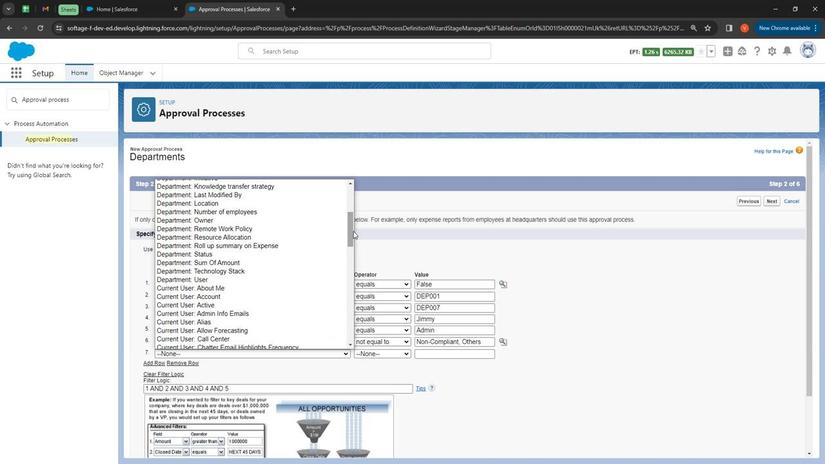 
Action: Mouse pressed left at (352, 230)
Screenshot: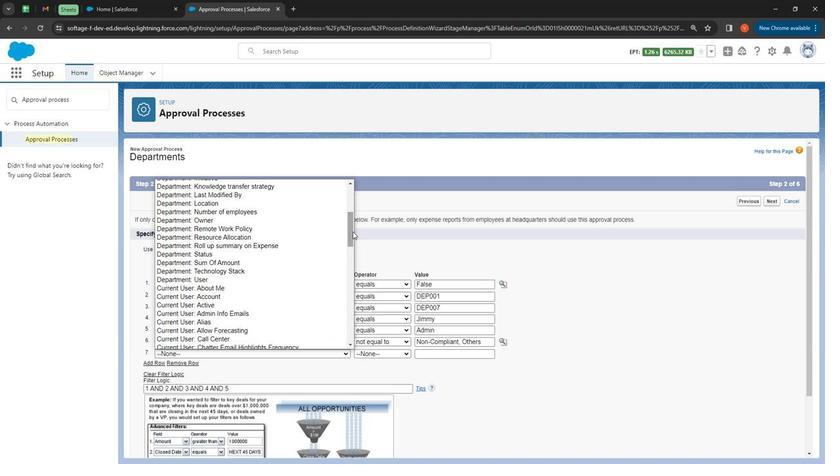 
Action: Mouse moved to (248, 212)
Screenshot: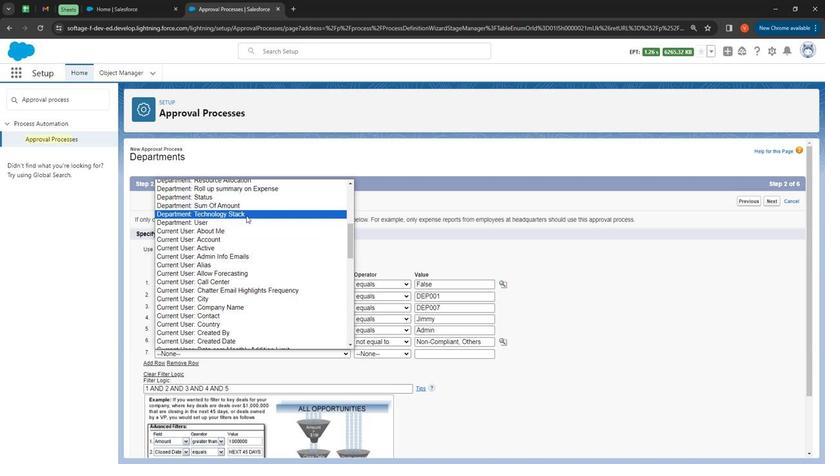 
Action: Mouse pressed left at (248, 212)
Screenshot: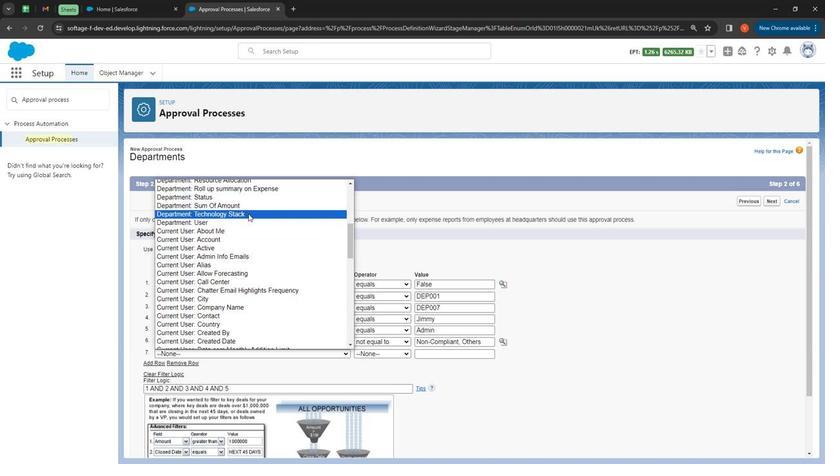 
Action: Mouse moved to (381, 357)
Screenshot: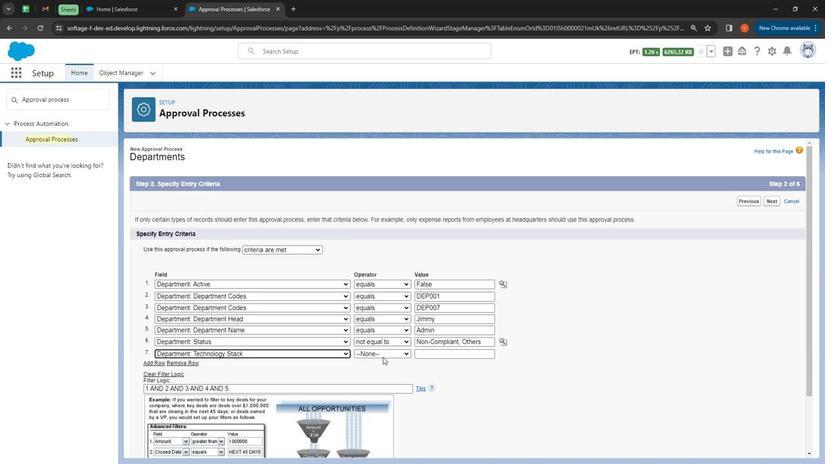 
Action: Mouse pressed left at (381, 357)
Screenshot: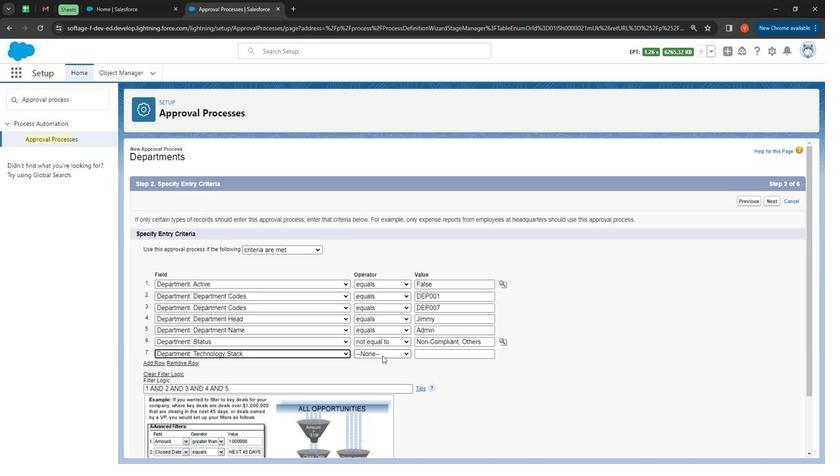 
Action: Mouse moved to (391, 374)
Screenshot: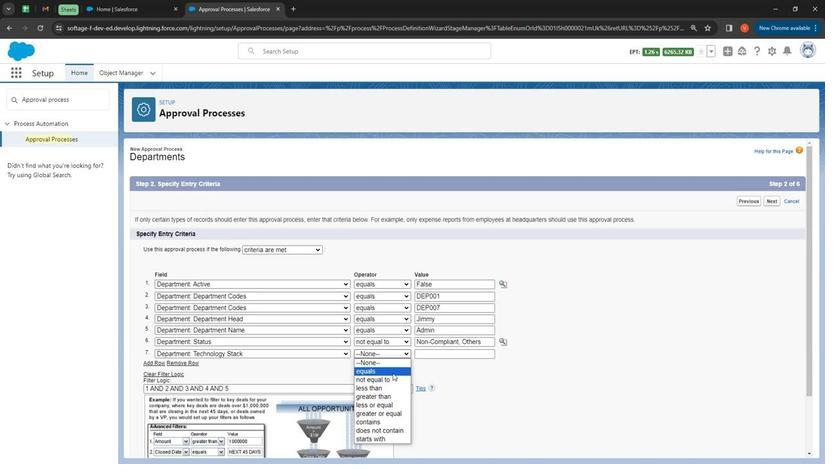 
Action: Mouse pressed left at (391, 374)
Screenshot: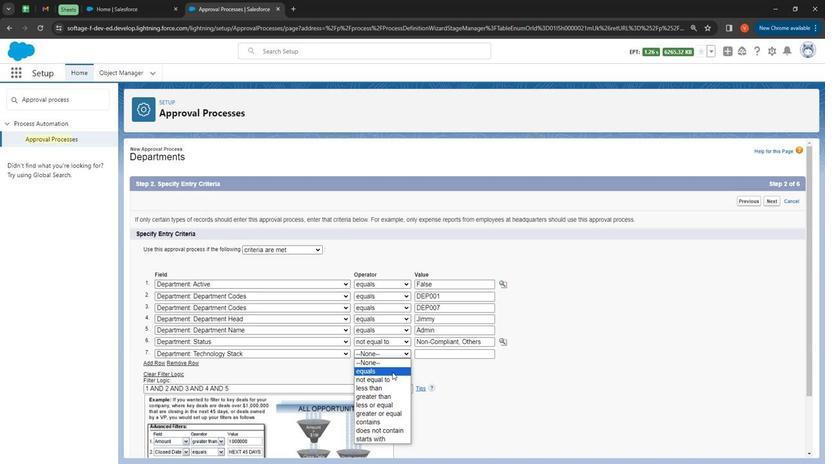 
Action: Mouse moved to (471, 353)
Screenshot: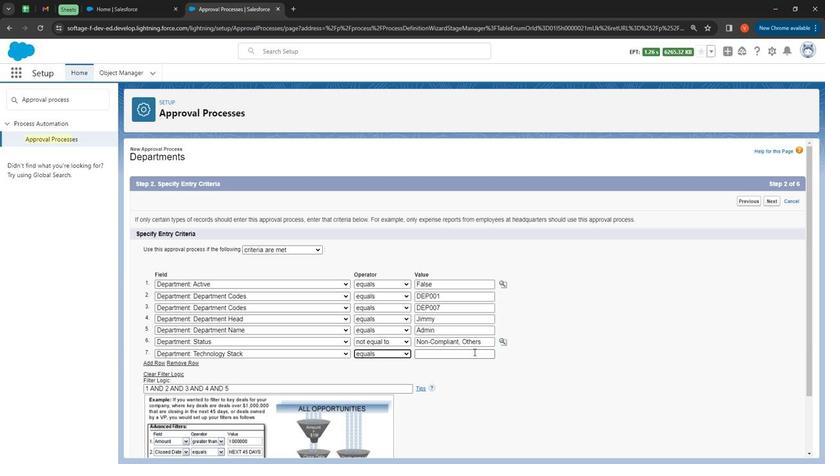 
Action: Mouse pressed left at (471, 353)
Screenshot: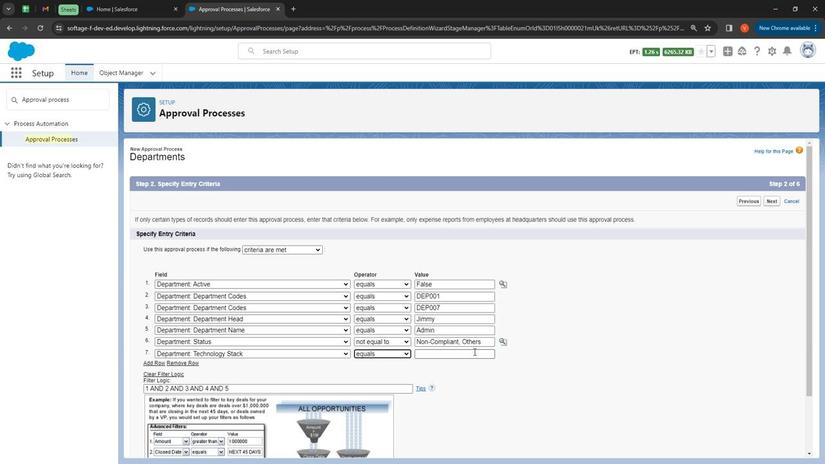 
Action: Mouse moved to (190, 35)
Screenshot: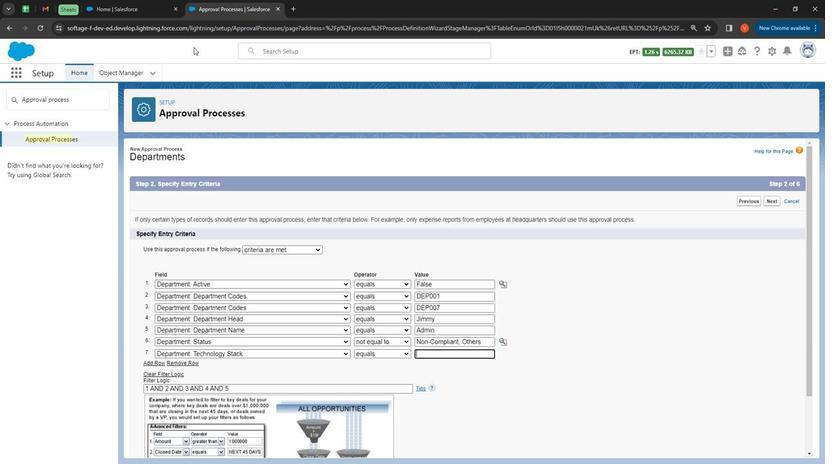 
Action: Key pressed <Key.shift>Yes
Screenshot: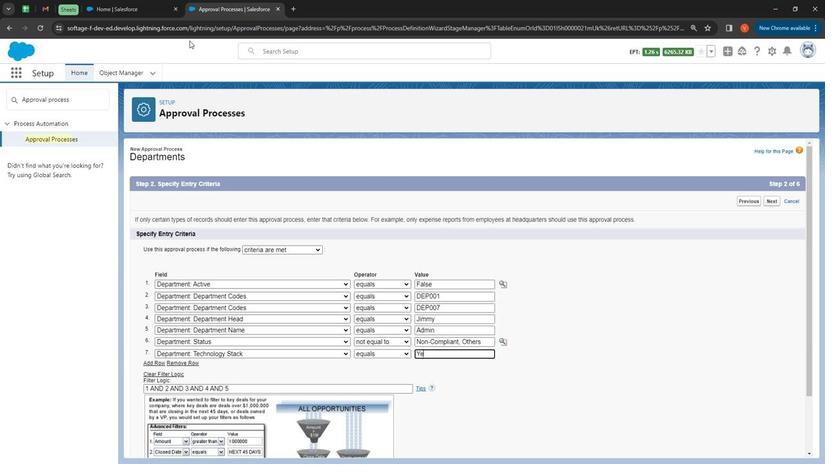 
Action: Mouse moved to (716, 305)
Screenshot: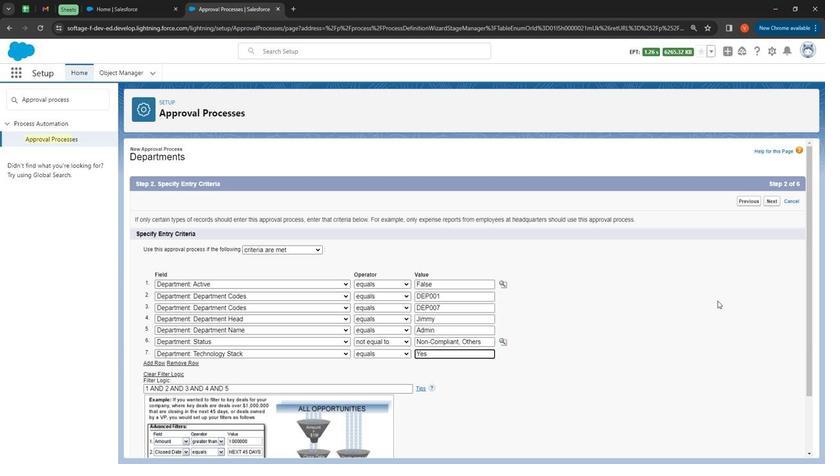 
Action: Mouse scrolled (716, 304) with delta (0, 0)
Screenshot: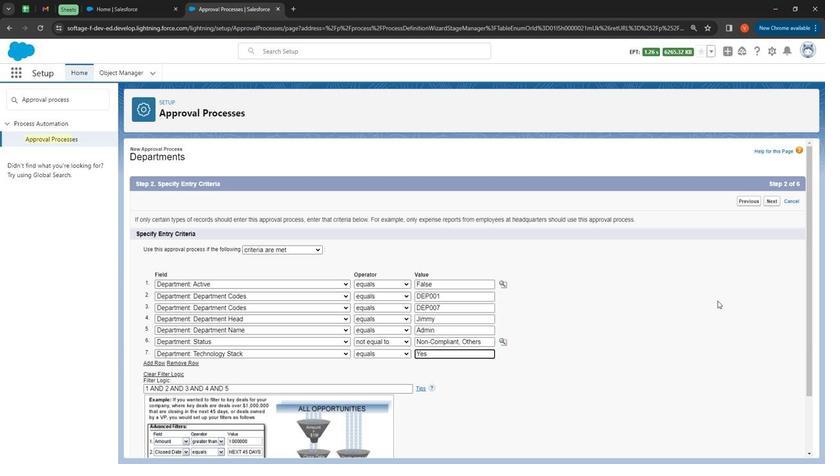 
Action: Mouse moved to (717, 306)
Screenshot: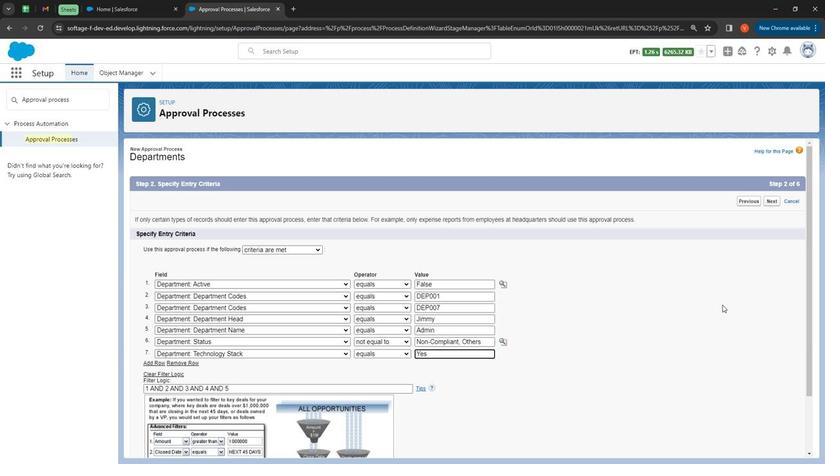 
Action: Mouse scrolled (717, 306) with delta (0, 0)
Screenshot: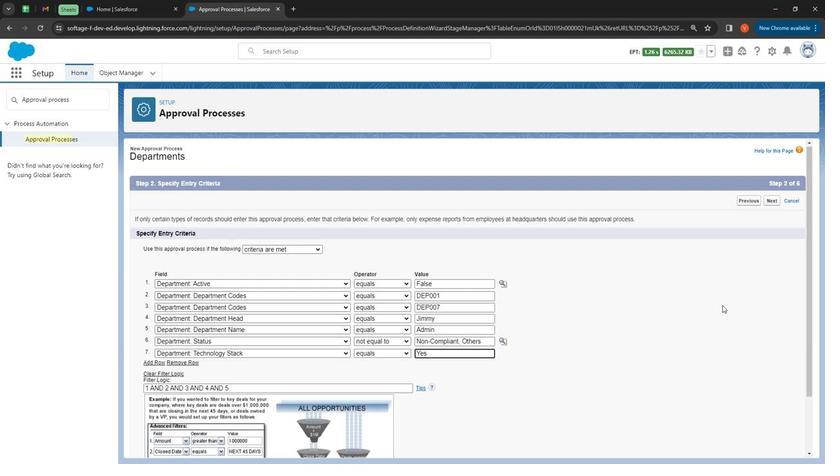 
Action: Mouse moved to (717, 306)
Screenshot: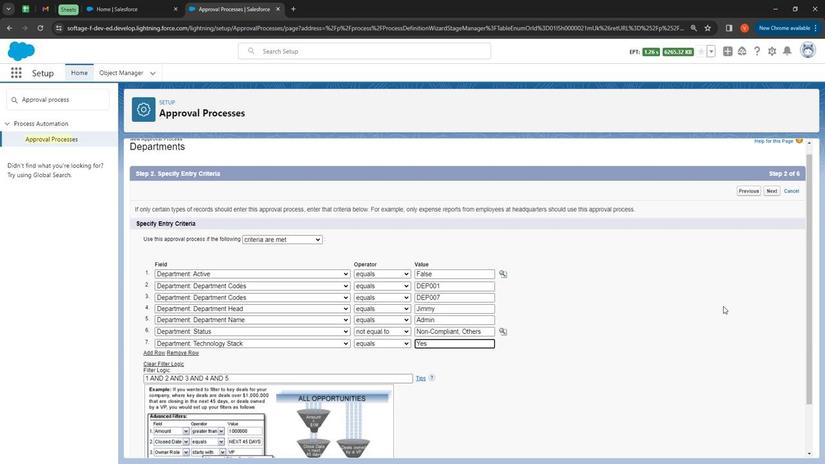 
Action: Mouse scrolled (717, 306) with delta (0, 0)
Screenshot: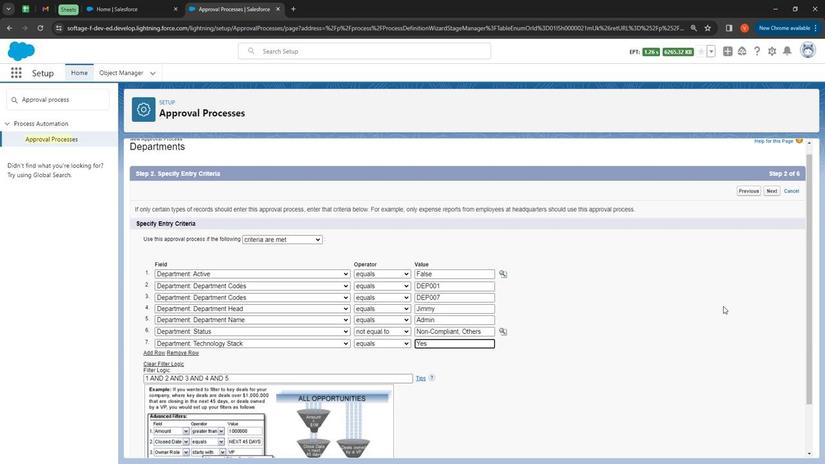
Action: Mouse scrolled (717, 307) with delta (0, 0)
Screenshot: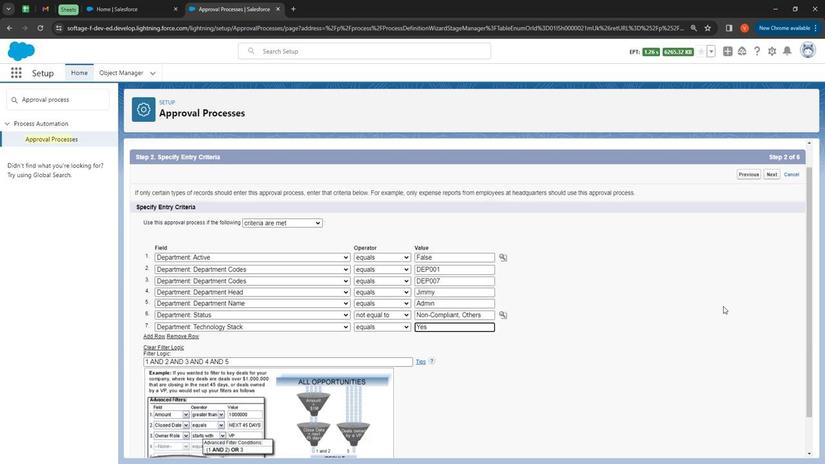 
Action: Mouse moved to (717, 308)
Screenshot: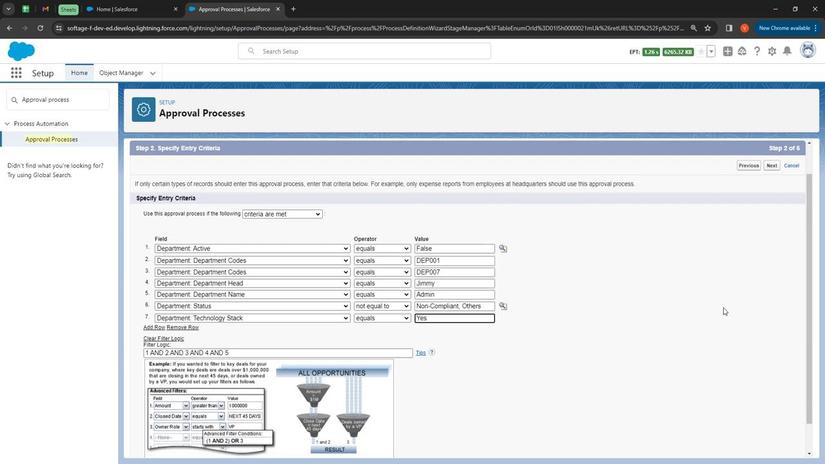 
Action: Mouse scrolled (717, 308) with delta (0, 0)
Screenshot: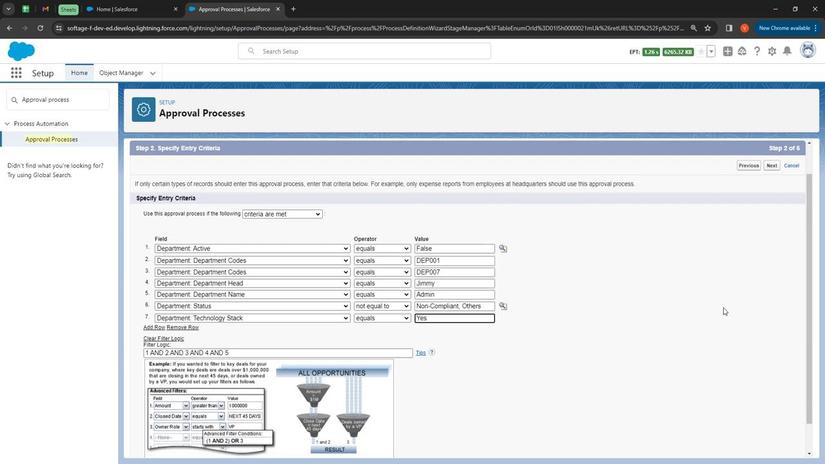 
Action: Mouse moved to (417, 374)
Screenshot: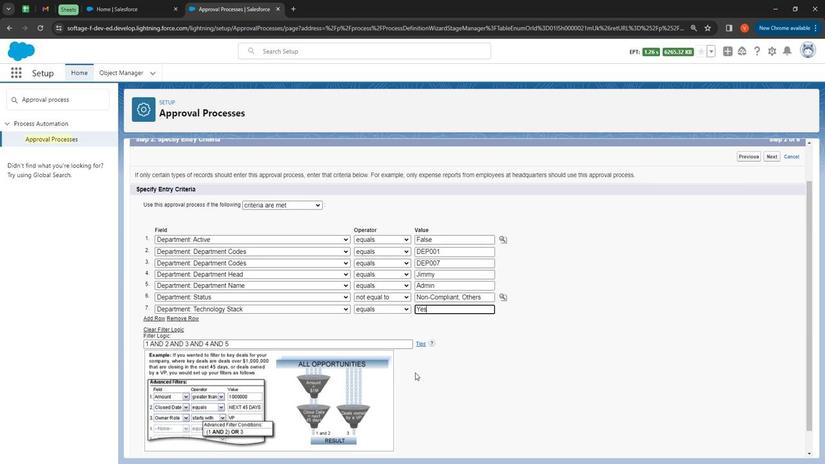 
Action: Mouse scrolled (417, 375) with delta (0, 0)
Screenshot: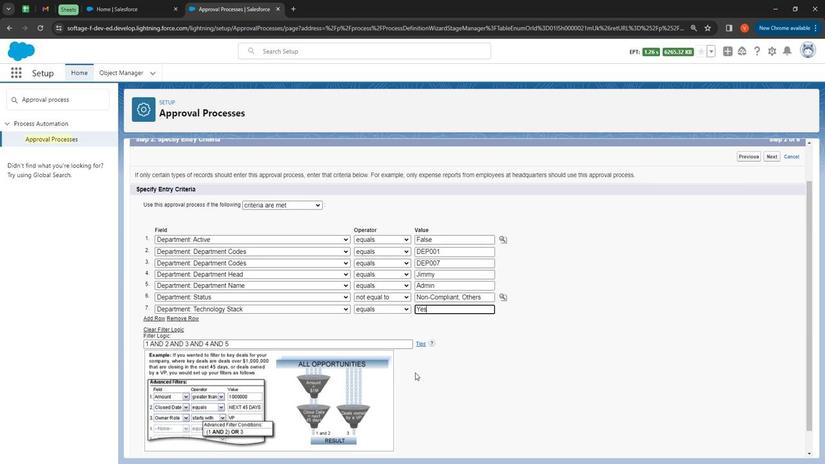 
Action: Mouse moved to (427, 377)
Screenshot: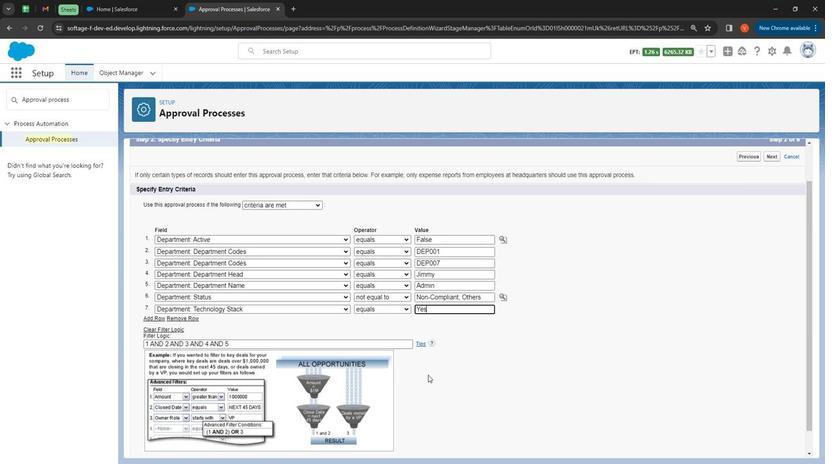 
Action: Mouse scrolled (427, 377) with delta (0, 0)
Screenshot: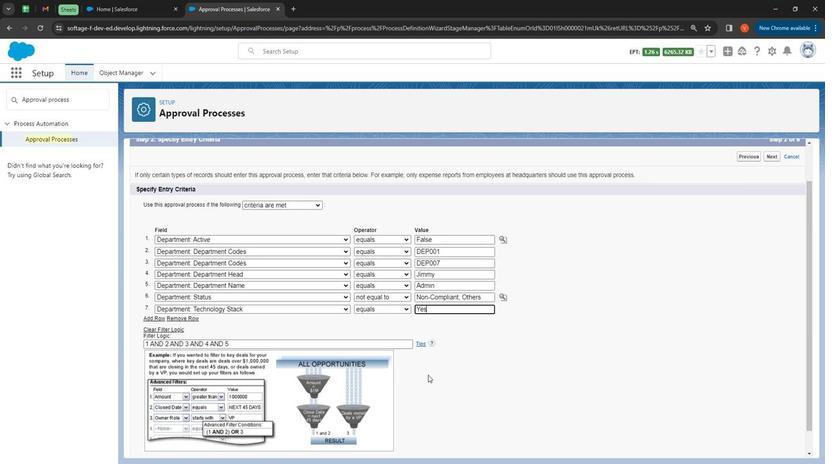 
Action: Mouse moved to (429, 379)
Screenshot: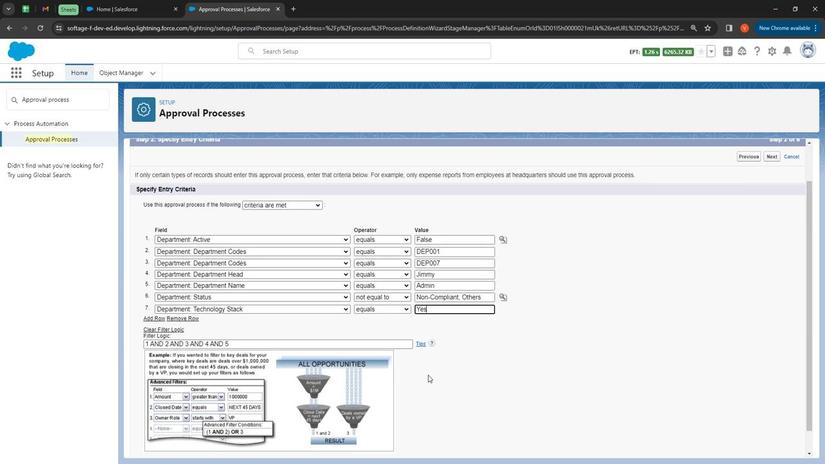
Action: Mouse scrolled (429, 378) with delta (0, 0)
Screenshot: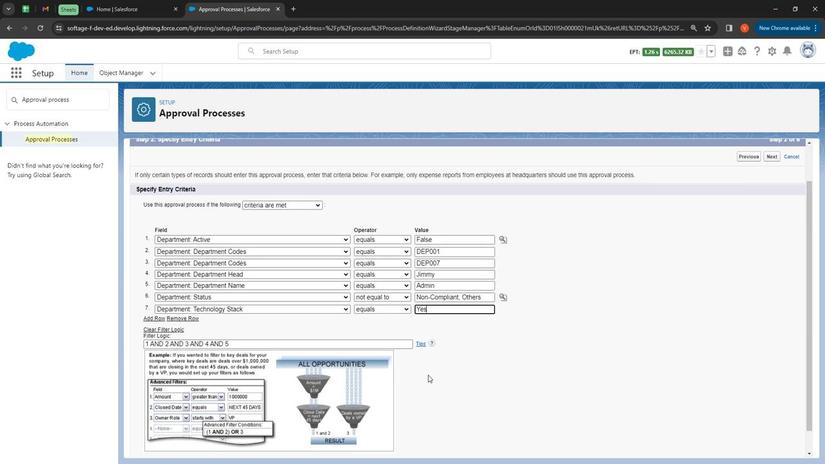 
Action: Mouse moved to (432, 379)
Screenshot: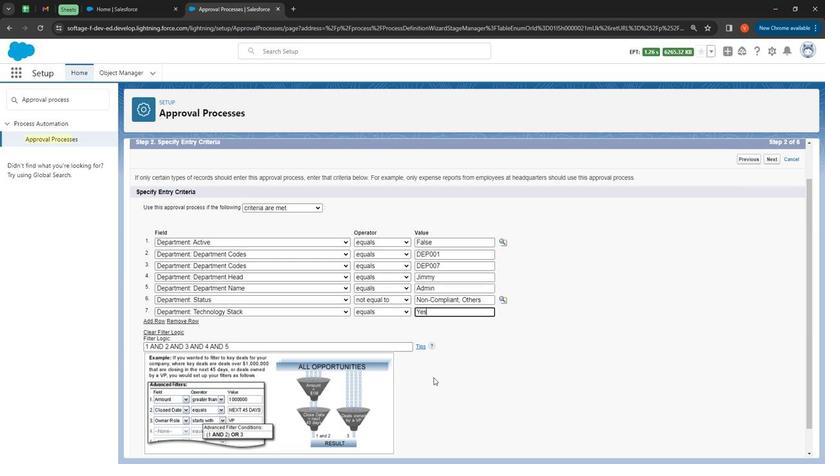 
Action: Mouse scrolled (432, 379) with delta (0, 0)
Screenshot: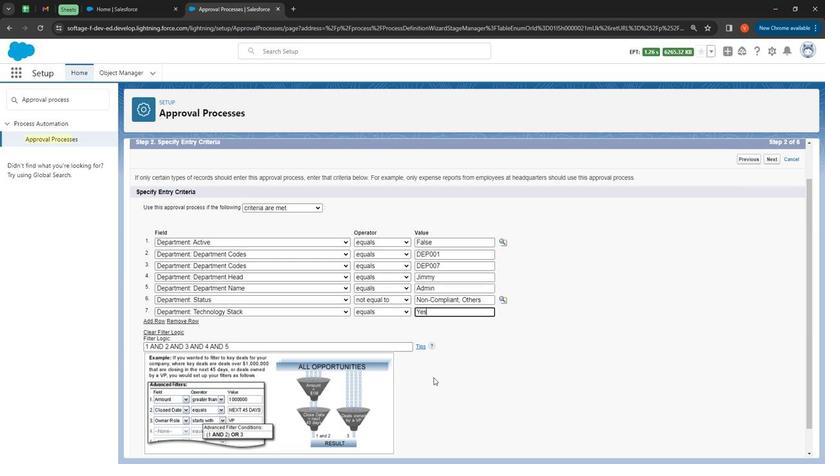 
Action: Mouse moved to (435, 380)
Screenshot: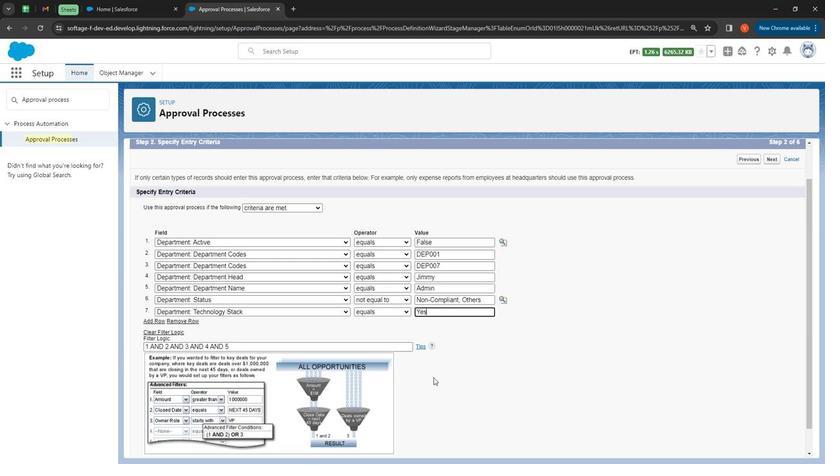 
Action: Mouse scrolled (435, 379) with delta (0, 0)
Screenshot: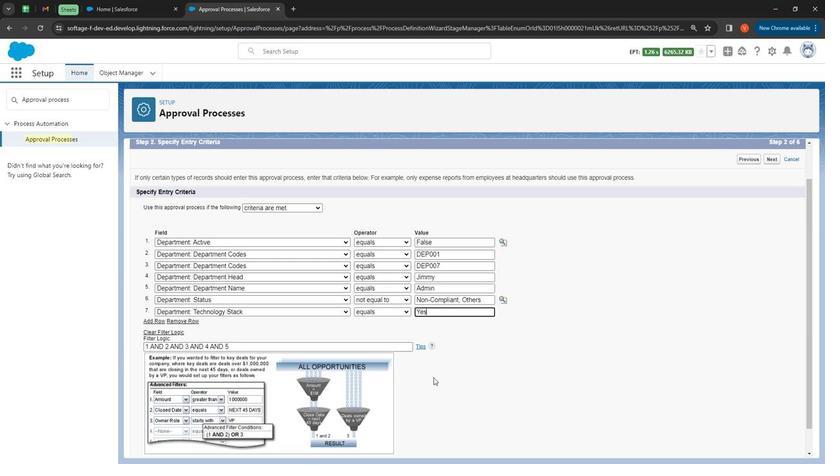 
Action: Mouse moved to (764, 453)
Screenshot: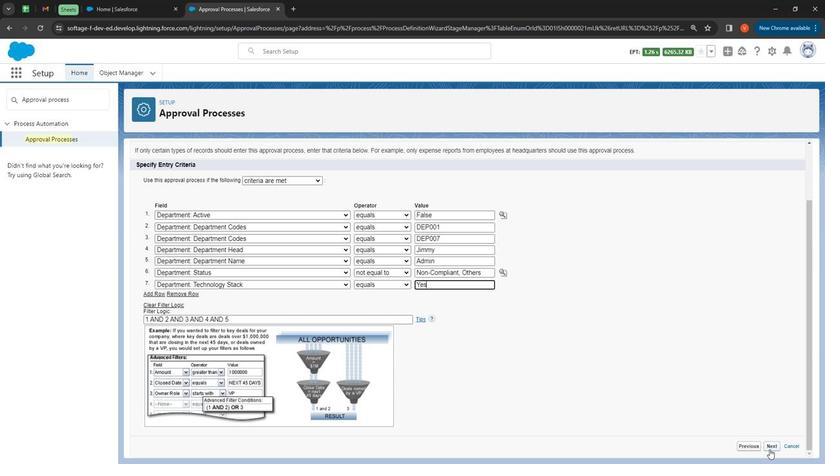 
Action: Mouse pressed left at (764, 453)
Screenshot: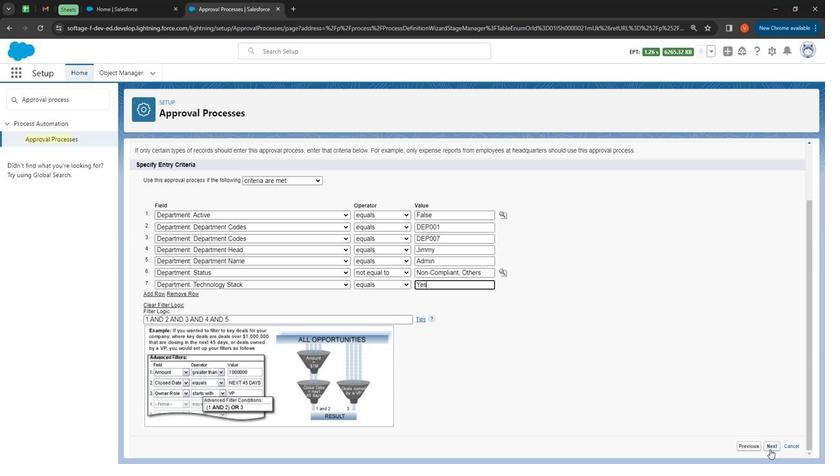 
Action: Mouse moved to (257, 390)
Screenshot: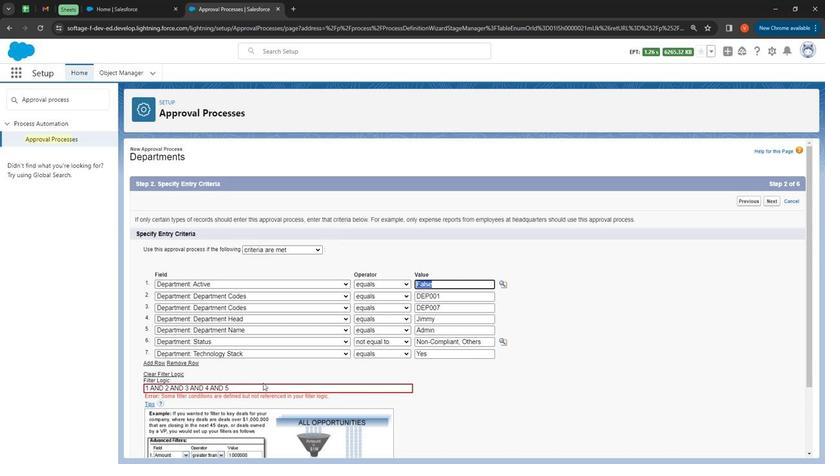 
Action: Mouse pressed left at (257, 390)
Screenshot: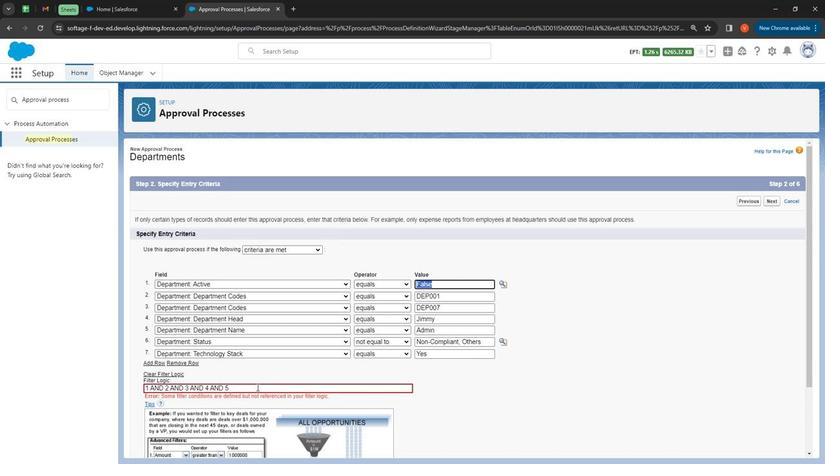 
Action: Mouse moved to (264, 379)
Screenshot: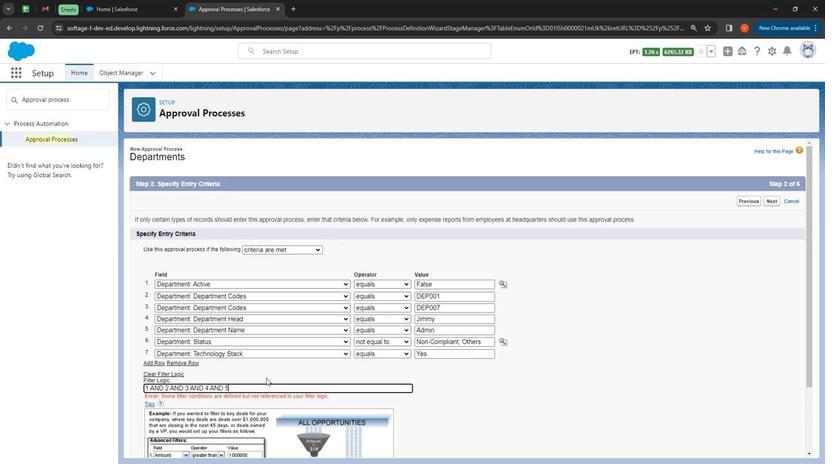 
Action: Key pressed <Key.space><Key.shift><Key.shift><Key.shift><Key.shift><Key.shift><Key.shift><Key.shift><Key.shift><Key.shift>OR<Key.space><Key.shift><Key.shift><Key.shift><Key.shift><Key.shift><Key.shift><Key.shift><Key.shift><Key.shift><Key.shift><Key.shift><Key.shift><Key.shift><Key.shift><Key.shift><Key.shift><Key.shift><Key.shift><Key.shift><Key.shift><Key.shift><Key.shift><Key.shift>6
Screenshot: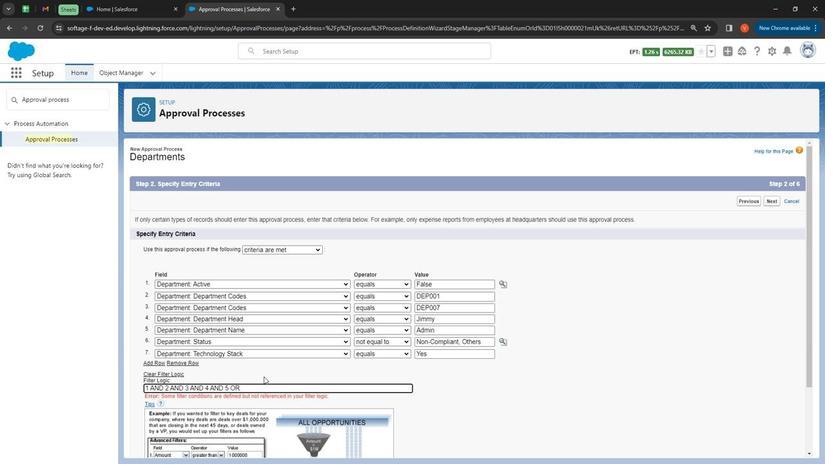 
Action: Mouse moved to (173, 394)
Screenshot: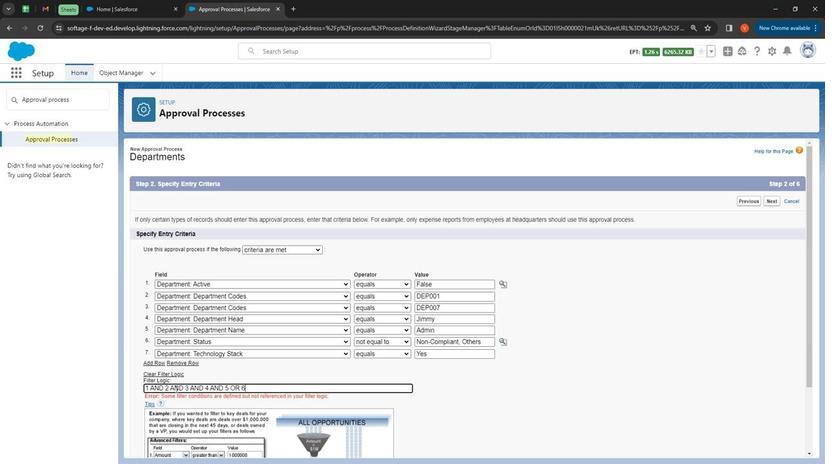 
Action: Mouse pressed left at (173, 394)
Screenshot: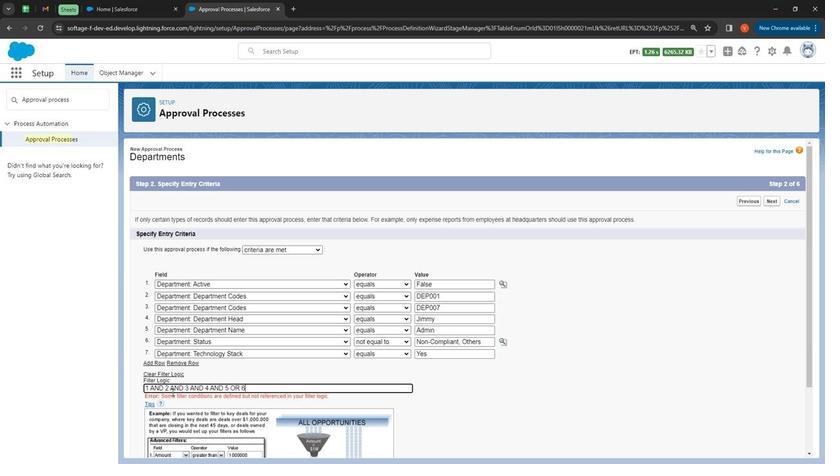 
Action: Mouse moved to (176, 392)
Screenshot: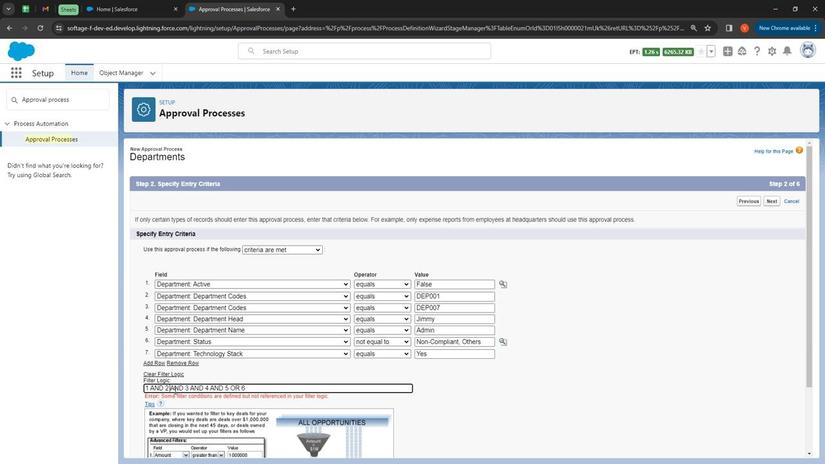 
Action: Mouse pressed left at (176, 392)
Screenshot: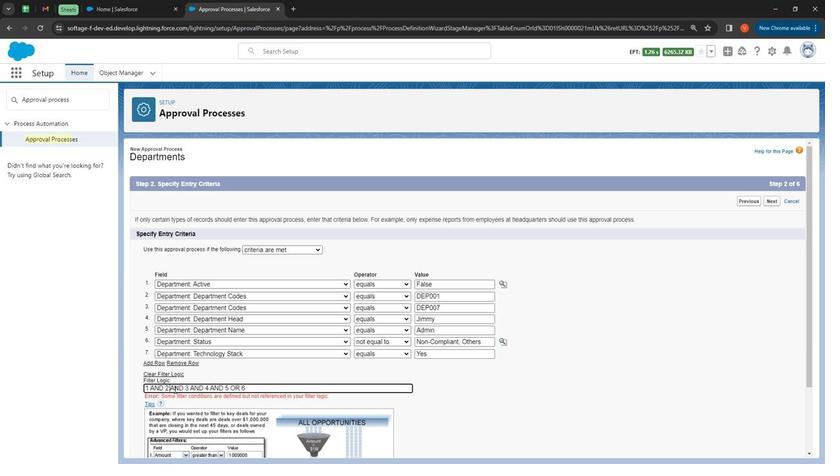 
Action: Mouse pressed left at (176, 392)
Screenshot: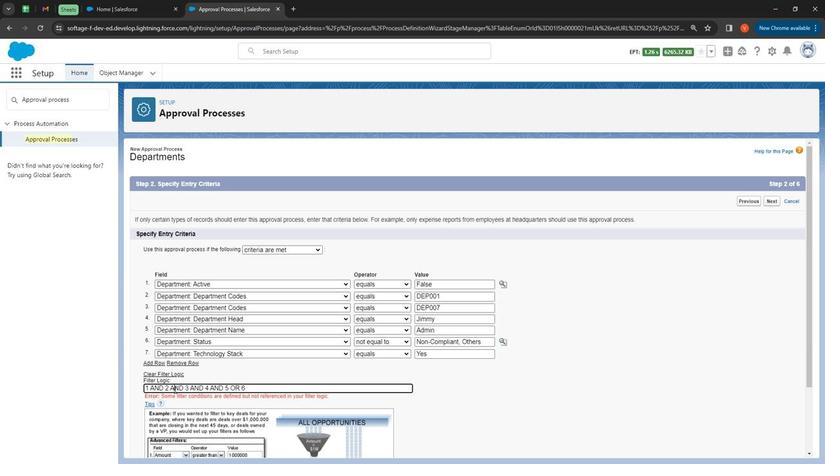 
Action: Mouse moved to (182, 396)
Screenshot: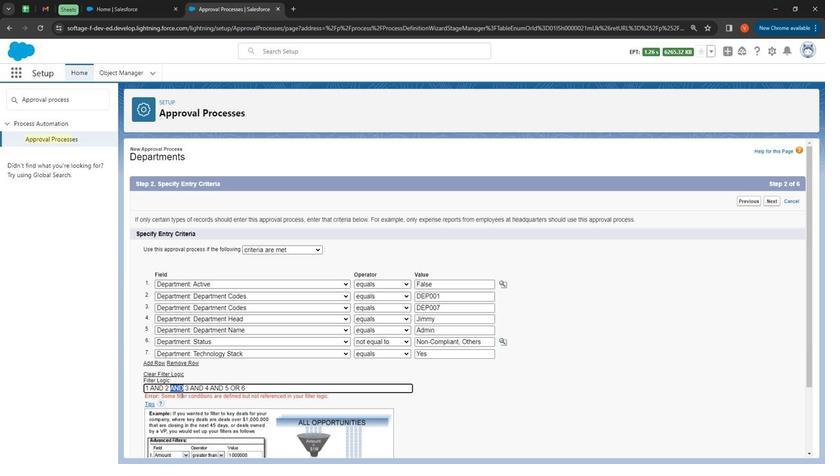 
Action: Key pressed <Key.shift>OR
Screenshot: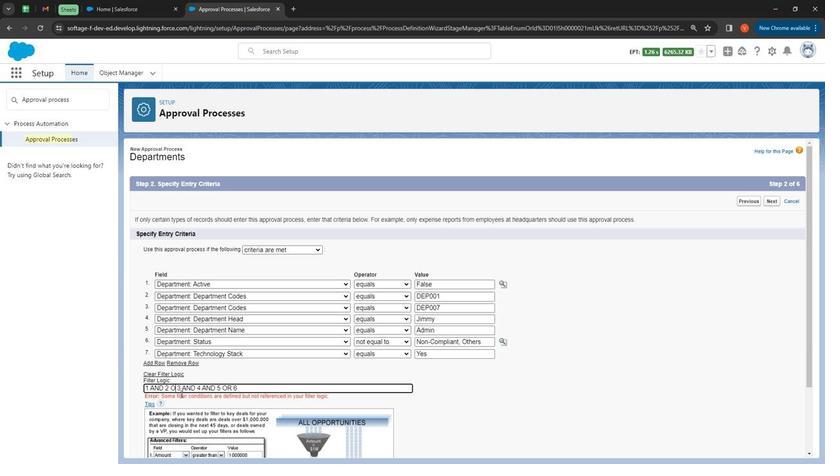 
Action: Mouse moved to (263, 393)
Screenshot: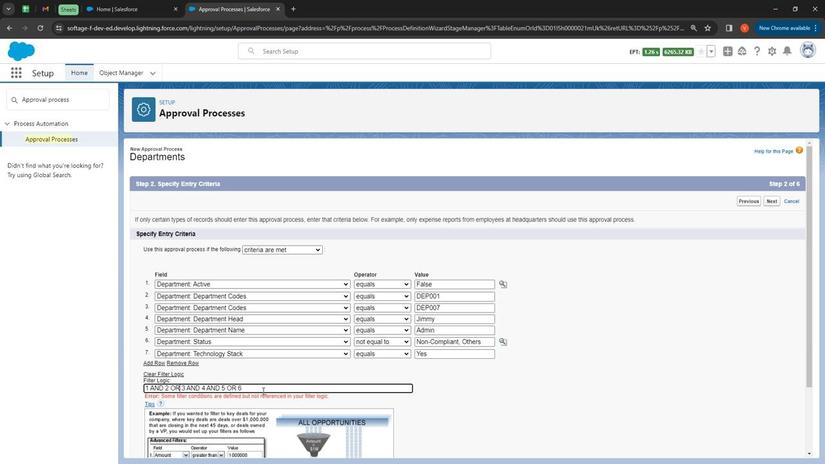 
Action: Mouse pressed left at (263, 393)
Screenshot: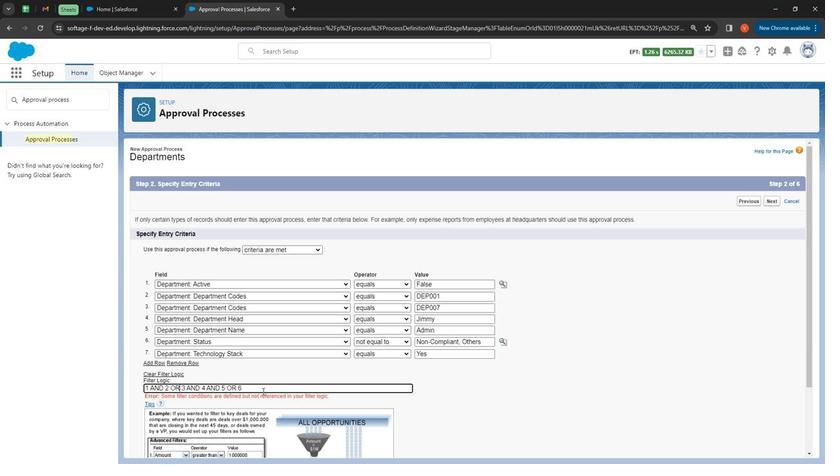 
Action: Mouse moved to (264, 394)
Screenshot: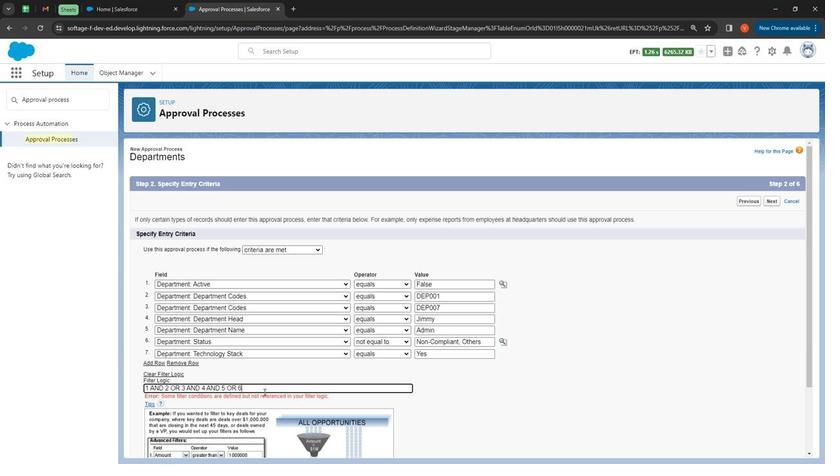 
Action: Key pressed <Key.shift>
Screenshot: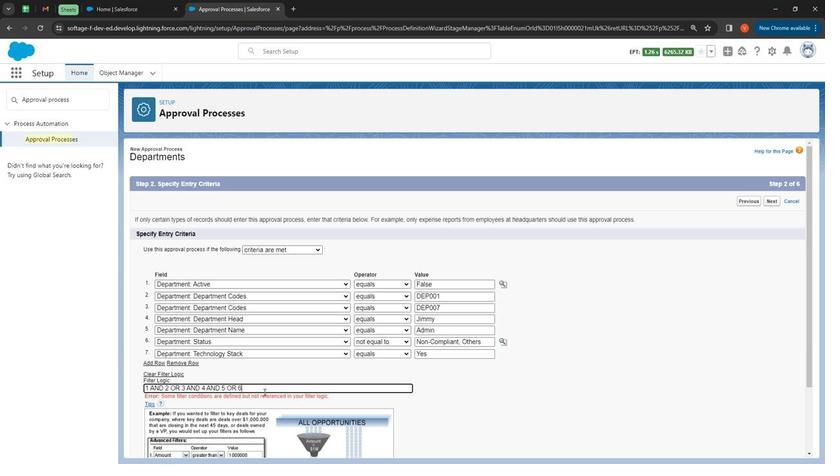 
Action: Mouse moved to (222, 372)
Screenshot: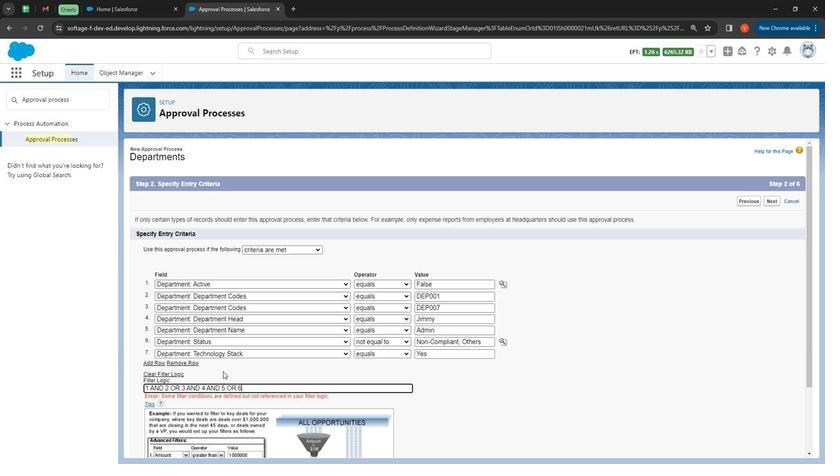 
Action: Key pressed <Key.space><Key.shift>AND<Key.space>7
Screenshot: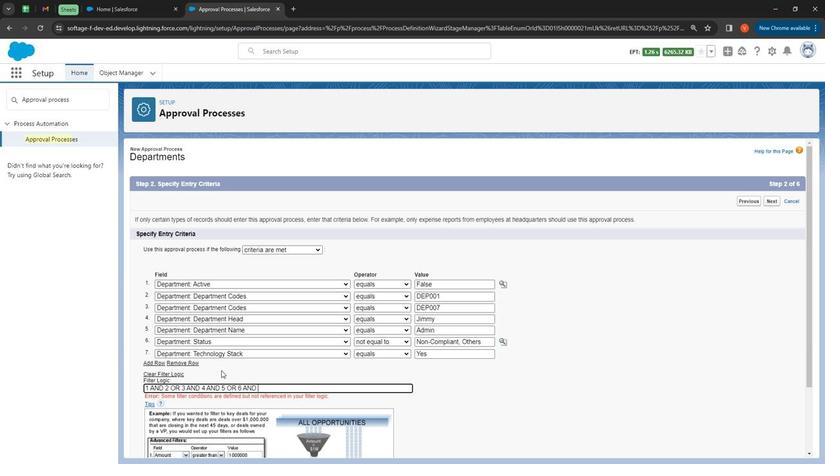 
Action: Mouse moved to (408, 401)
Screenshot: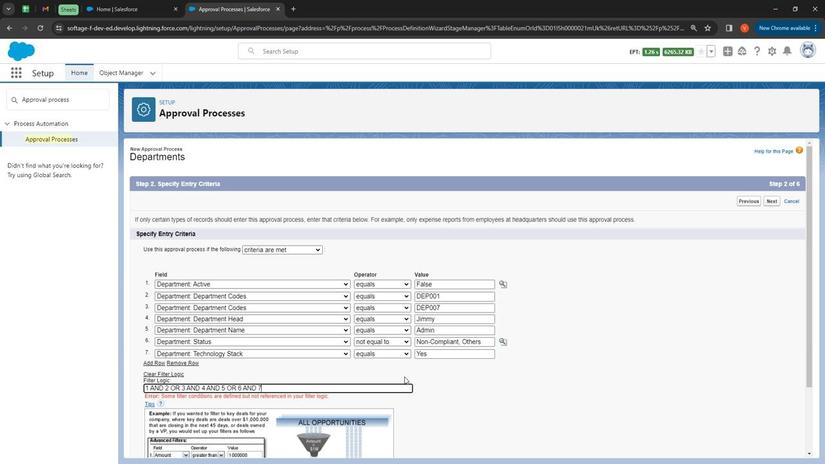 
Action: Mouse scrolled (408, 401) with delta (0, 0)
Screenshot: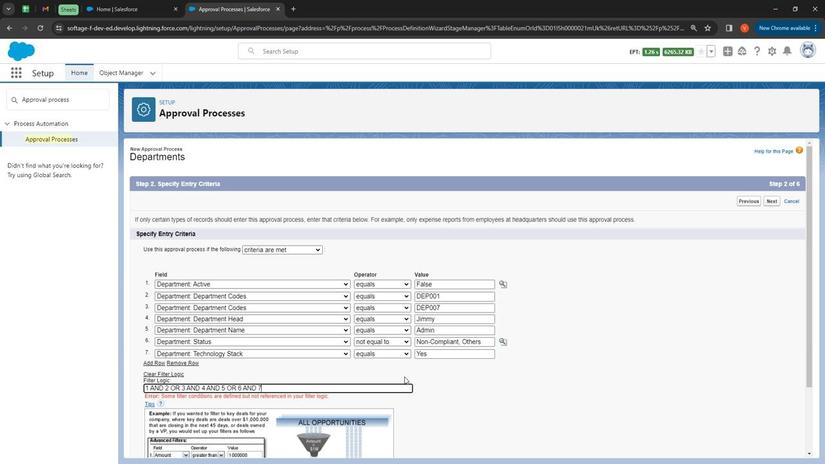 
Action: Mouse moved to (410, 406)
Screenshot: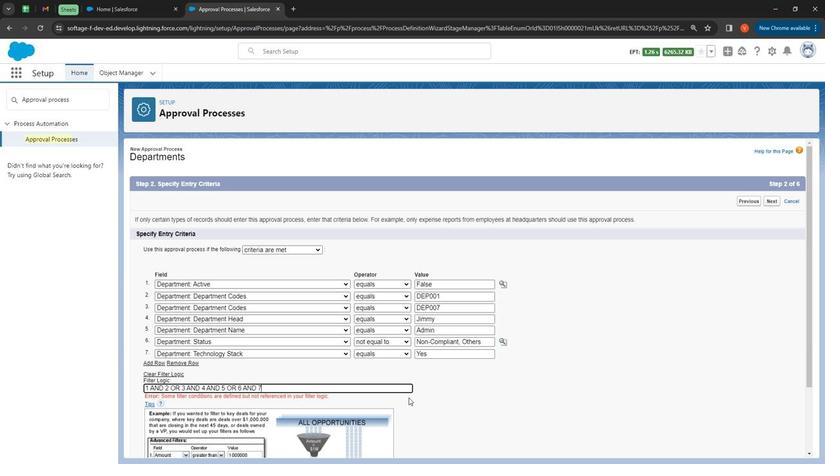 
Action: Mouse scrolled (410, 405) with delta (0, 0)
Screenshot: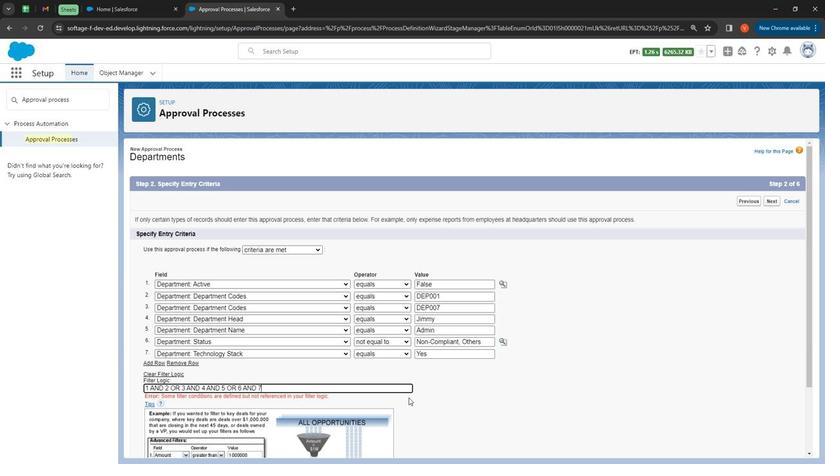 
Action: Mouse moved to (412, 407)
Screenshot: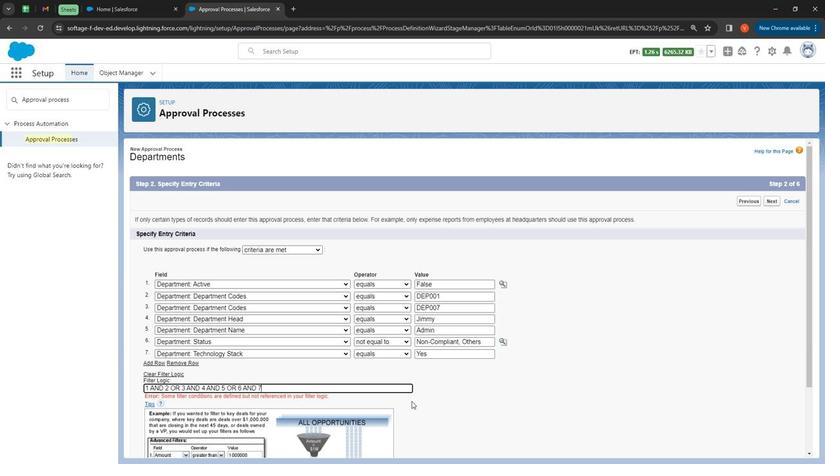 
Action: Mouse scrolled (412, 406) with delta (0, 0)
Screenshot: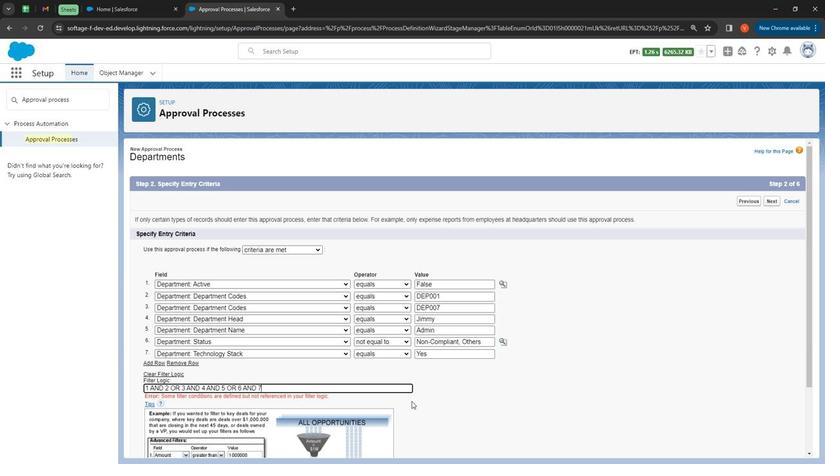 
Action: Mouse moved to (412, 407)
Screenshot: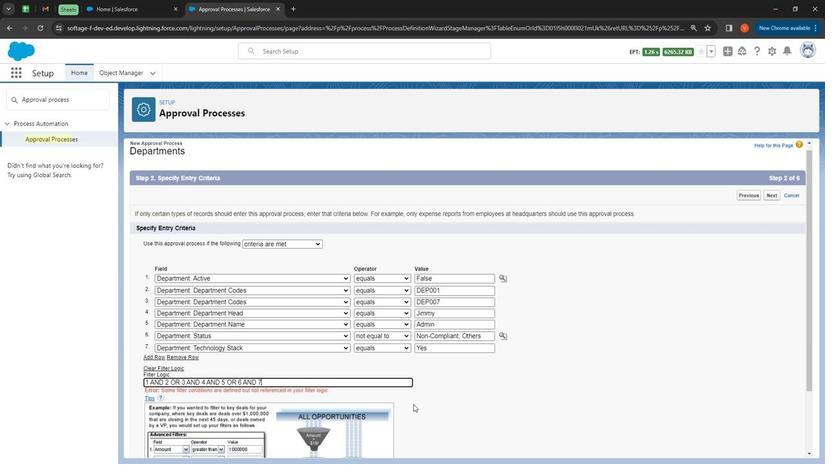 
Action: Mouse scrolled (412, 406) with delta (0, 0)
Screenshot: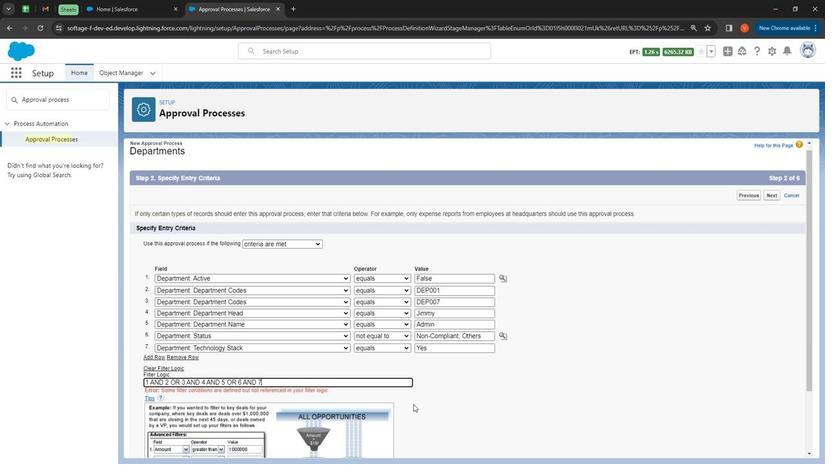 
Action: Mouse moved to (413, 409)
Screenshot: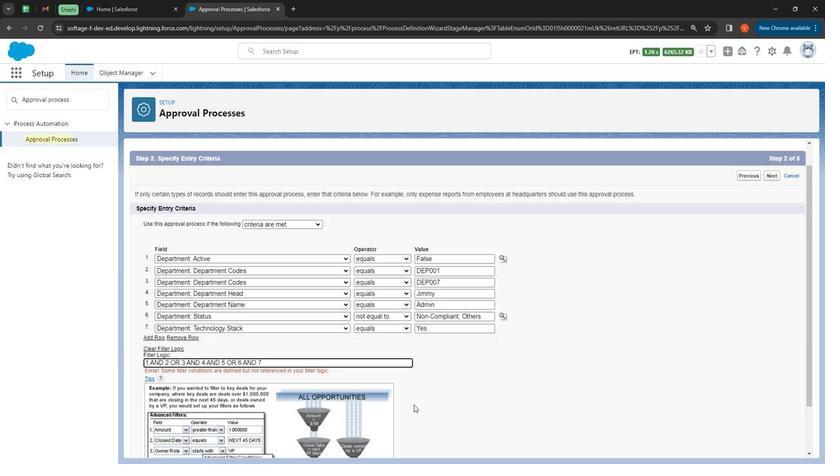 
Action: Mouse scrolled (413, 408) with delta (0, 0)
Screenshot: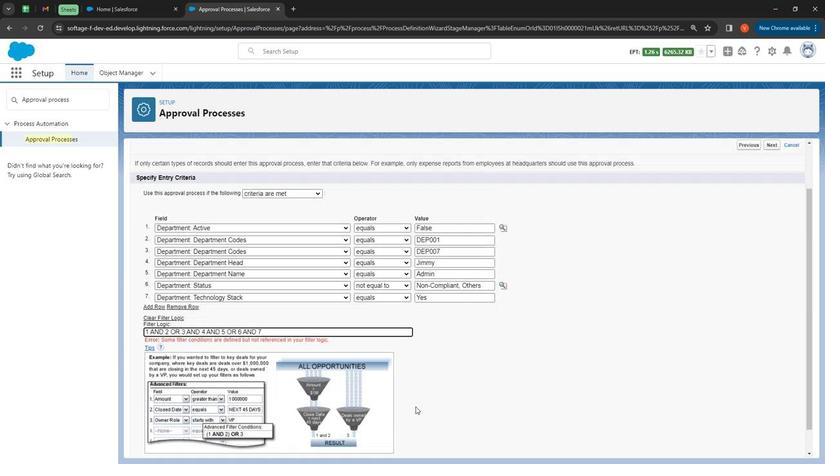 
Action: Mouse moved to (415, 410)
Screenshot: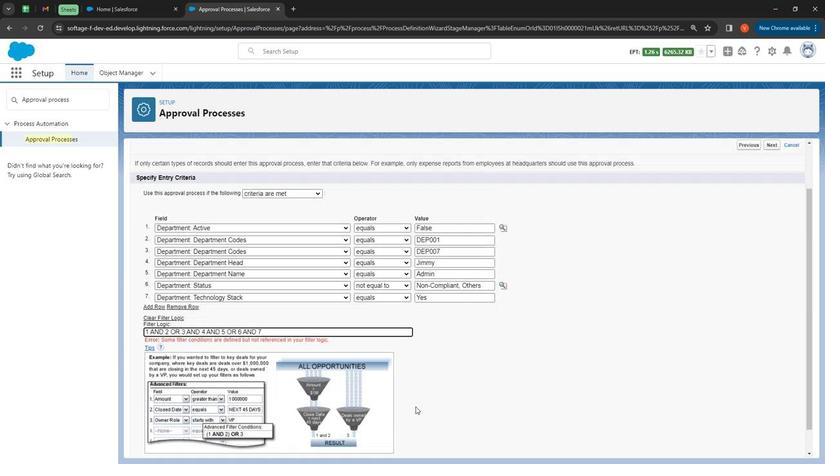 
Action: Mouse scrolled (415, 410) with delta (0, 0)
Screenshot: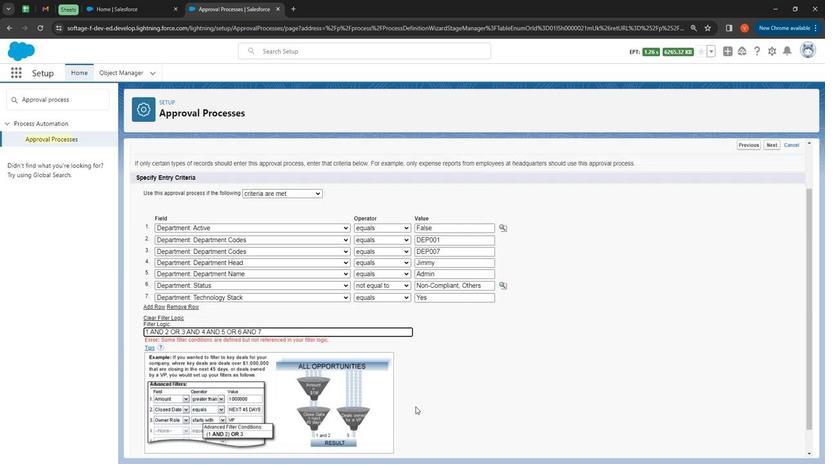 
Action: Mouse moved to (771, 450)
Screenshot: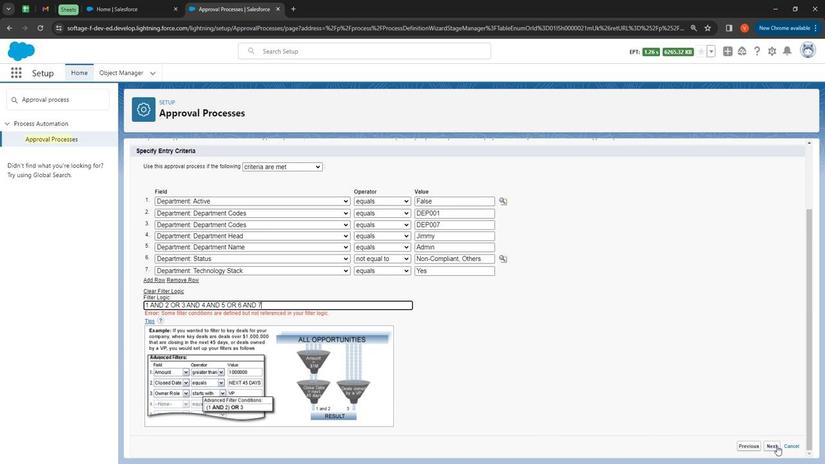 
Action: Mouse pressed left at (771, 450)
Screenshot: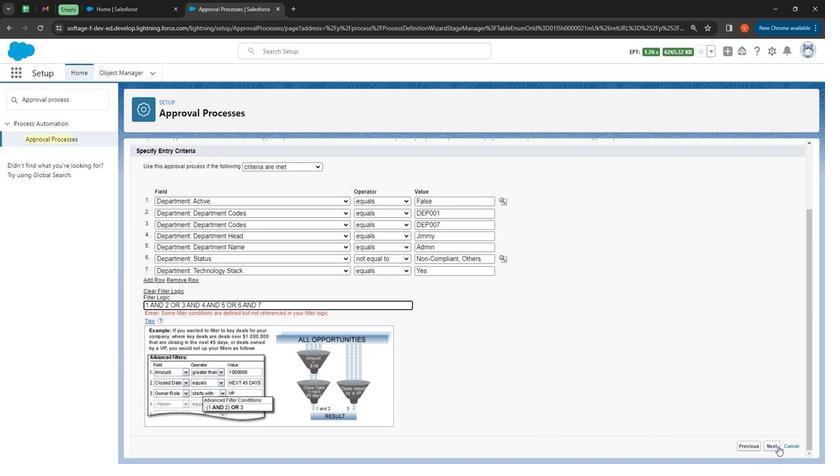 
Action: Mouse moved to (292, 250)
Screenshot: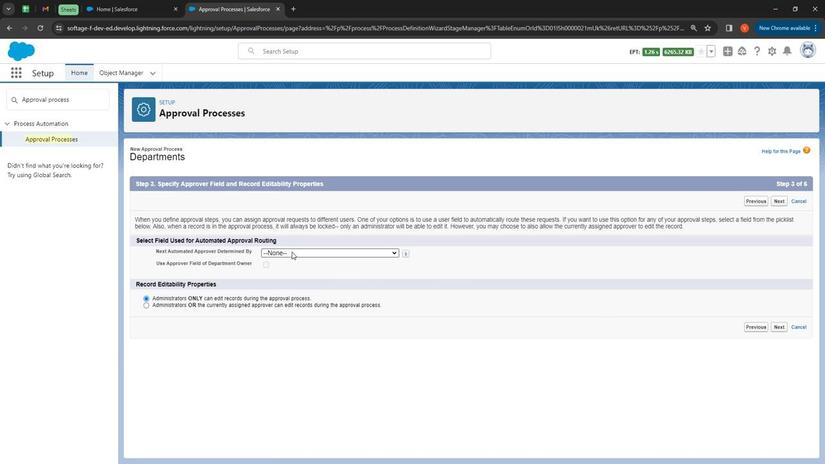 
Action: Mouse pressed left at (292, 250)
Screenshot: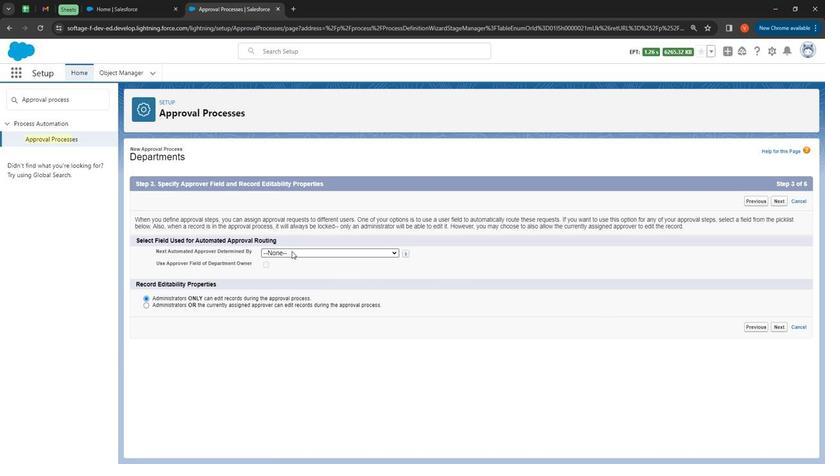 
Action: Mouse moved to (304, 287)
Screenshot: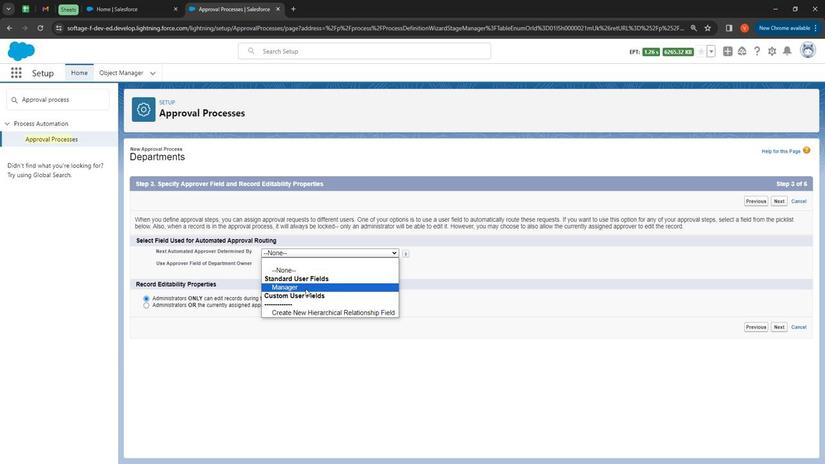 
Action: Mouse pressed left at (304, 287)
Screenshot: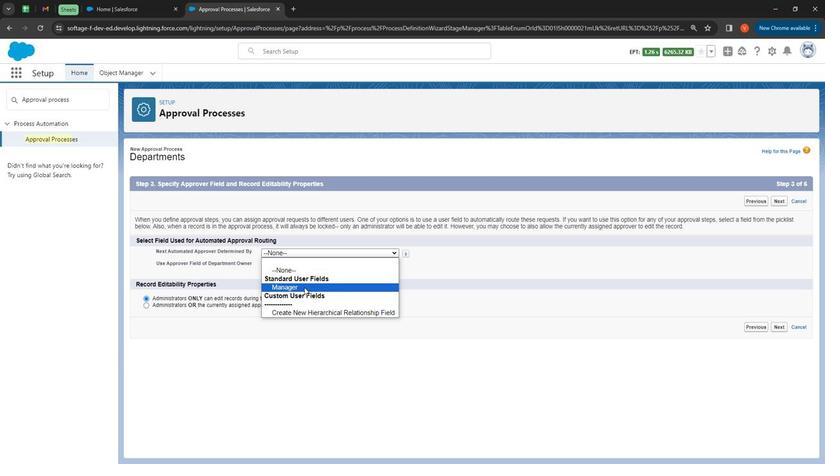 
Action: Mouse moved to (265, 265)
Screenshot: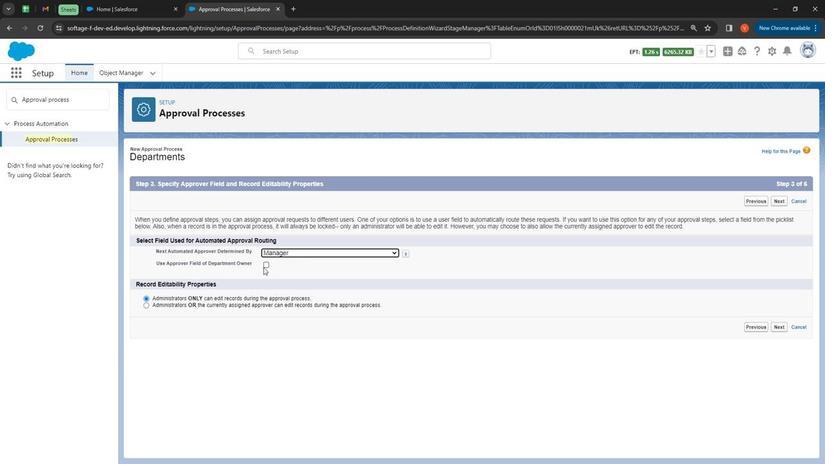 
Action: Mouse pressed left at (265, 265)
Screenshot: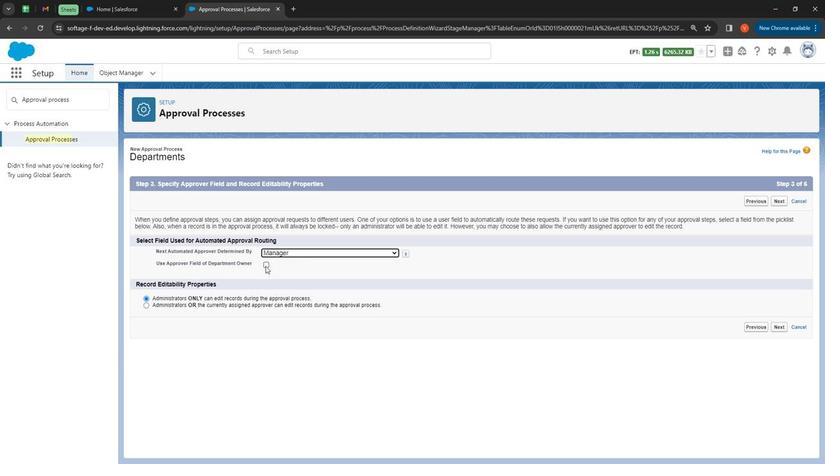 
Action: Mouse pressed left at (265, 265)
Screenshot: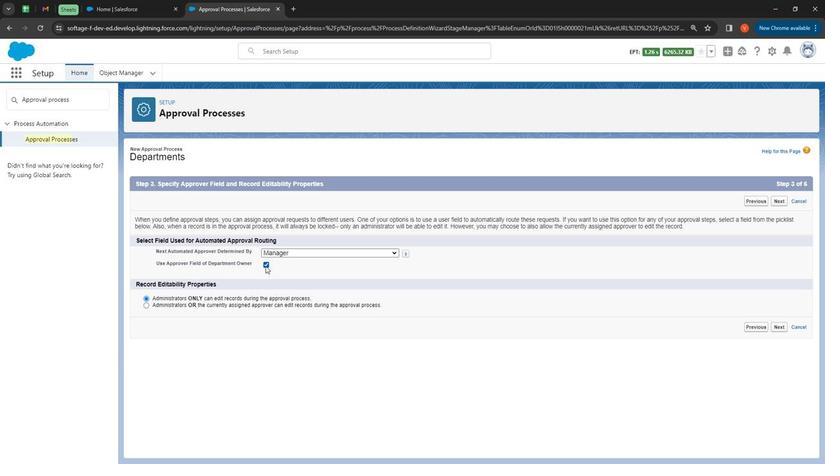 
Action: Mouse moved to (412, 219)
Screenshot: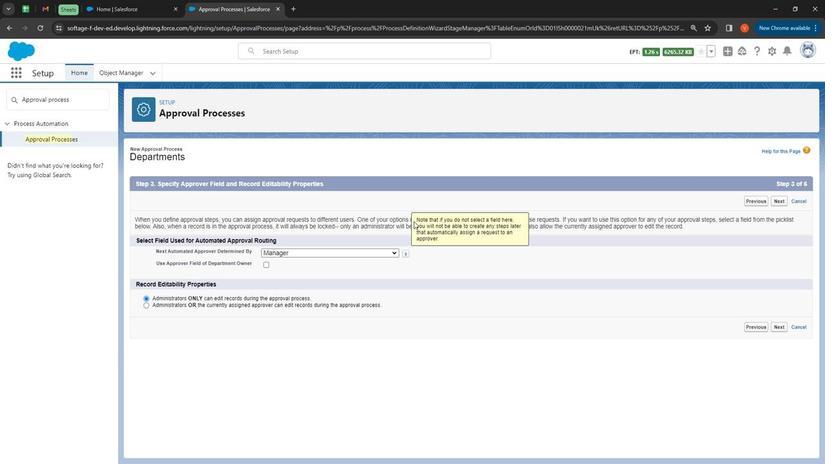 
Action: Mouse pressed left at (412, 219)
Screenshot: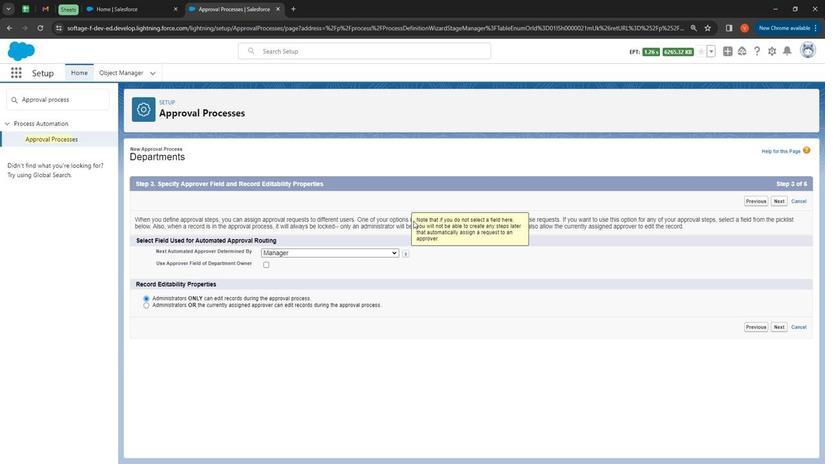 
Action: Mouse moved to (459, 272)
Screenshot: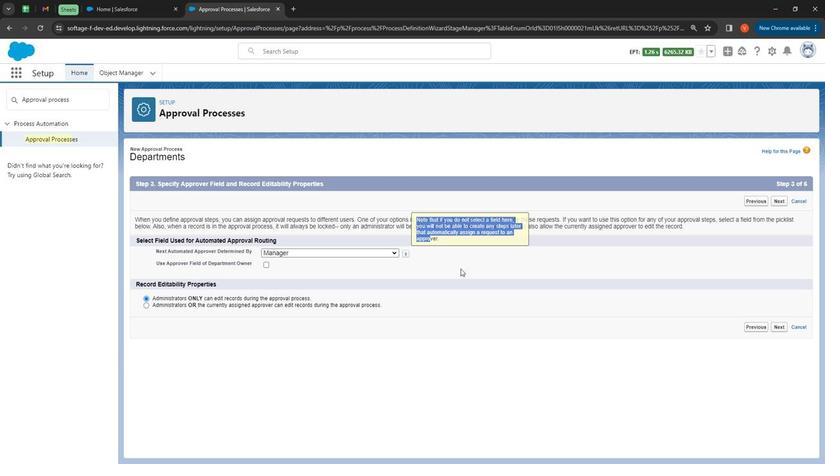 
Action: Mouse pressed left at (459, 272)
Screenshot: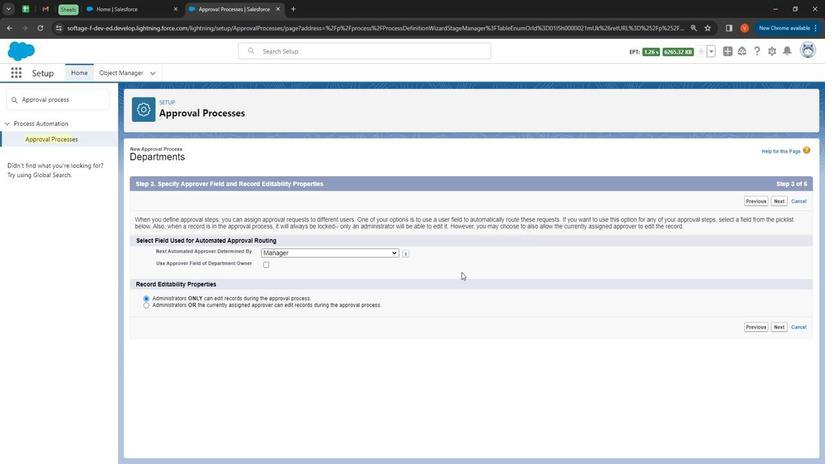 
Action: Mouse moved to (771, 329)
Screenshot: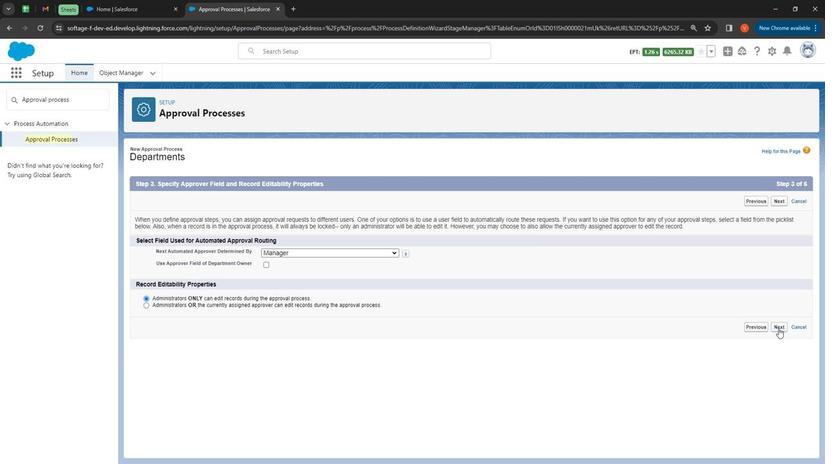 
Action: Mouse pressed left at (771, 329)
Screenshot: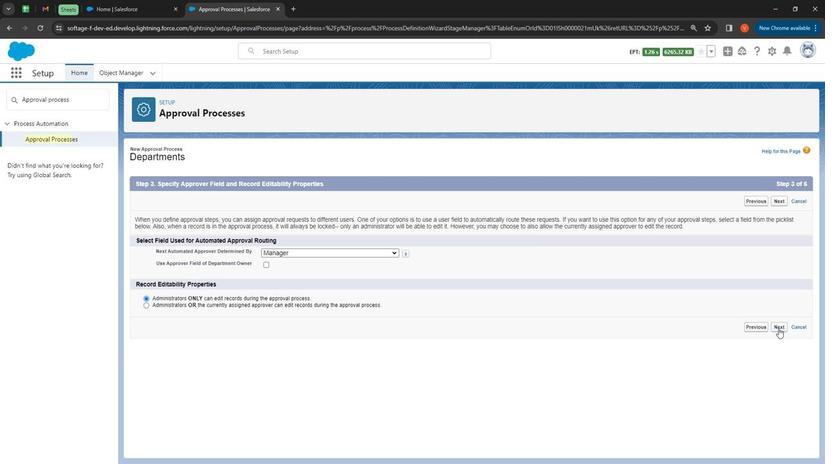 
Action: Mouse moved to (346, 246)
